 Task: Find people on LinkedIn with the title 'Sales Representative' at 'Aditya Birla Sun Life Insurance', who studied at 'KIET Group of Institutions', and offer 'Search Engine Optimization (SEO)' services.
Action: Mouse moved to (605, 75)
Screenshot: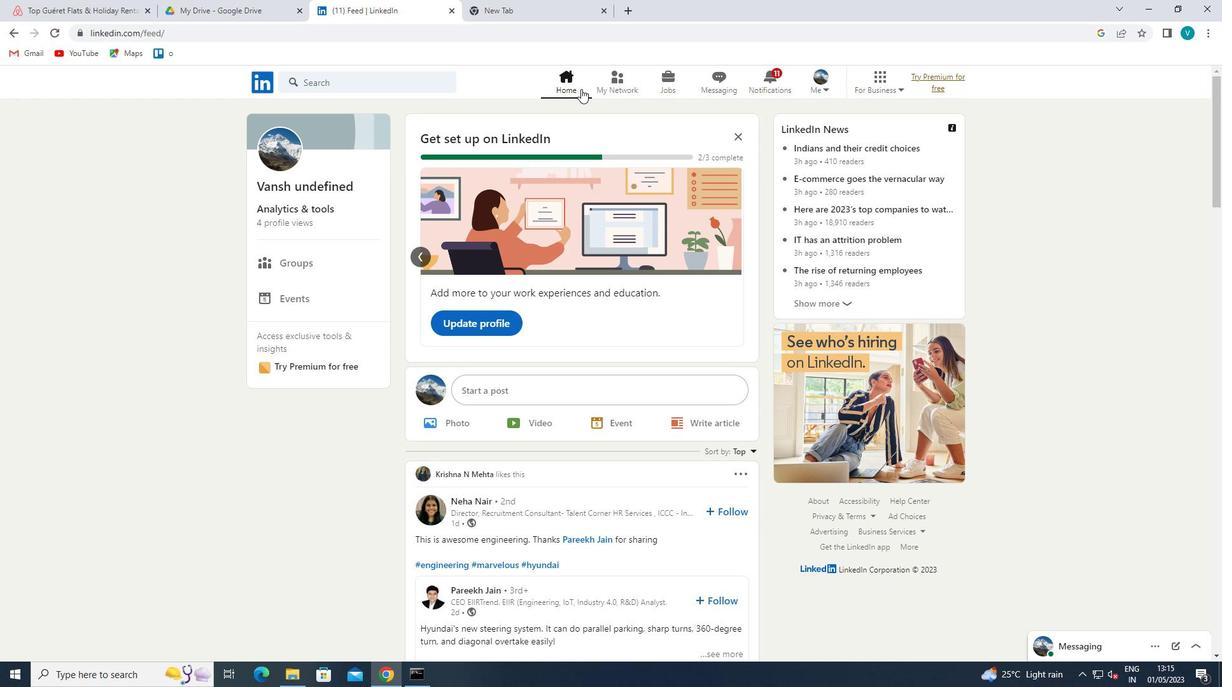 
Action: Mouse pressed left at (605, 75)
Screenshot: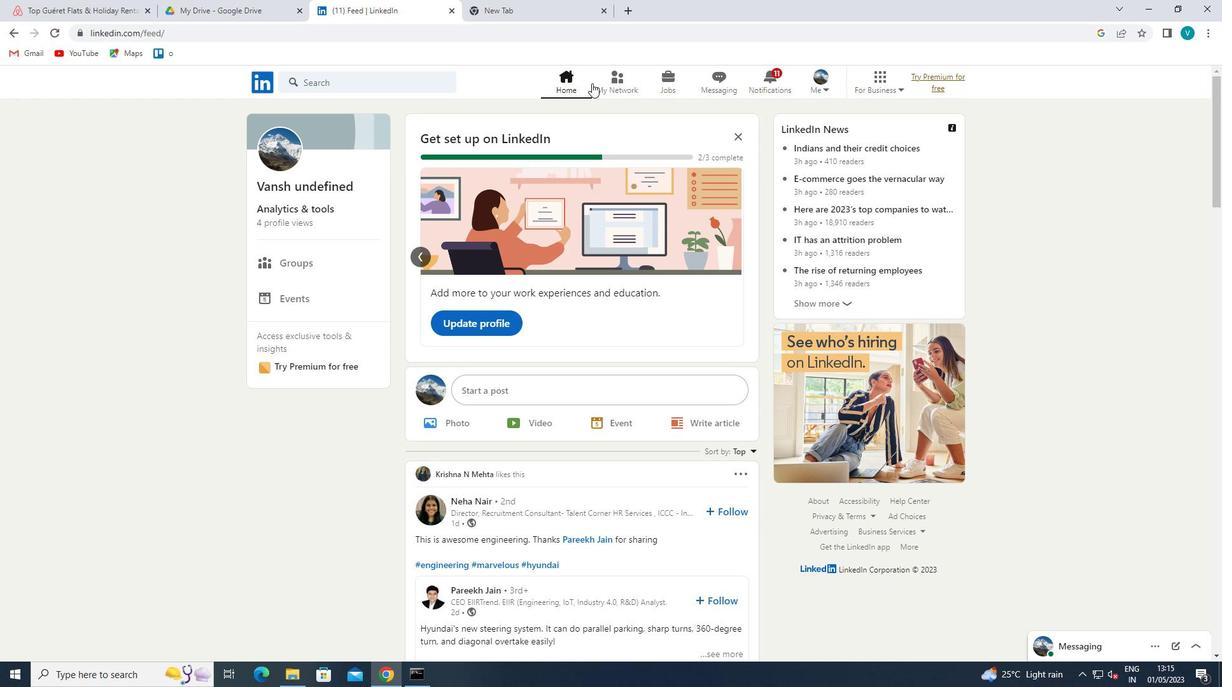 
Action: Mouse moved to (318, 153)
Screenshot: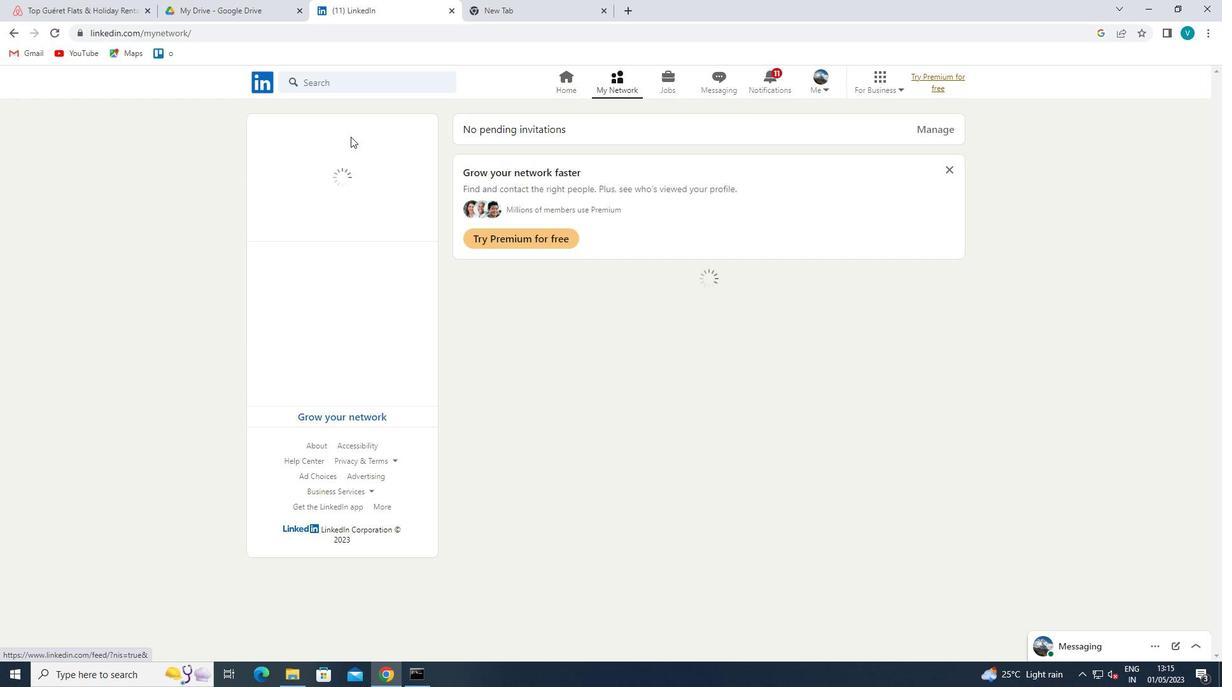 
Action: Mouse pressed left at (318, 153)
Screenshot: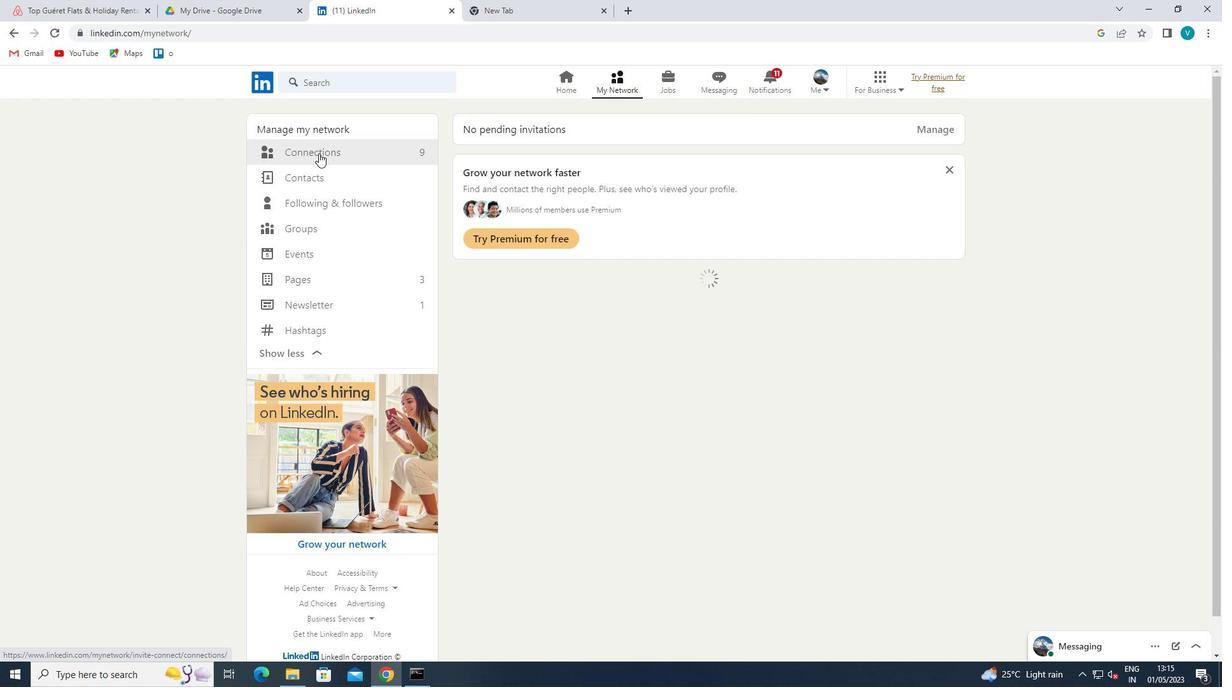 
Action: Mouse moved to (725, 138)
Screenshot: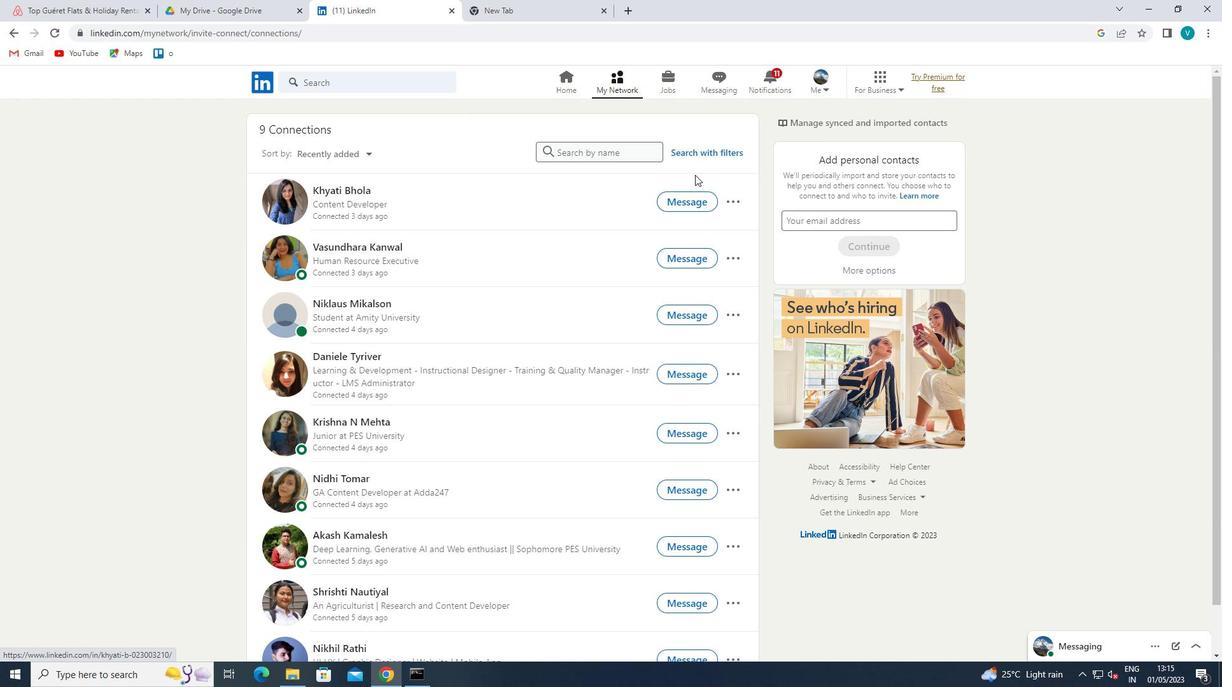 
Action: Mouse pressed left at (725, 138)
Screenshot: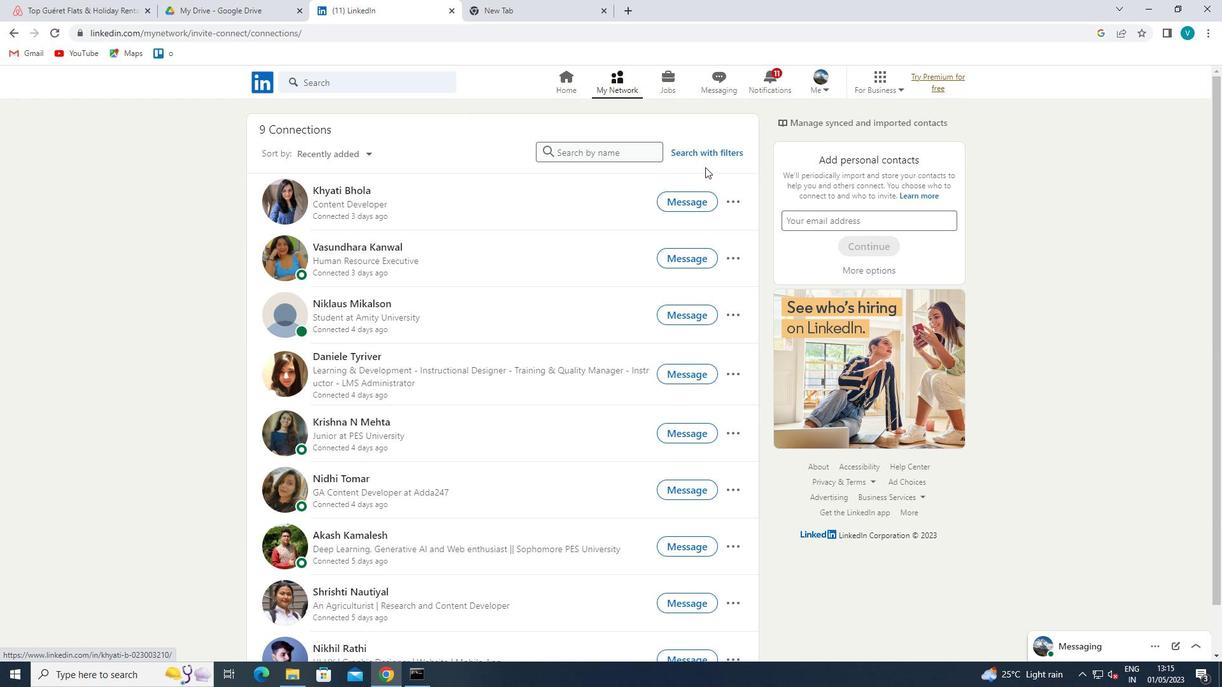 
Action: Mouse moved to (715, 143)
Screenshot: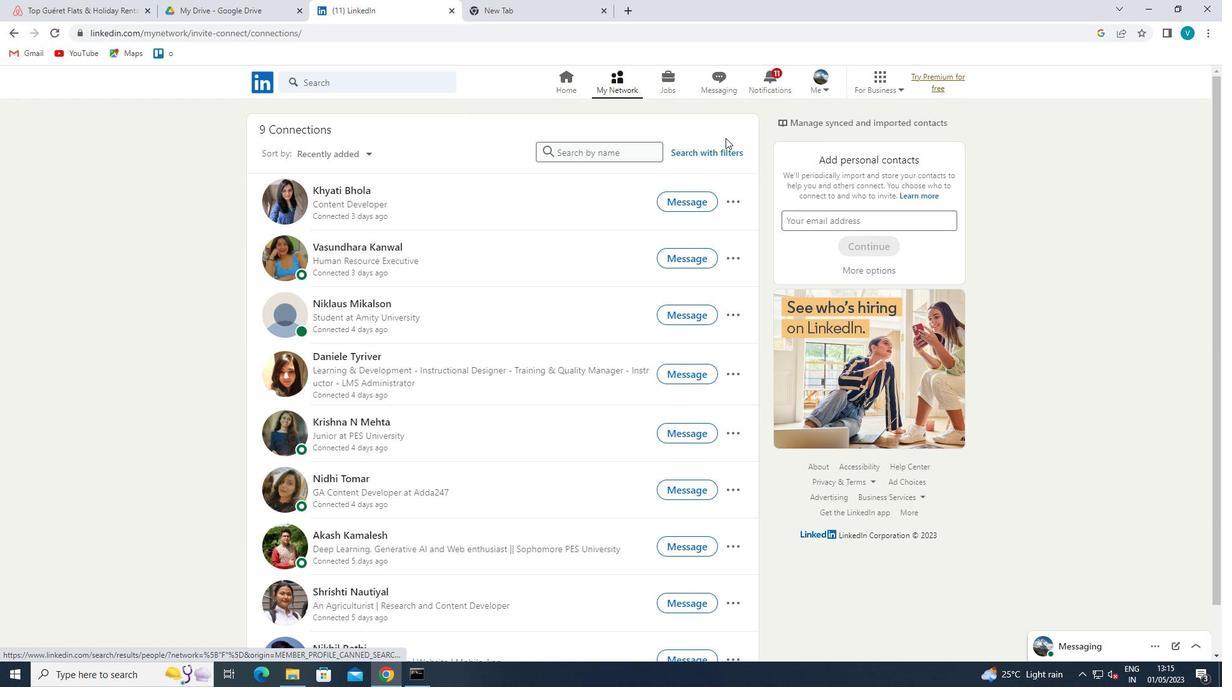 
Action: Mouse pressed left at (715, 143)
Screenshot: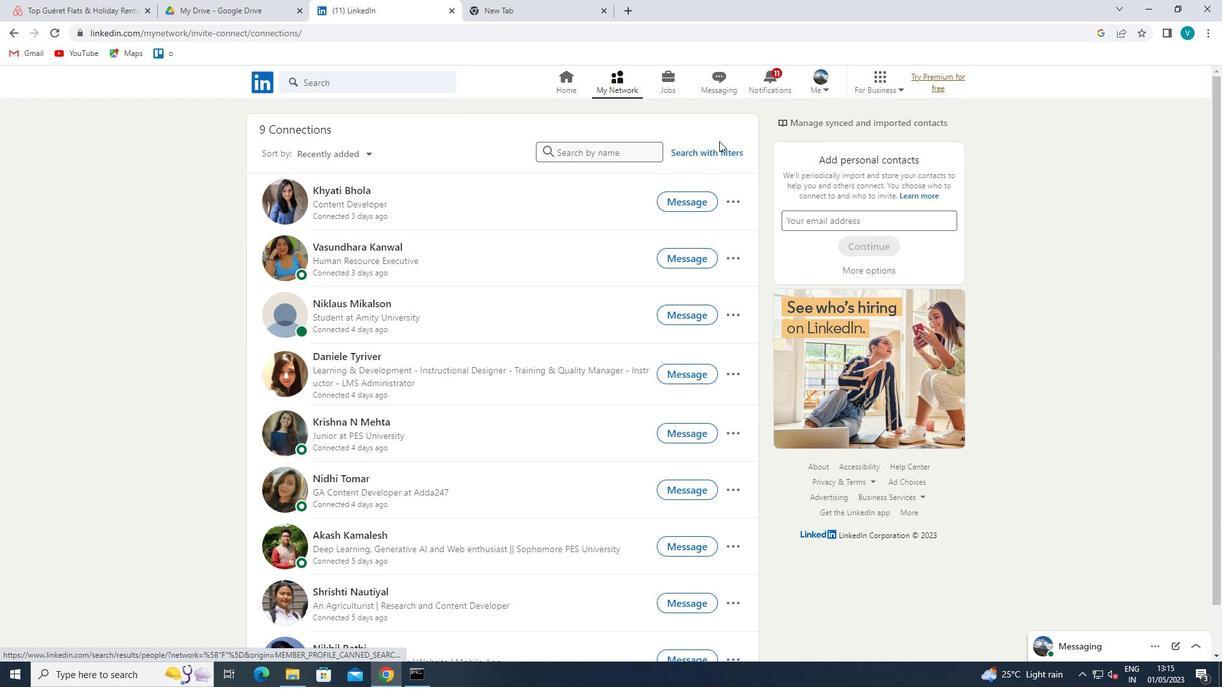 
Action: Mouse moved to (712, 145)
Screenshot: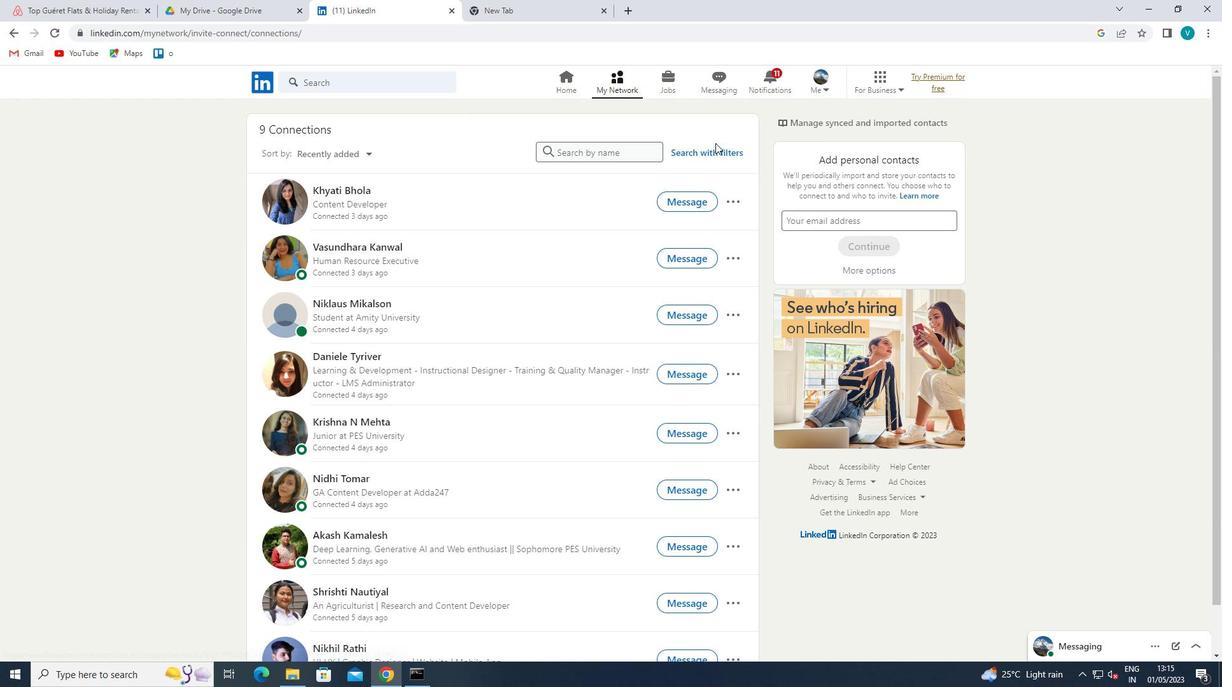 
Action: Mouse pressed left at (712, 145)
Screenshot: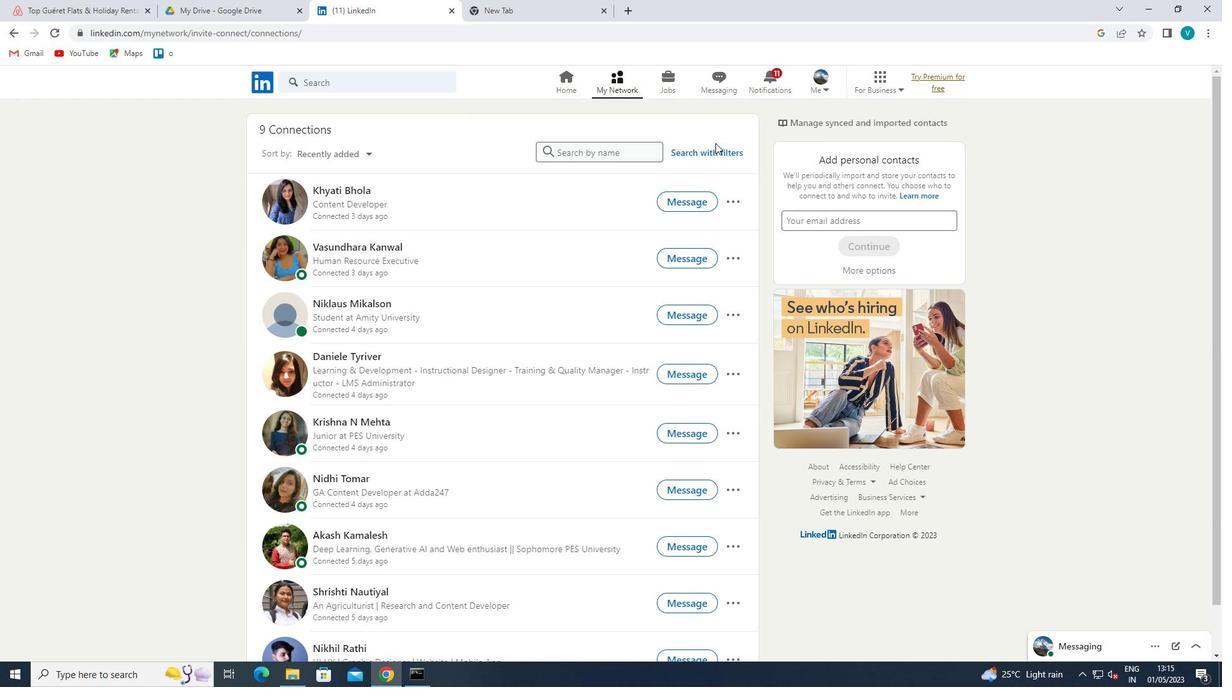 
Action: Mouse moved to (587, 119)
Screenshot: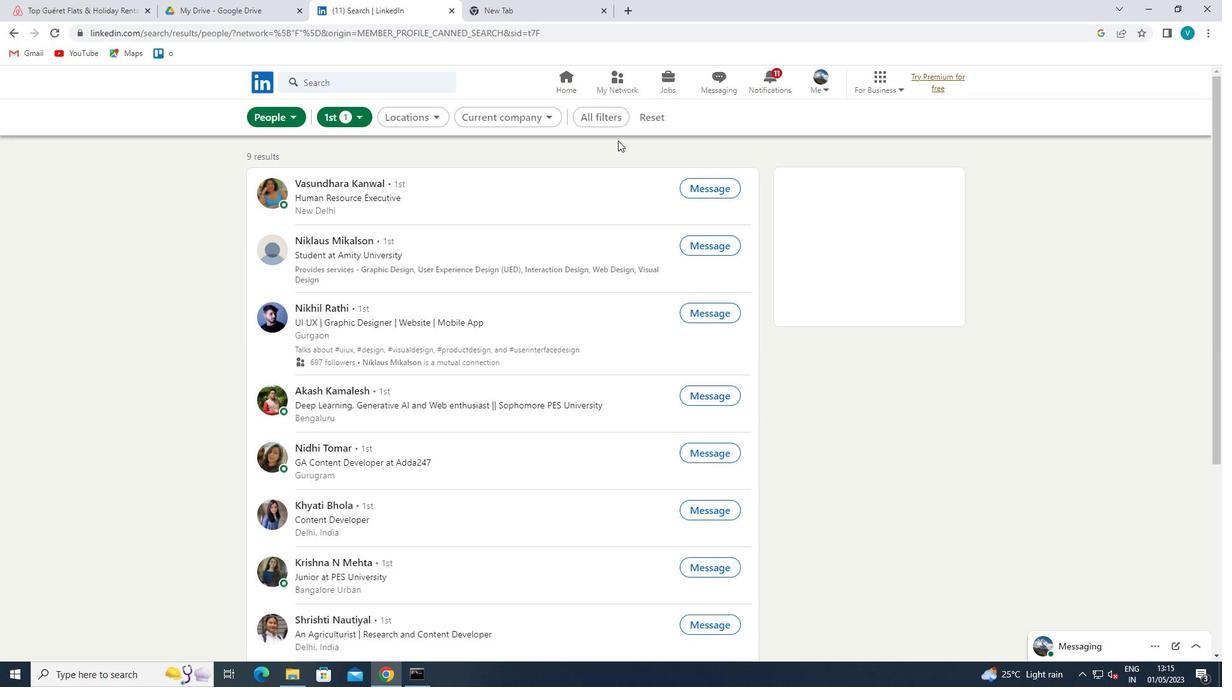 
Action: Mouse pressed left at (587, 119)
Screenshot: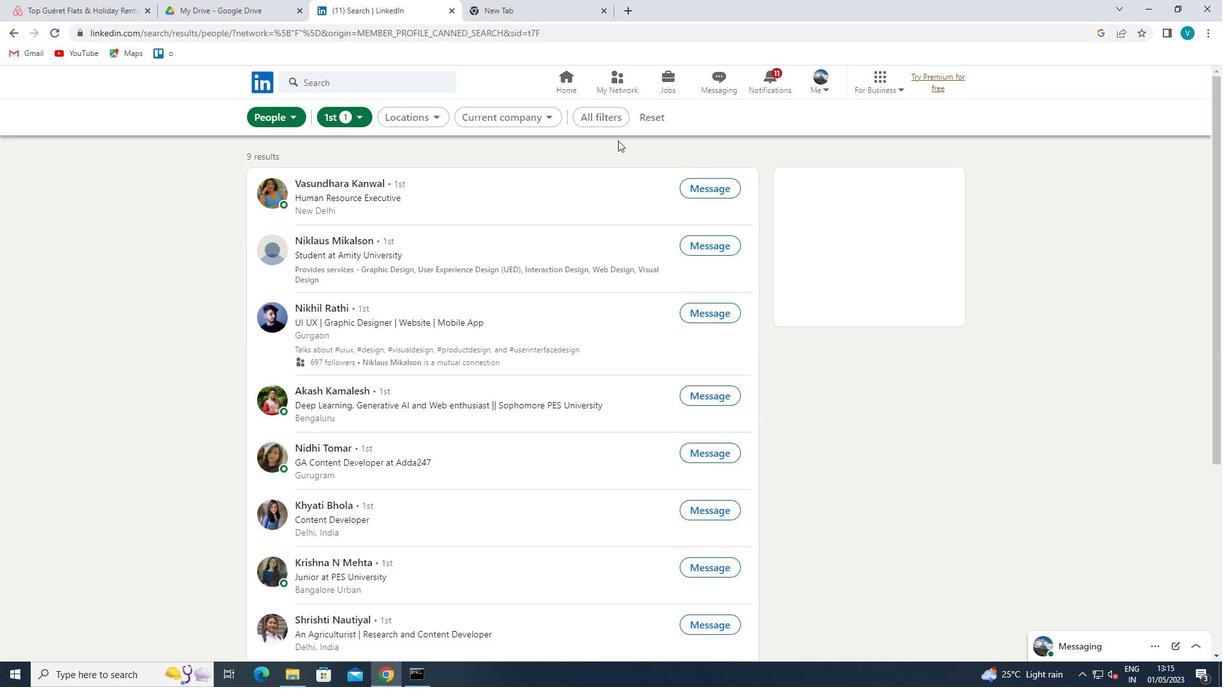 
Action: Mouse moved to (991, 366)
Screenshot: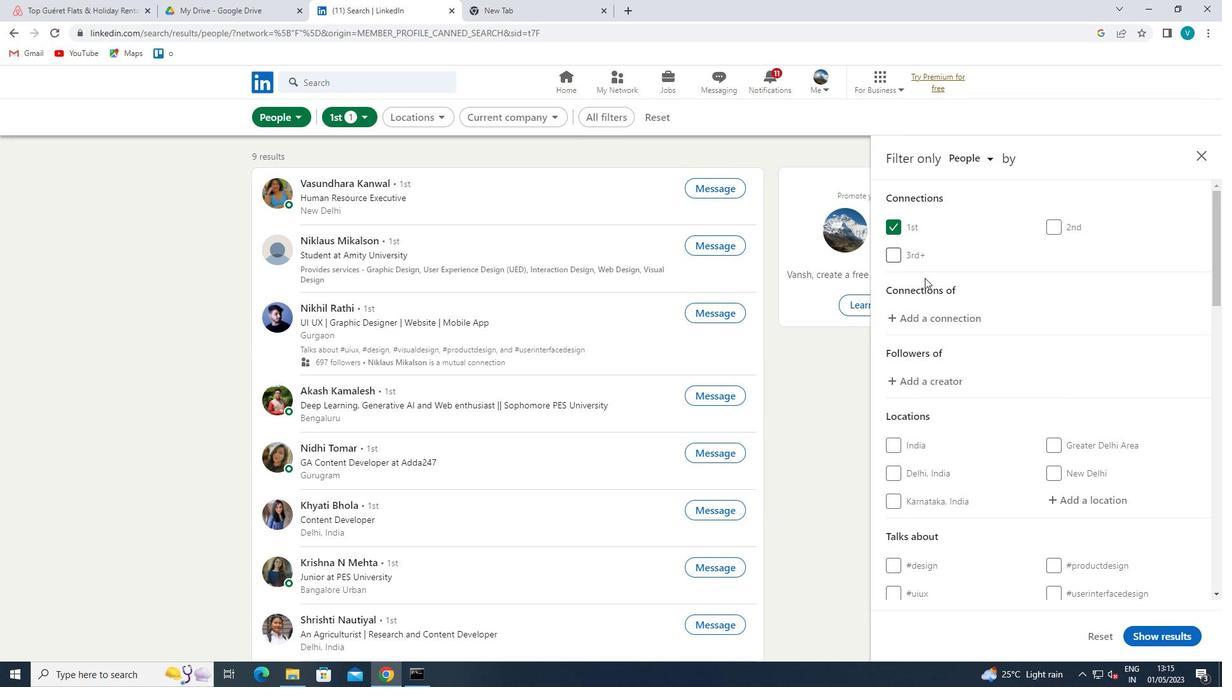 
Action: Mouse scrolled (991, 366) with delta (0, 0)
Screenshot: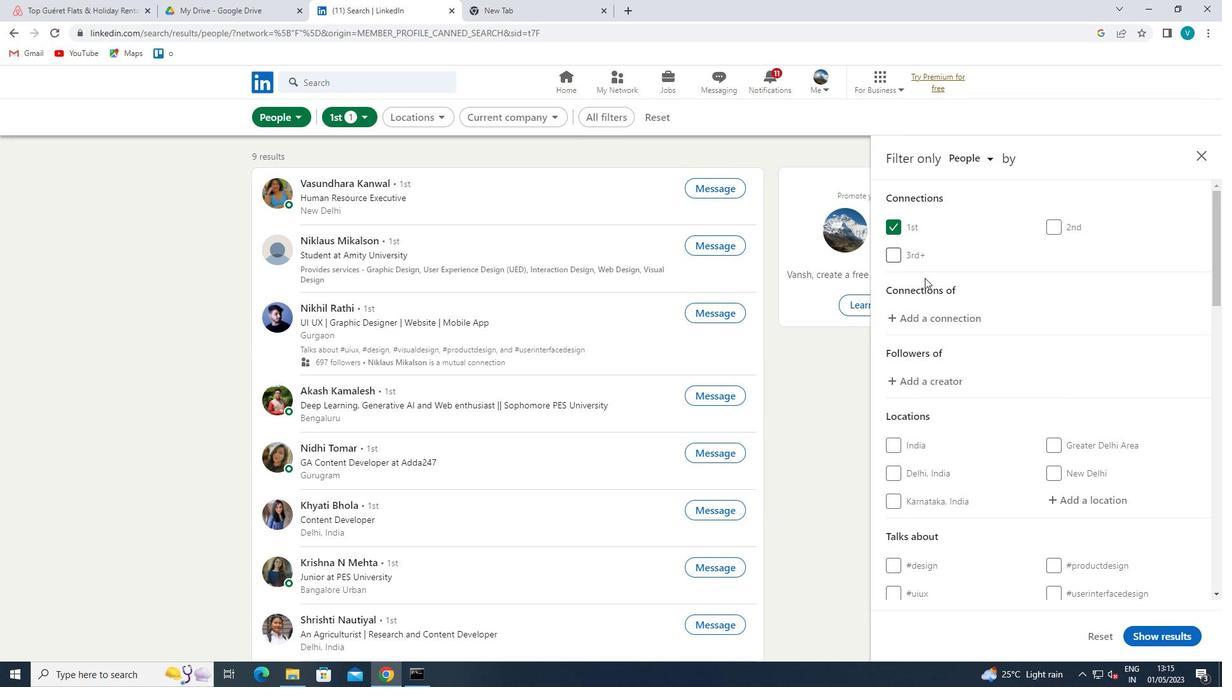 
Action: Mouse moved to (1002, 376)
Screenshot: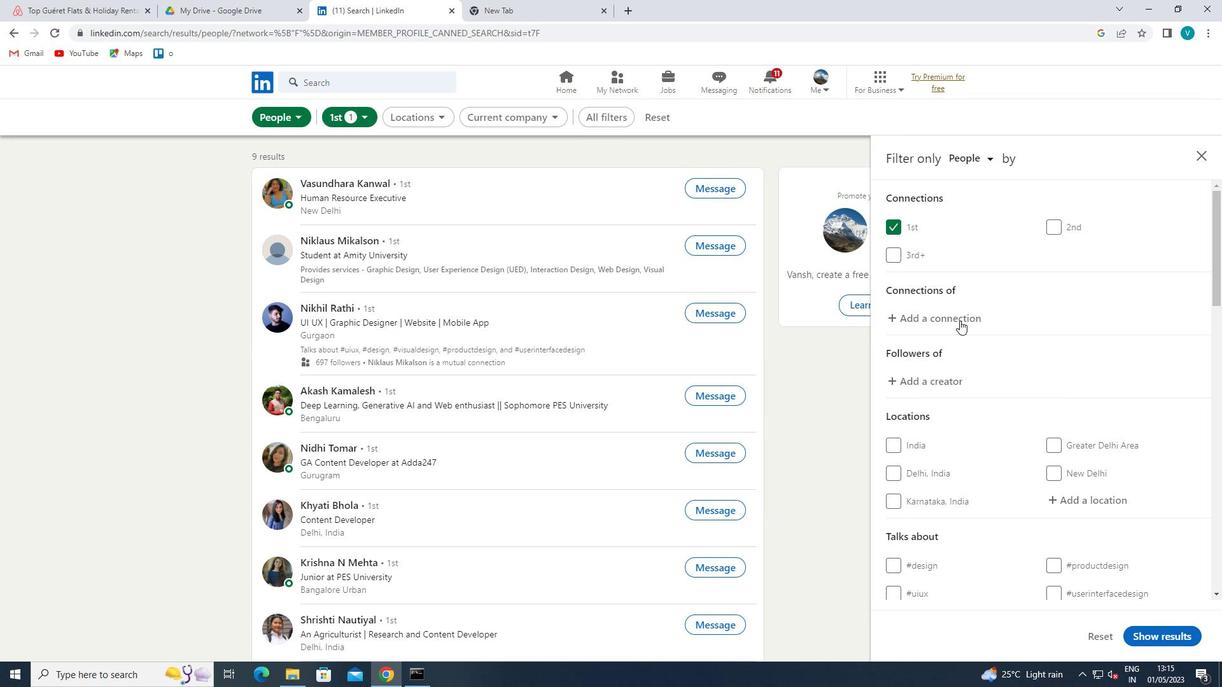 
Action: Mouse scrolled (1002, 375) with delta (0, 0)
Screenshot: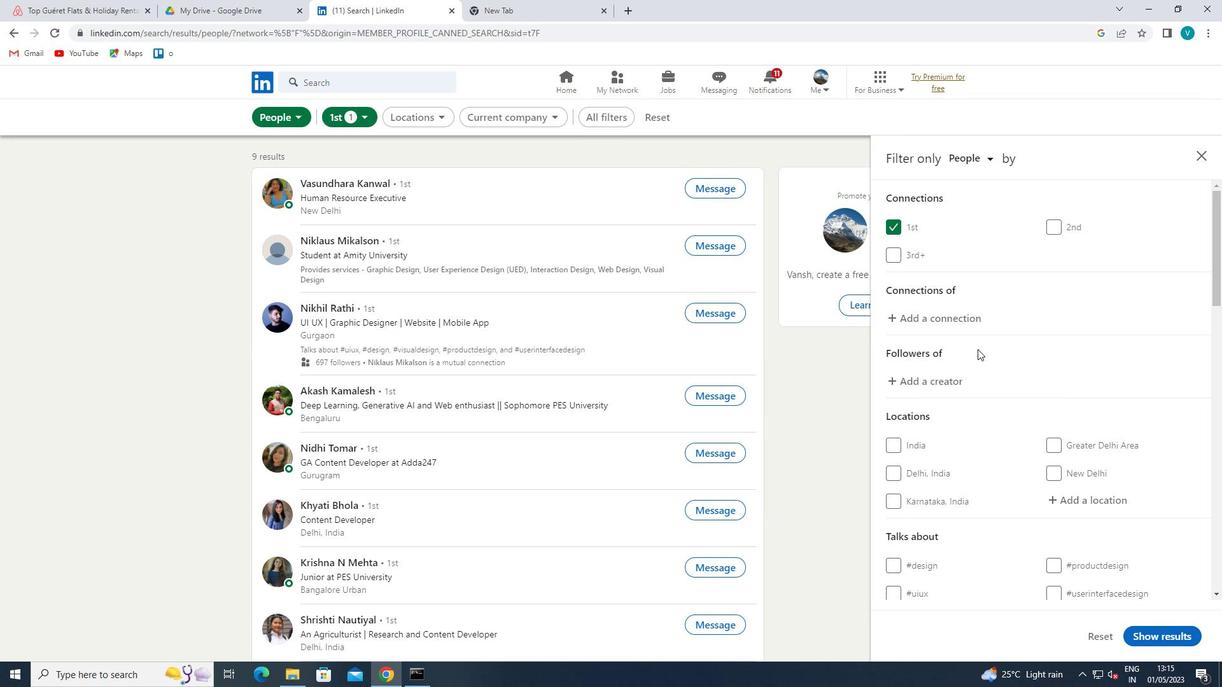 
Action: Mouse moved to (1073, 377)
Screenshot: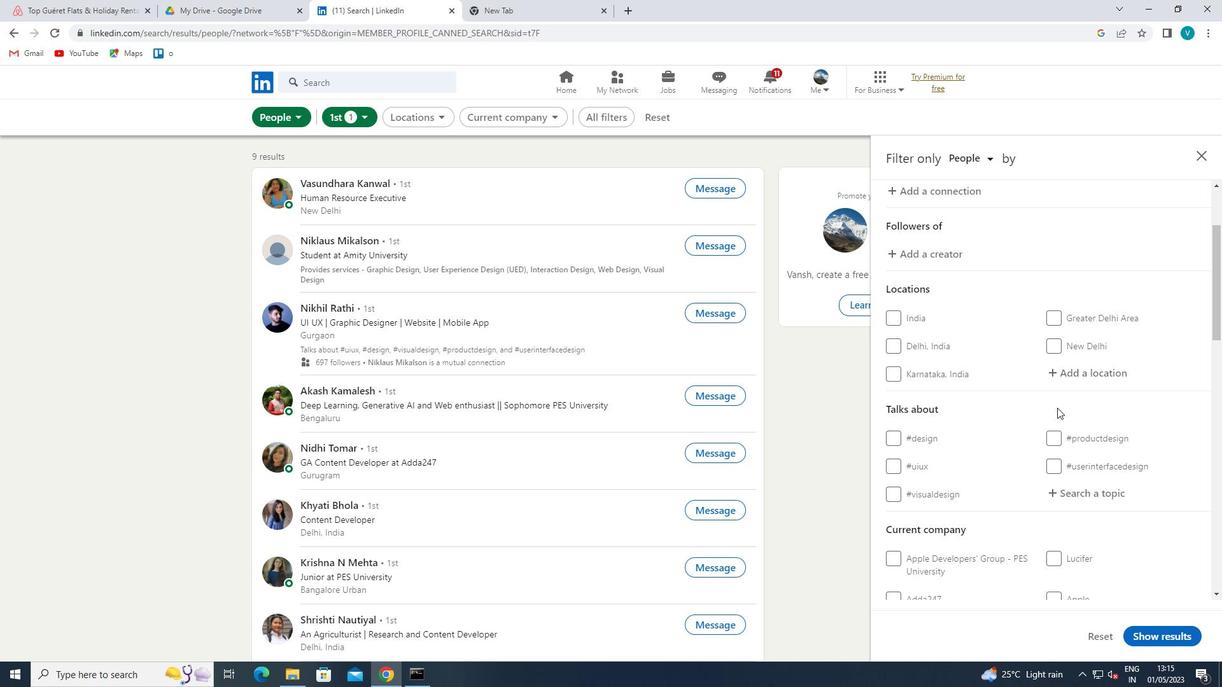 
Action: Mouse pressed left at (1073, 377)
Screenshot: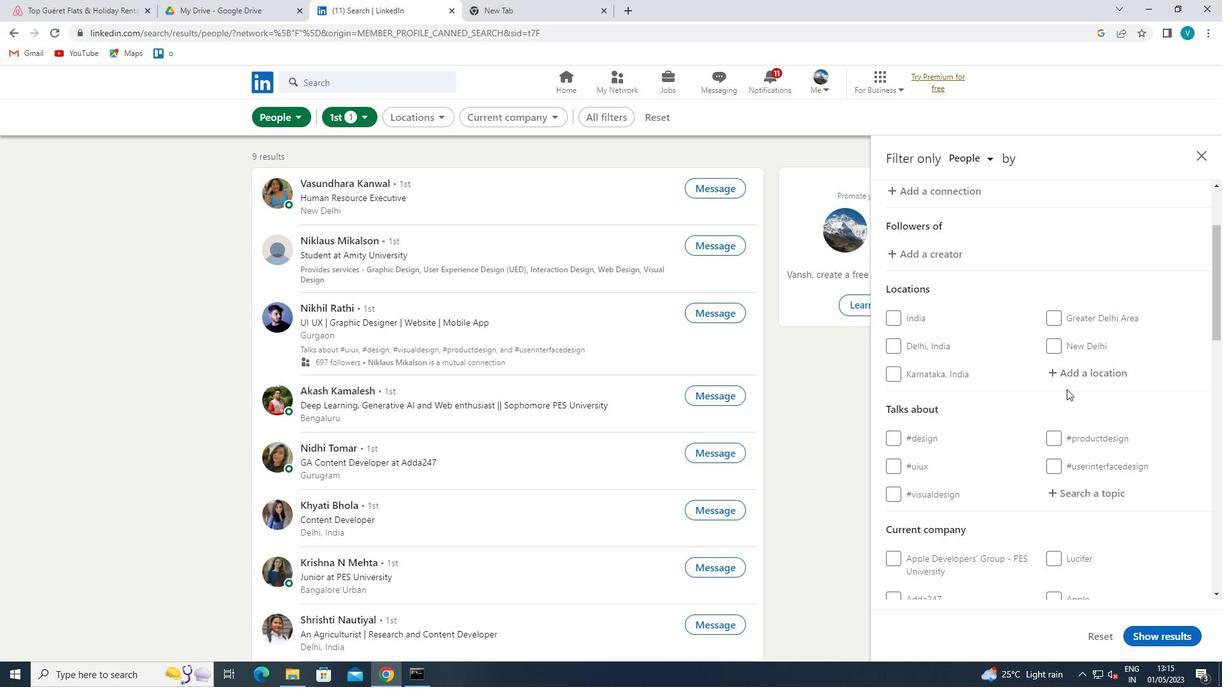 
Action: Mouse moved to (373, 169)
Screenshot: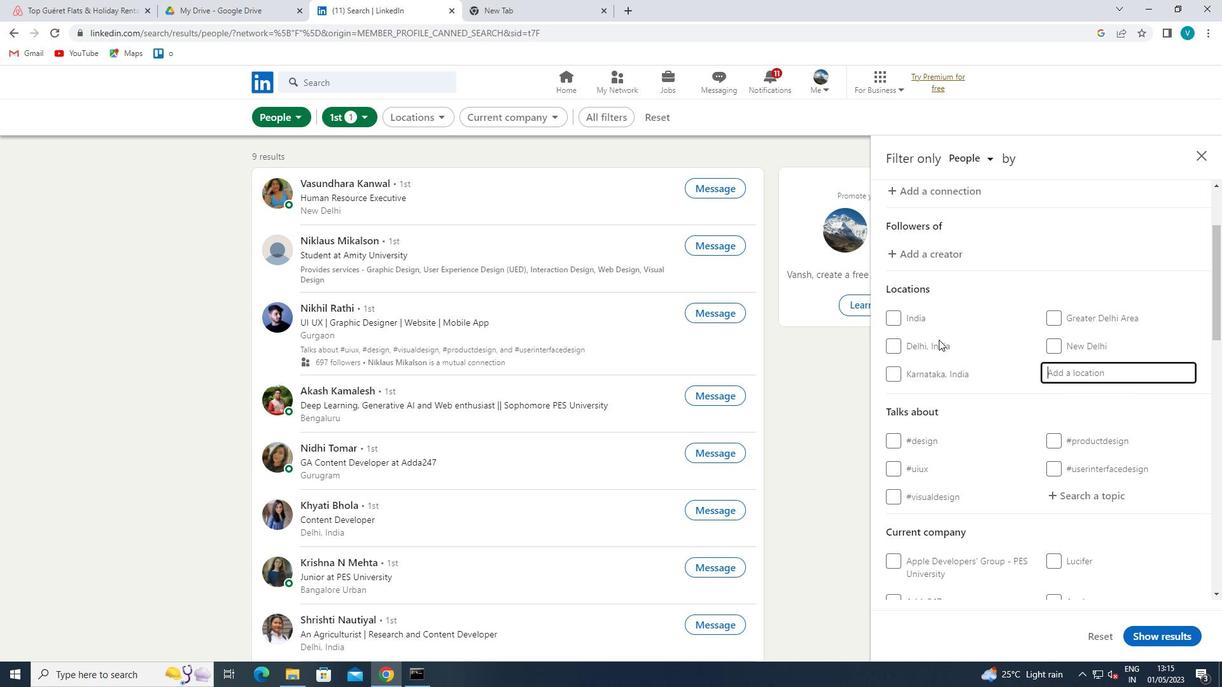 
Action: Key pressed <Key.shift>LIAOYANG<Key.space>
Screenshot: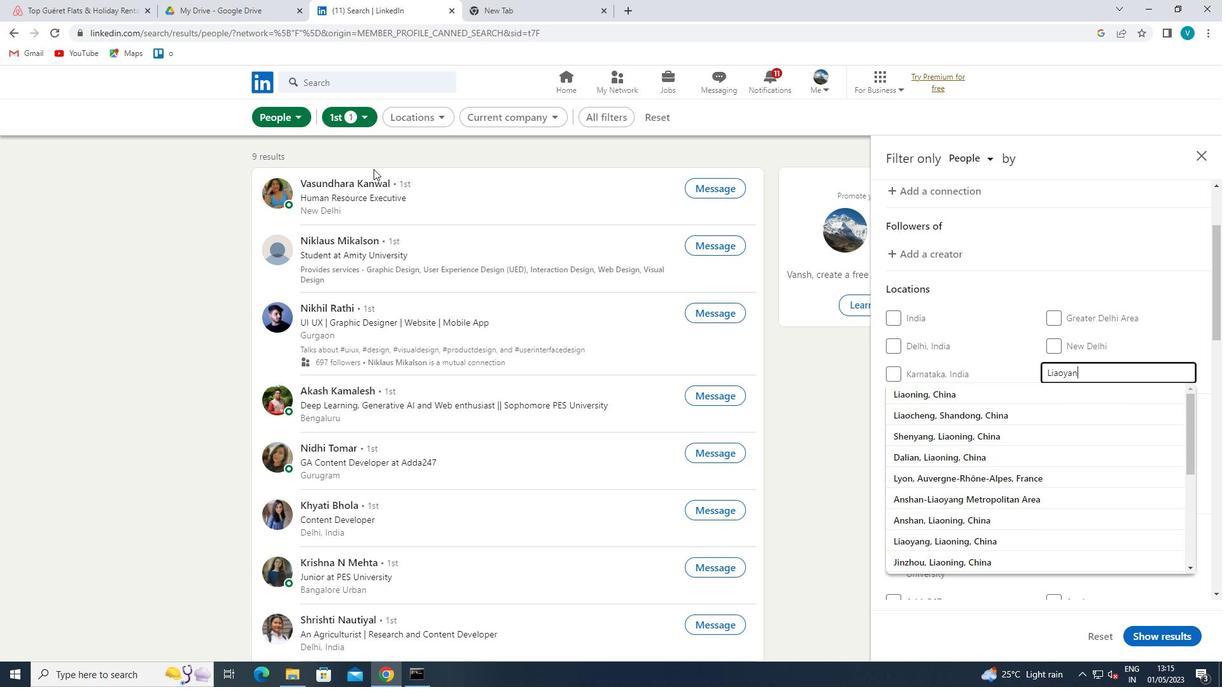 
Action: Mouse moved to (1030, 347)
Screenshot: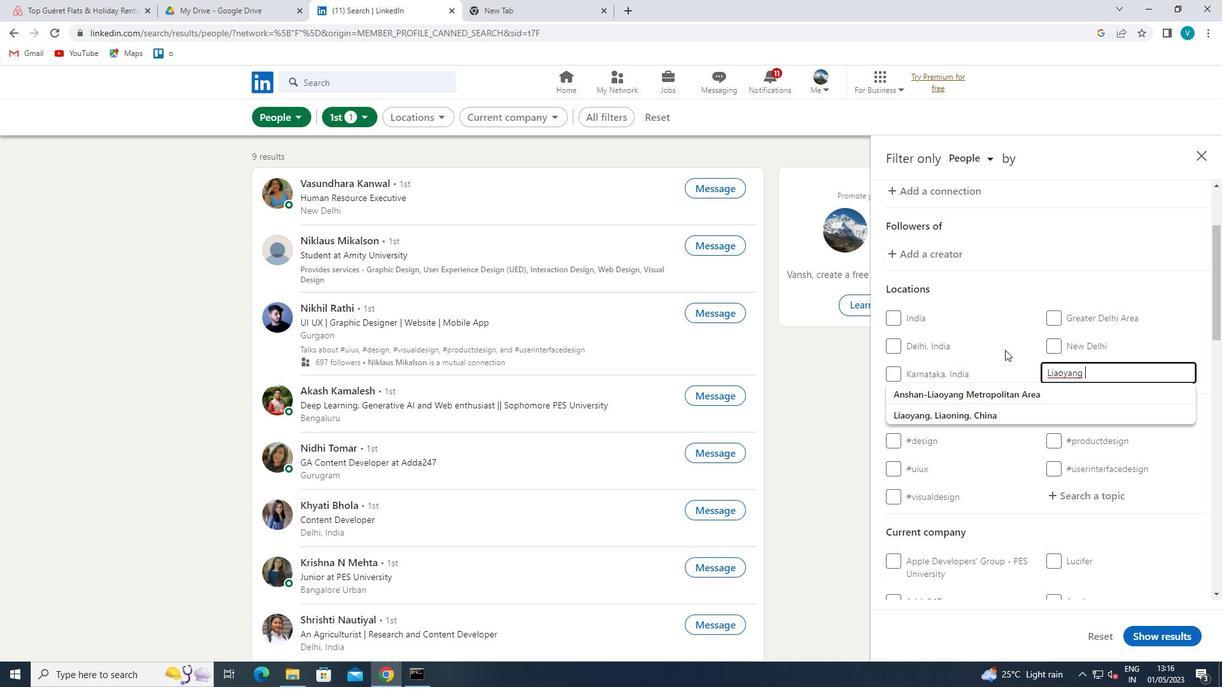 
Action: Mouse pressed left at (1030, 347)
Screenshot: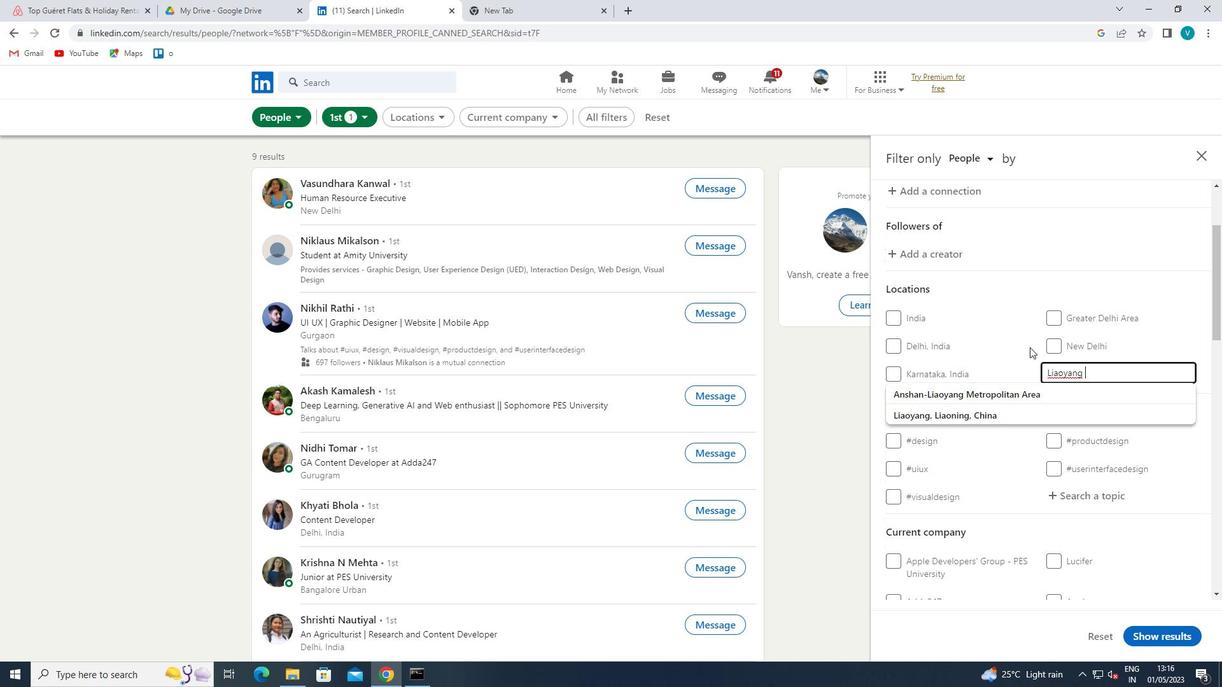 
Action: Mouse moved to (1016, 346)
Screenshot: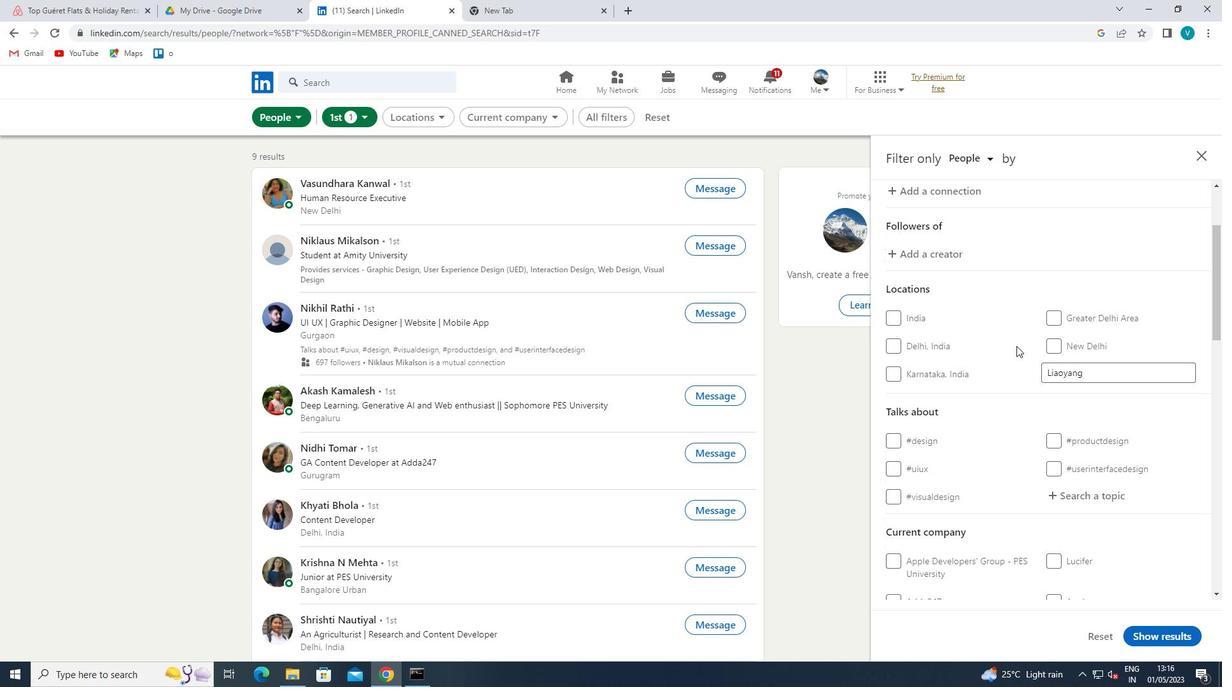 
Action: Mouse scrolled (1016, 345) with delta (0, 0)
Screenshot: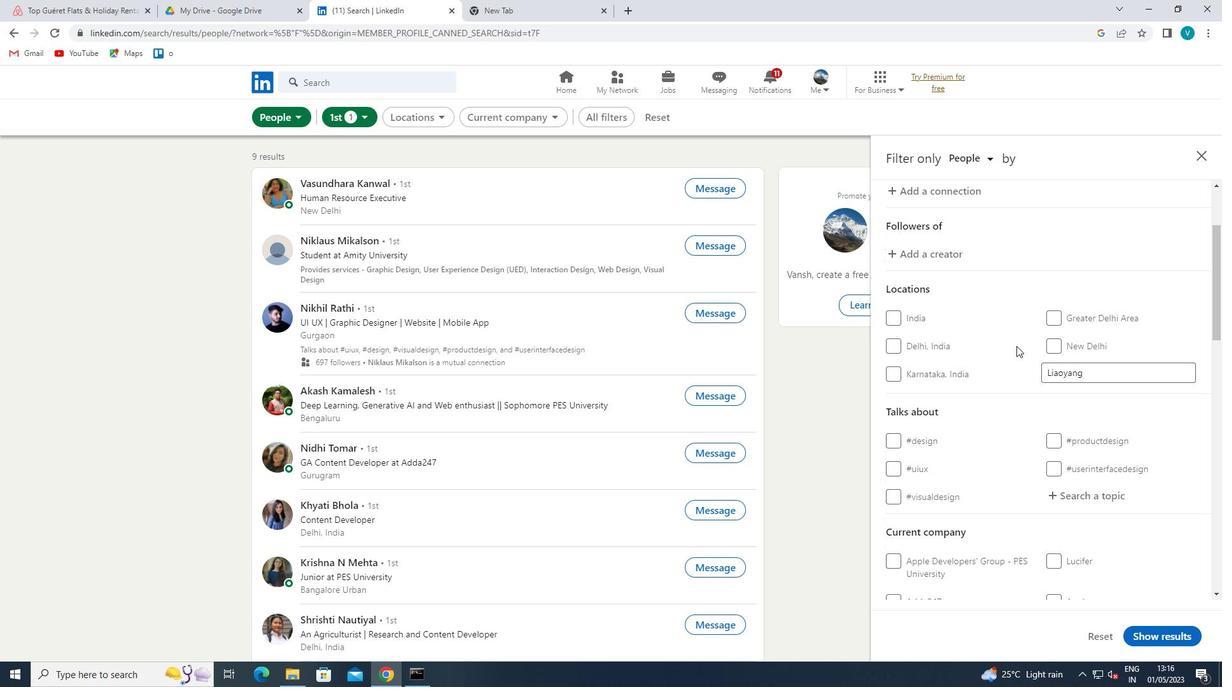 
Action: Mouse scrolled (1016, 345) with delta (0, 0)
Screenshot: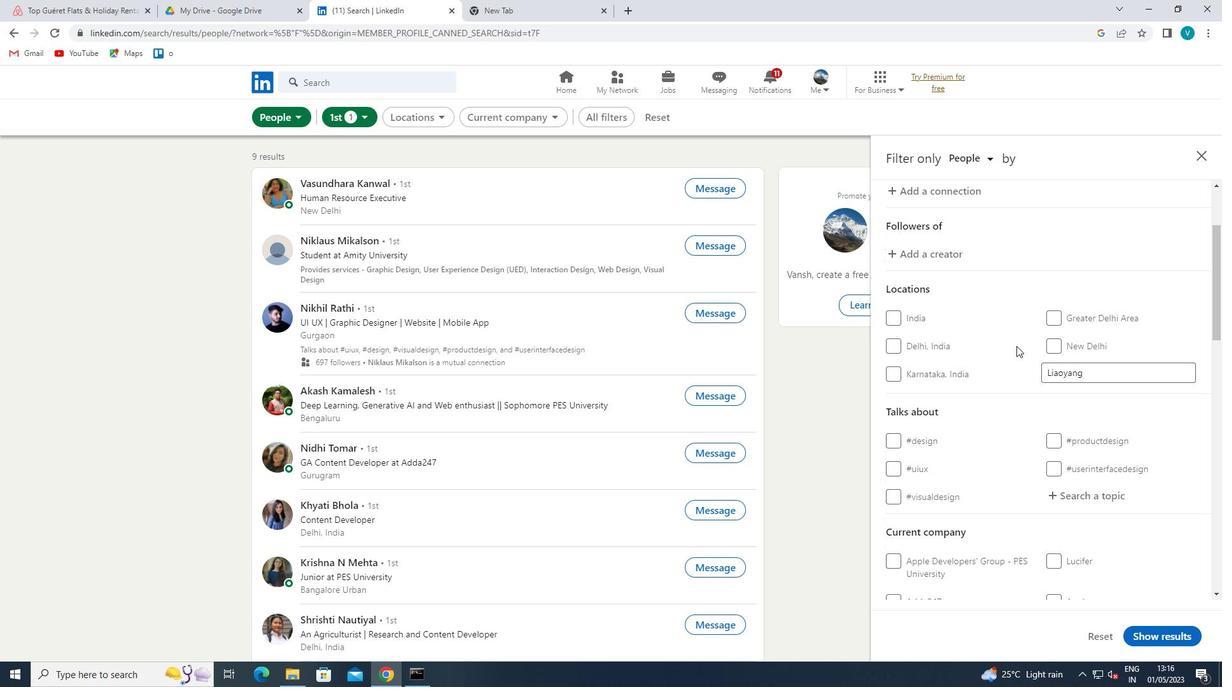 
Action: Mouse moved to (1082, 369)
Screenshot: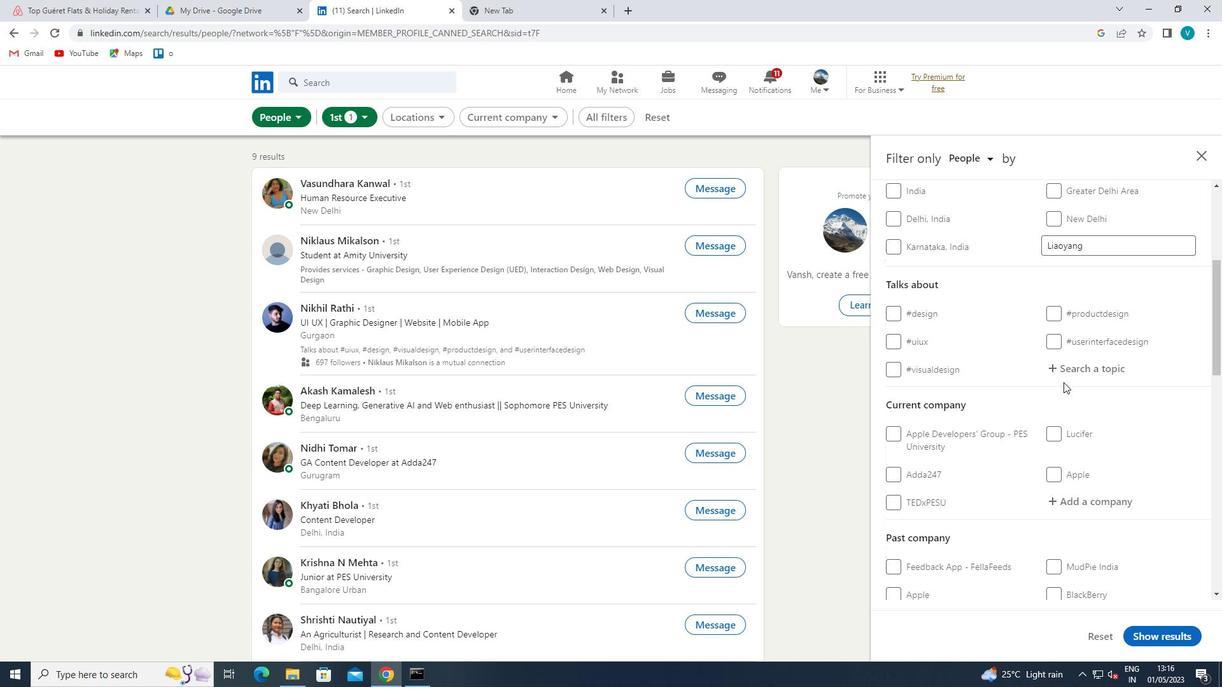 
Action: Mouse pressed left at (1082, 369)
Screenshot: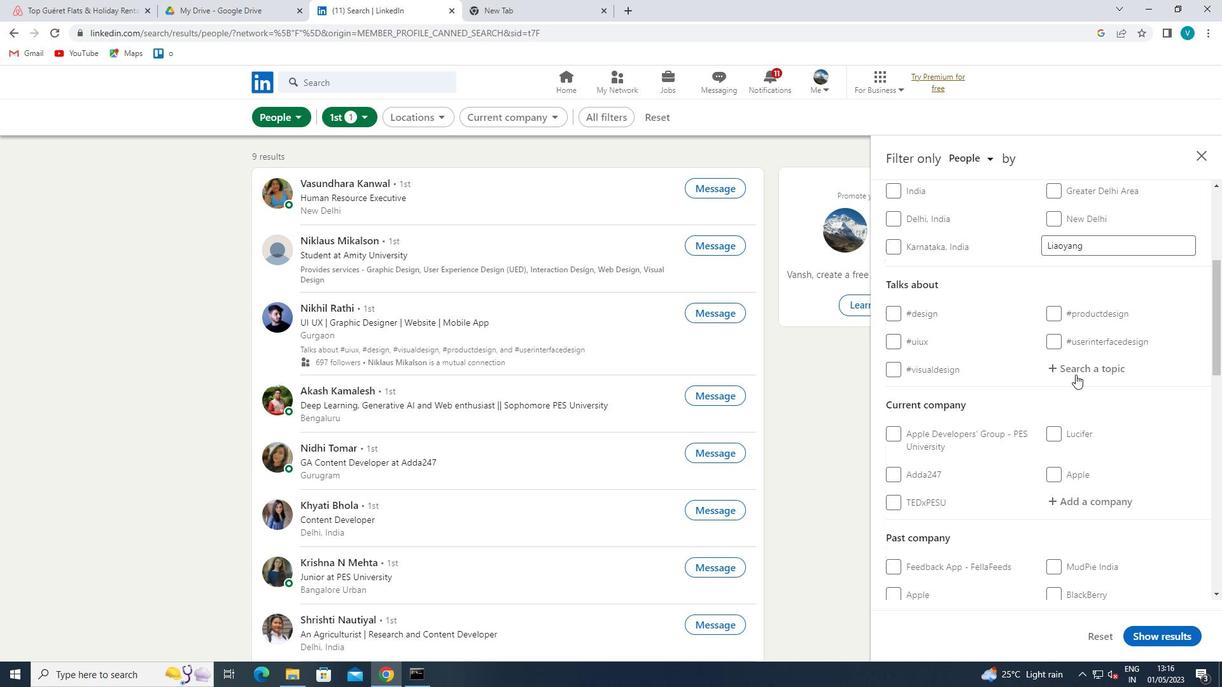 
Action: Mouse moved to (997, 344)
Screenshot: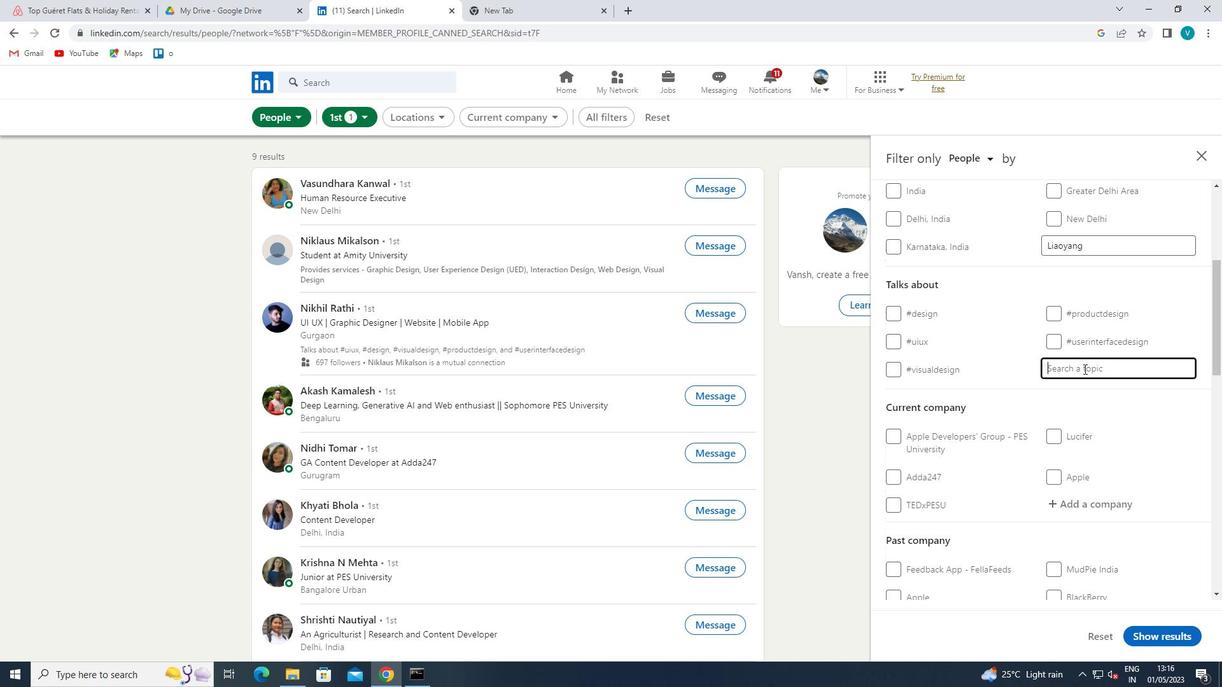 
Action: Key pressed <Key.shift>
Screenshot: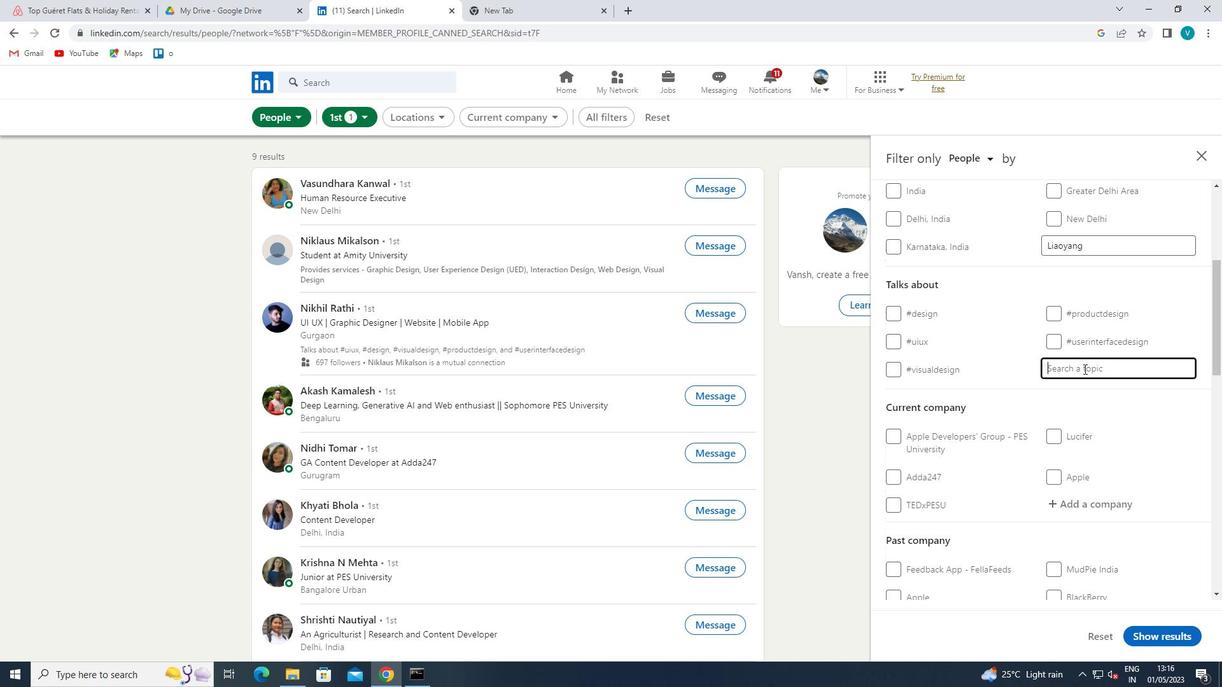 
Action: Mouse moved to (942, 328)
Screenshot: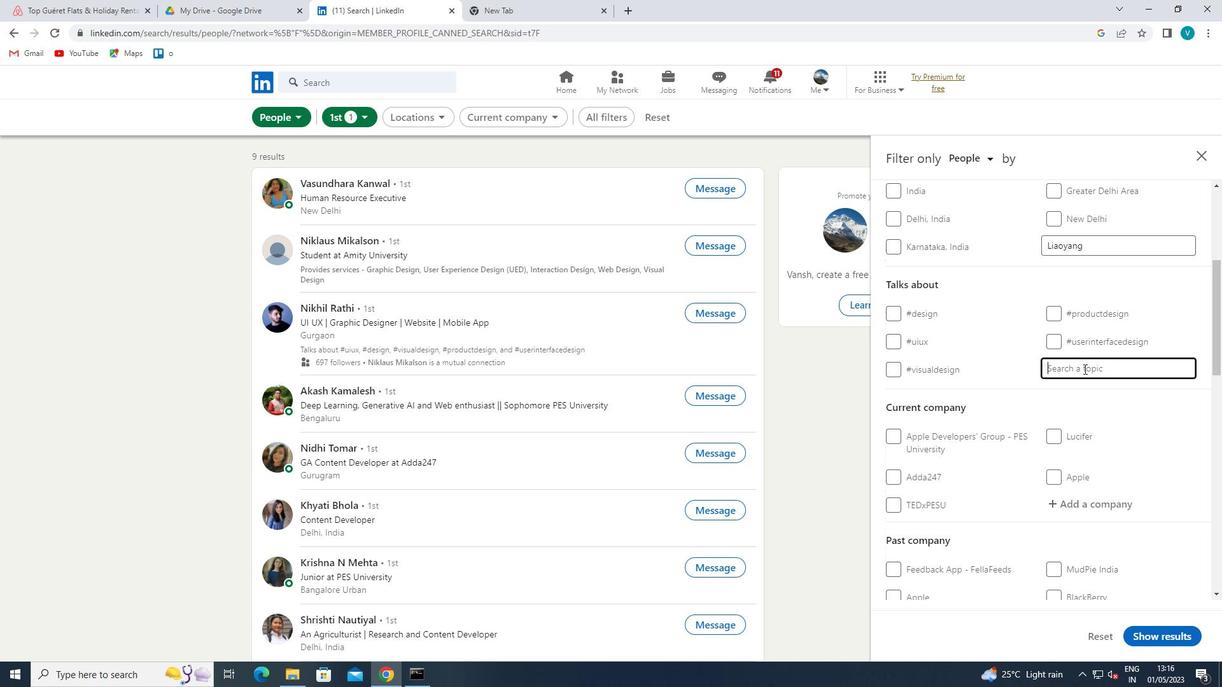 
Action: Key pressed #<Key.shift>MONEYT<Key.backspace>
Screenshot: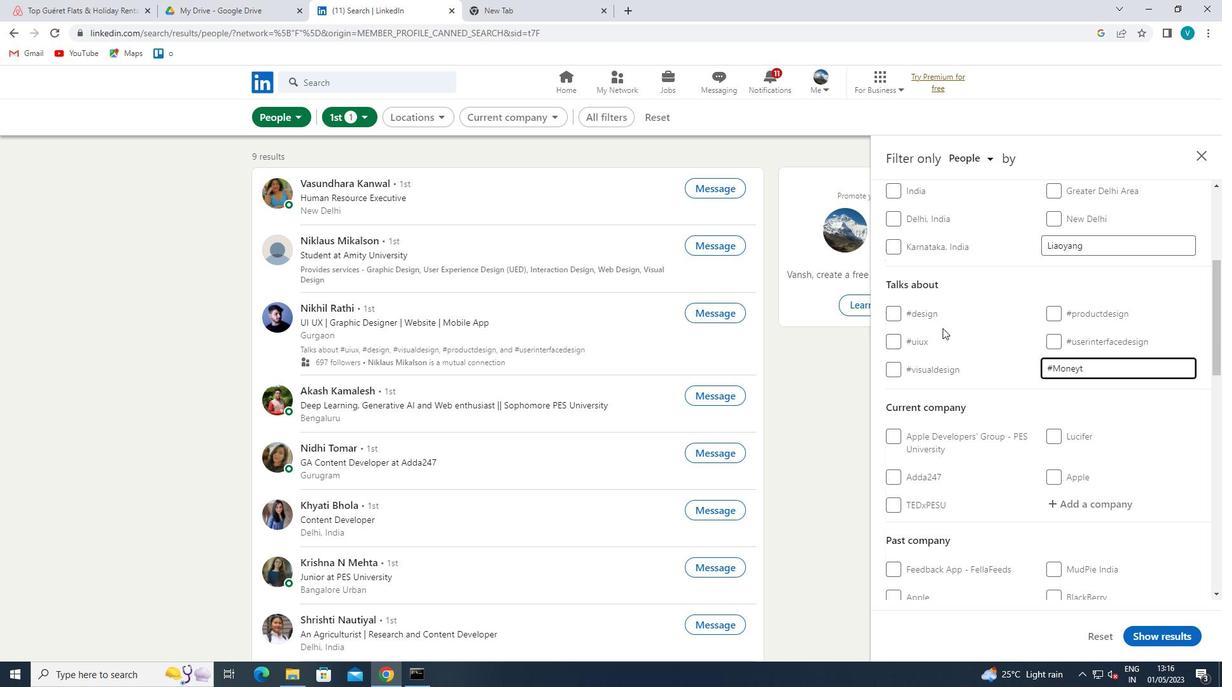 
Action: Mouse pressed left at (942, 328)
Screenshot: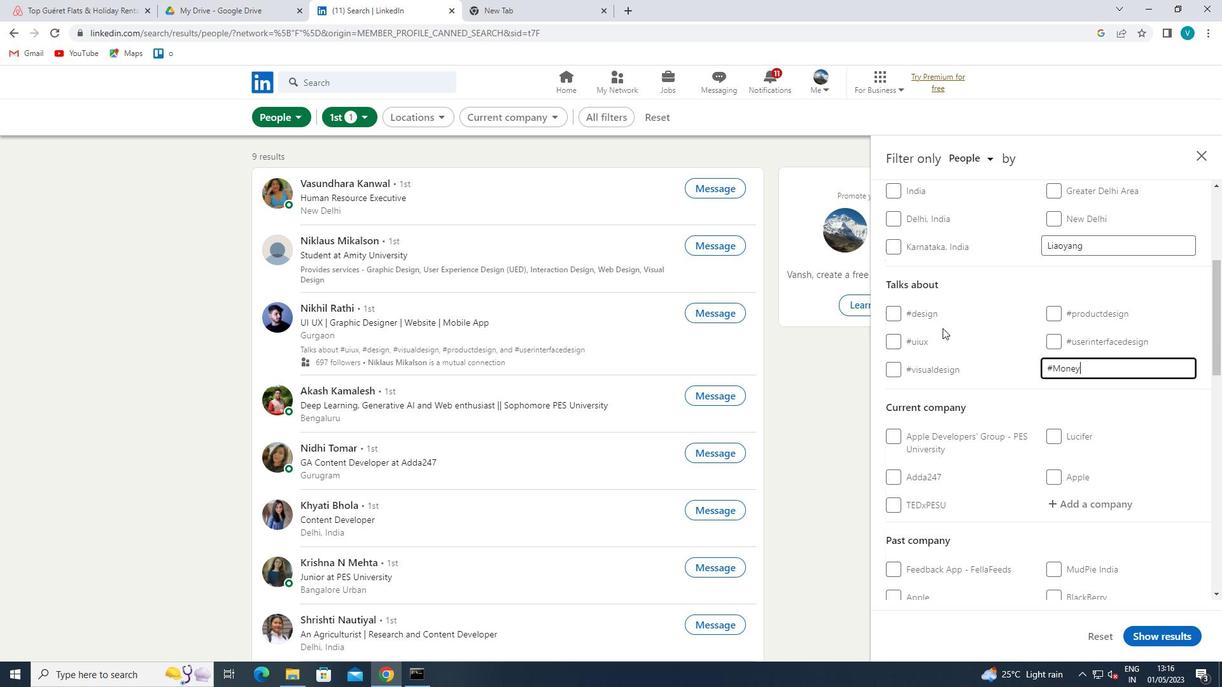 
Action: Mouse moved to (984, 328)
Screenshot: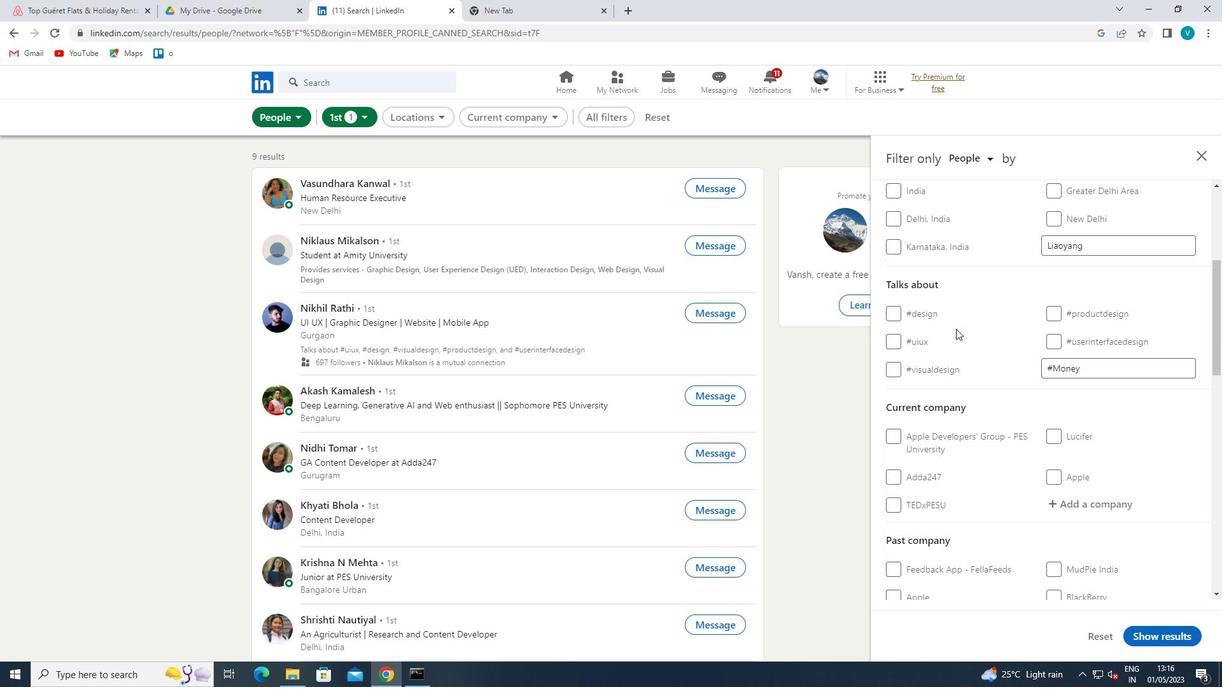
Action: Mouse scrolled (984, 327) with delta (0, 0)
Screenshot: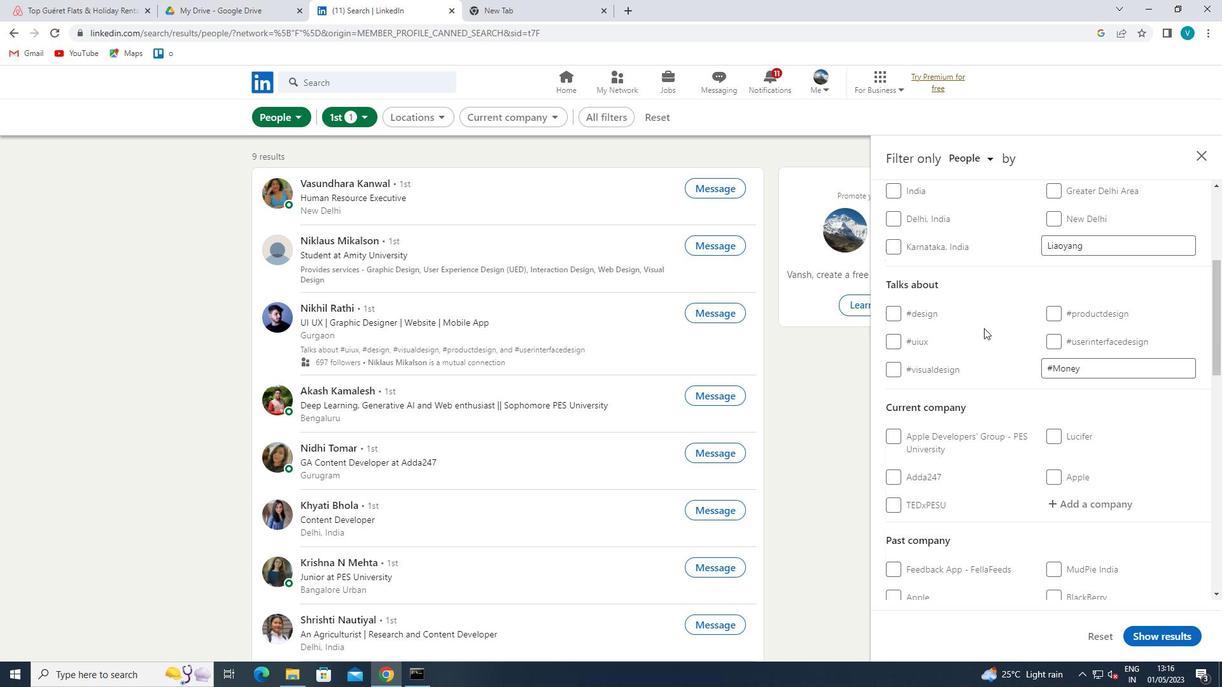 
Action: Mouse moved to (995, 351)
Screenshot: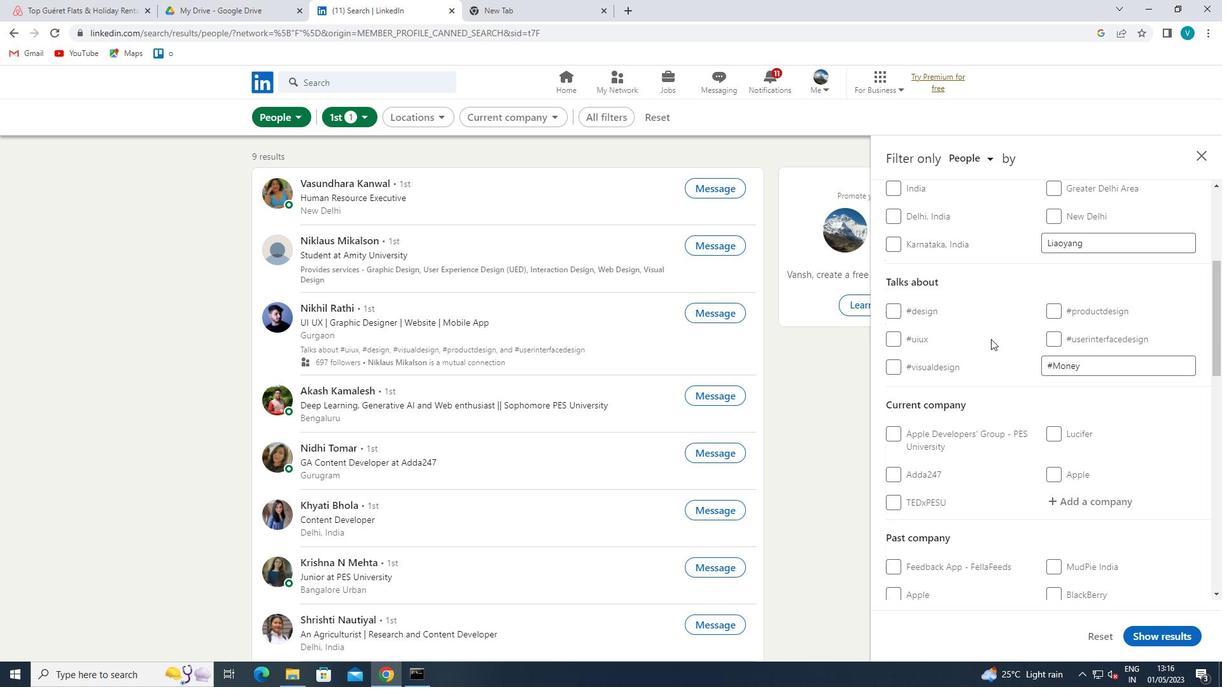 
Action: Mouse scrolled (995, 350) with delta (0, 0)
Screenshot: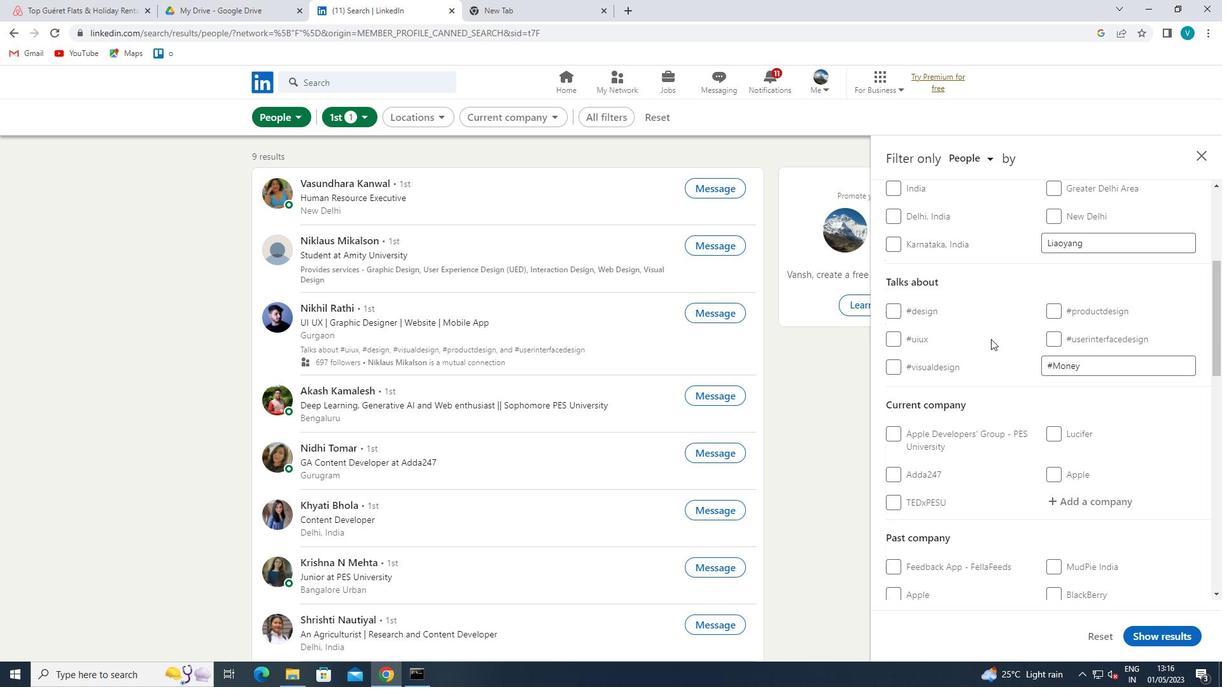 
Action: Mouse moved to (1077, 372)
Screenshot: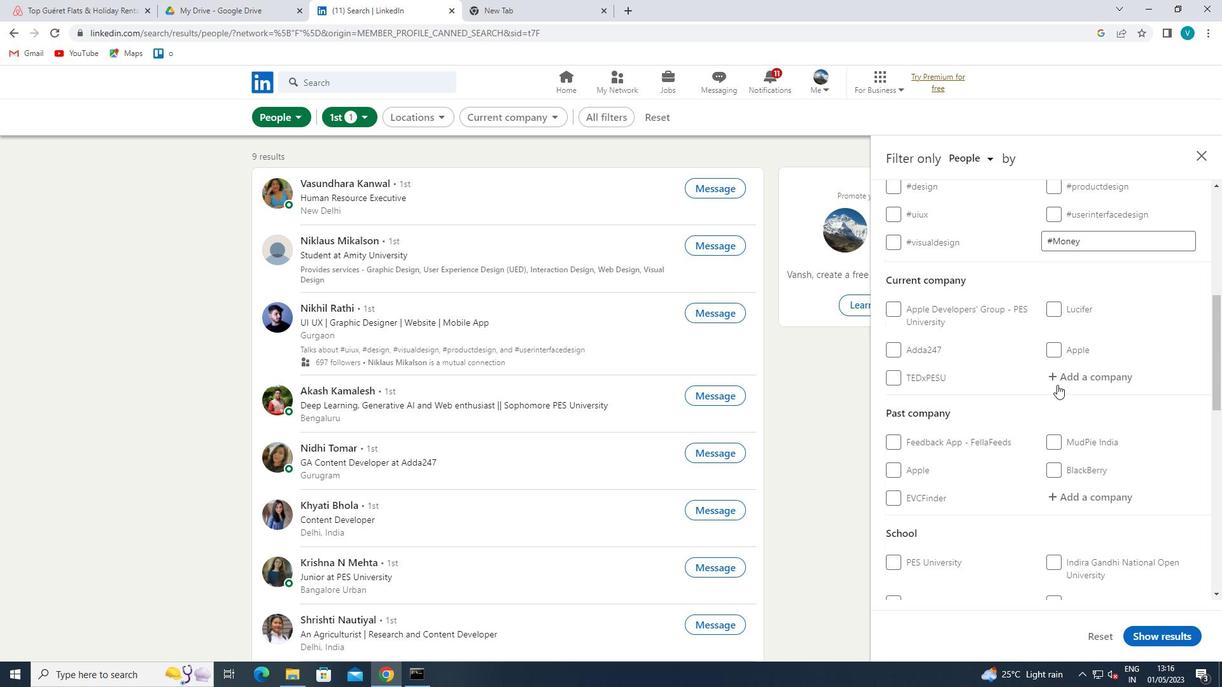 
Action: Mouse pressed left at (1077, 372)
Screenshot: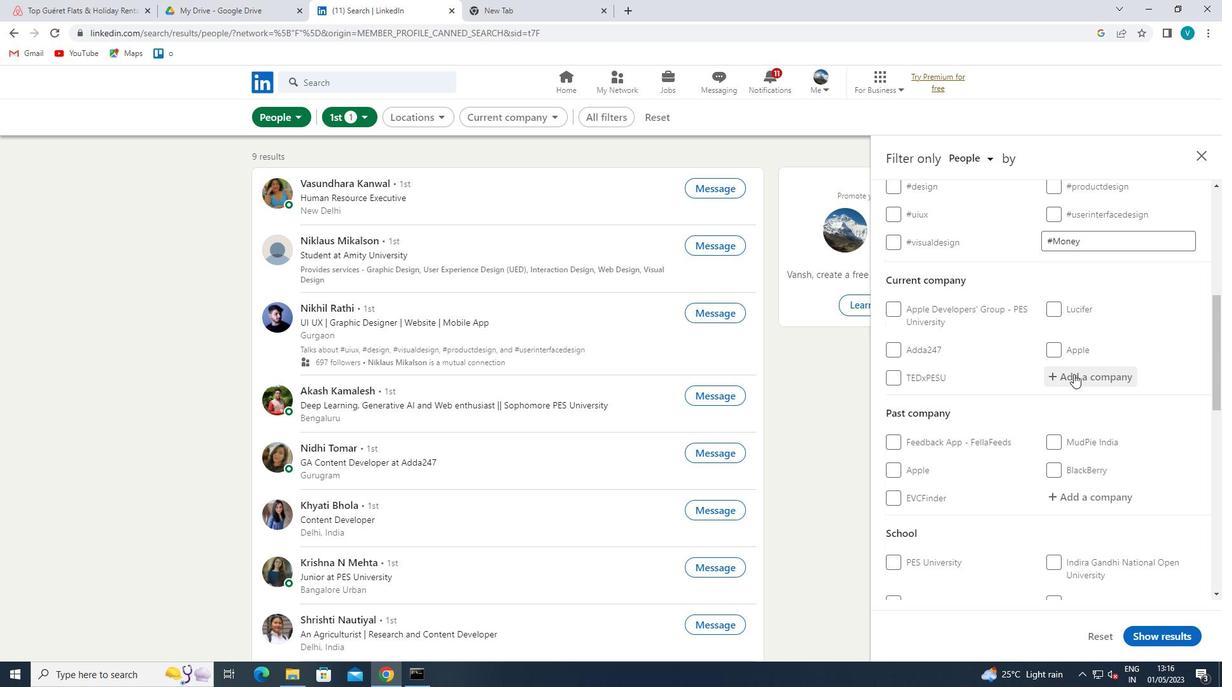 
Action: Mouse moved to (805, 294)
Screenshot: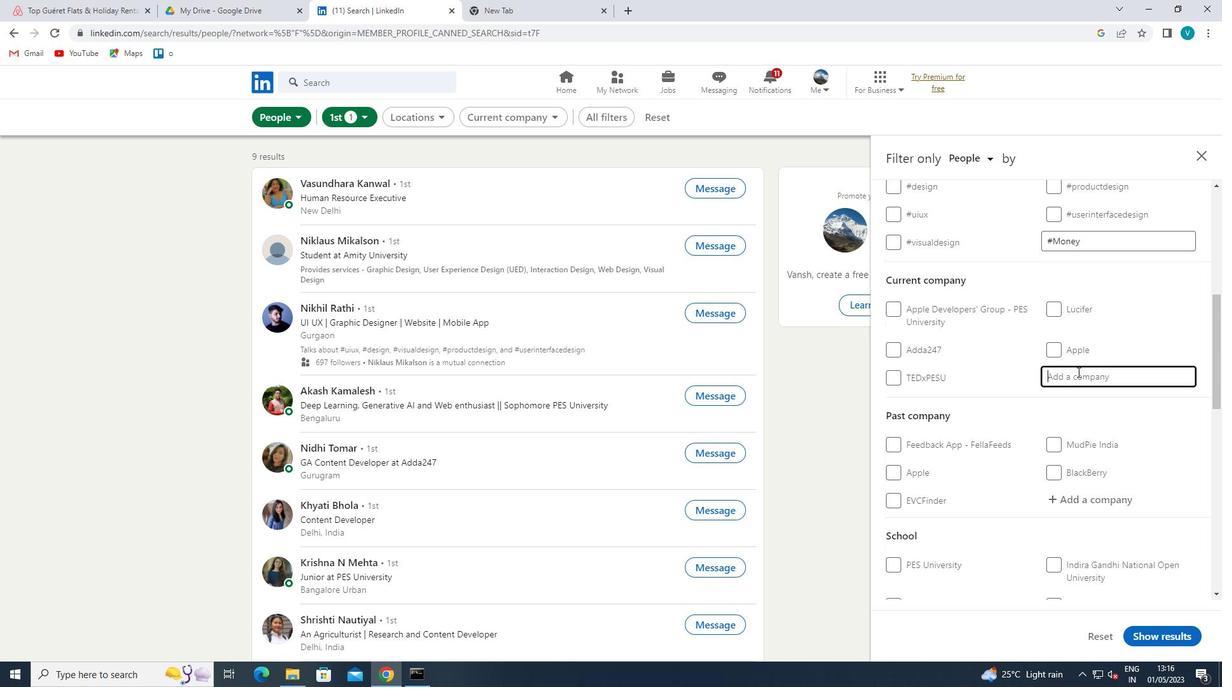 
Action: Key pressed <Key.shift>ADITY<Key.space>A<Key.backspace><Key.backspace><Key.space>A<Key.backspace><Key.backspace>A
Screenshot: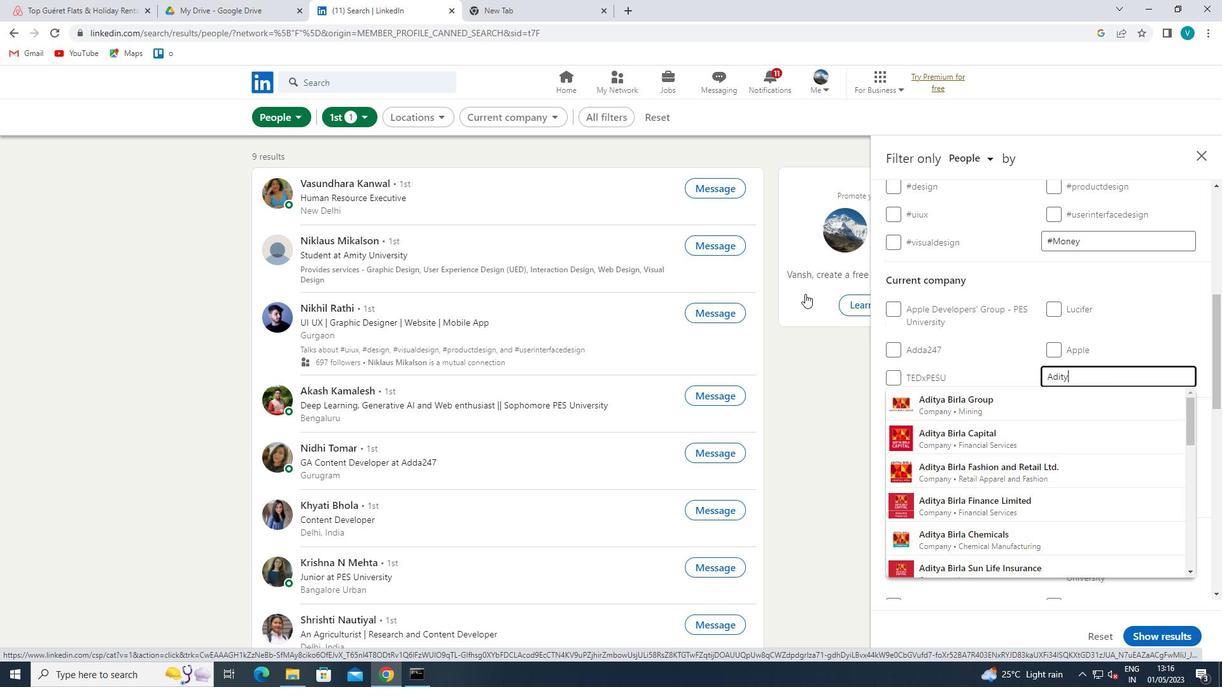 
Action: Mouse moved to (989, 561)
Screenshot: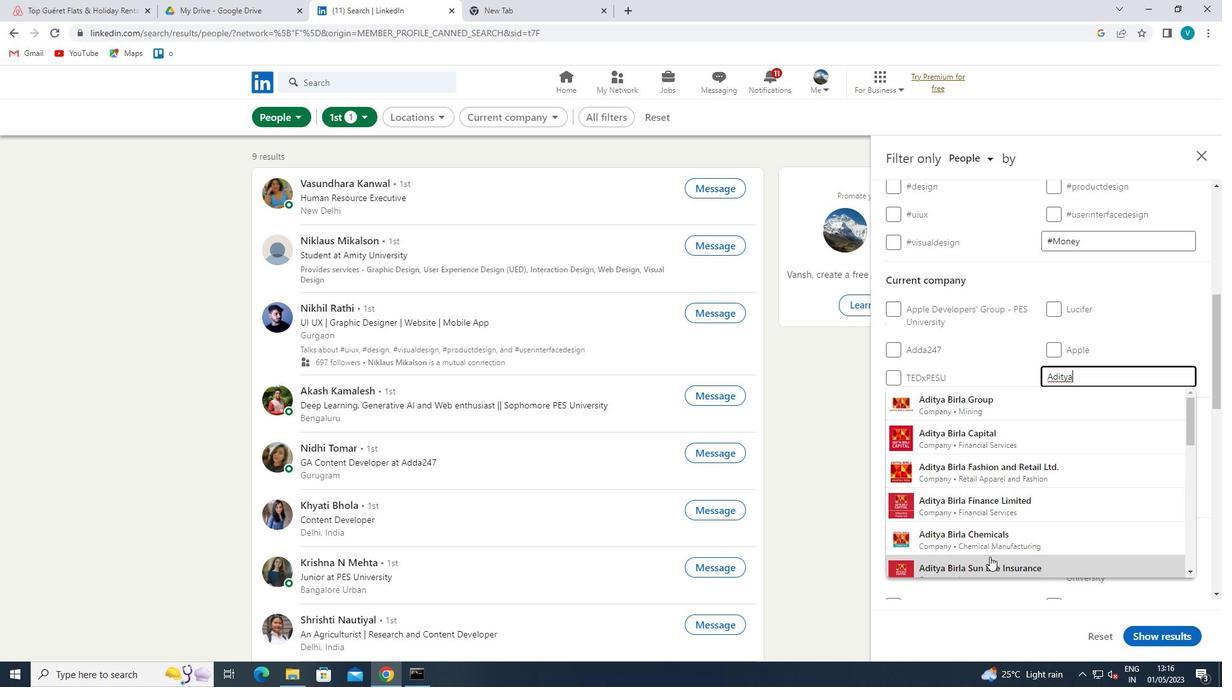 
Action: Mouse pressed left at (989, 561)
Screenshot: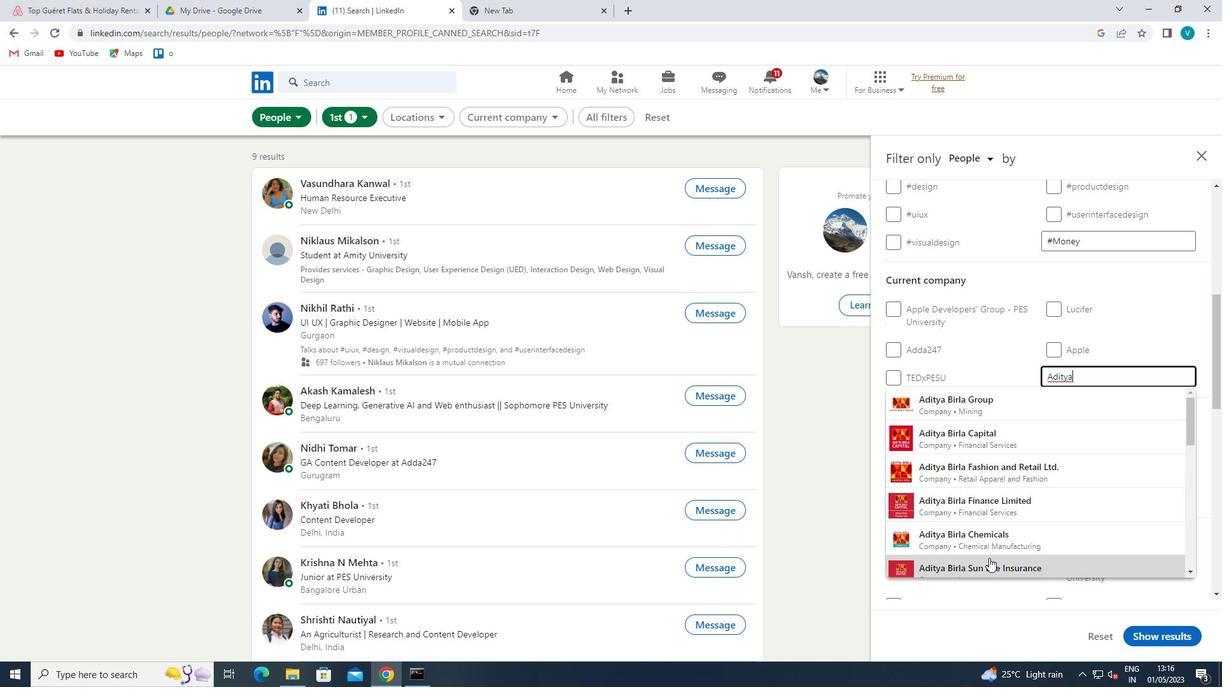 
Action: Mouse moved to (1007, 424)
Screenshot: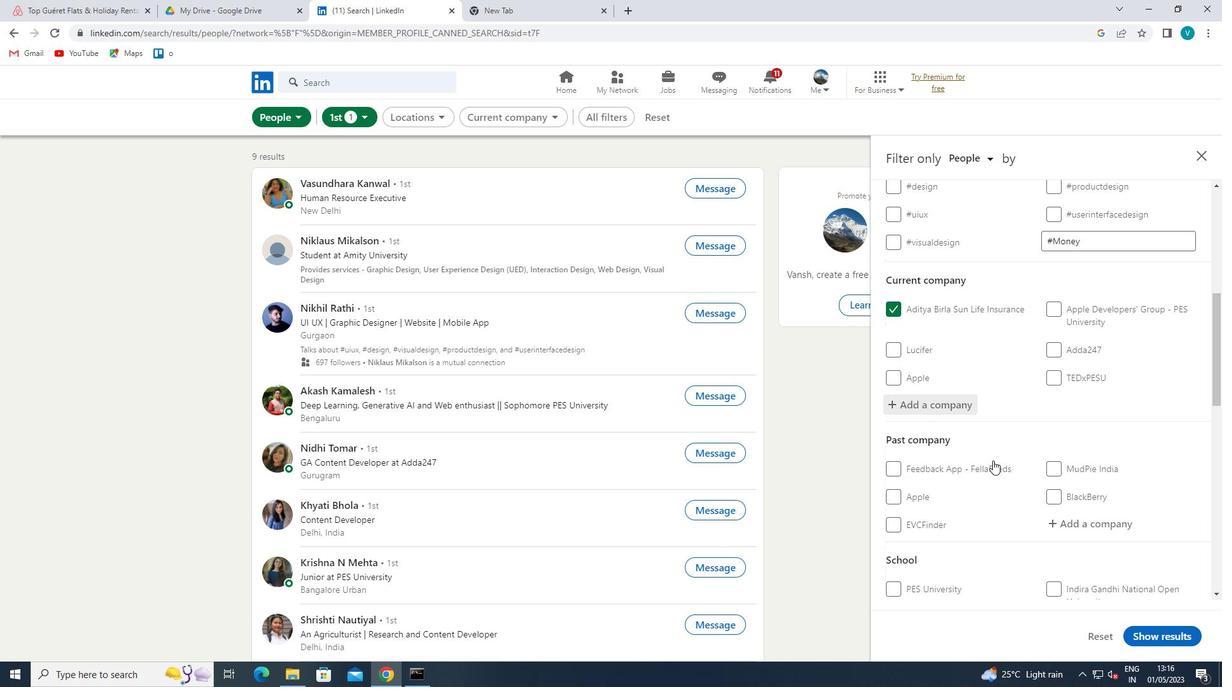 
Action: Mouse scrolled (1007, 423) with delta (0, 0)
Screenshot: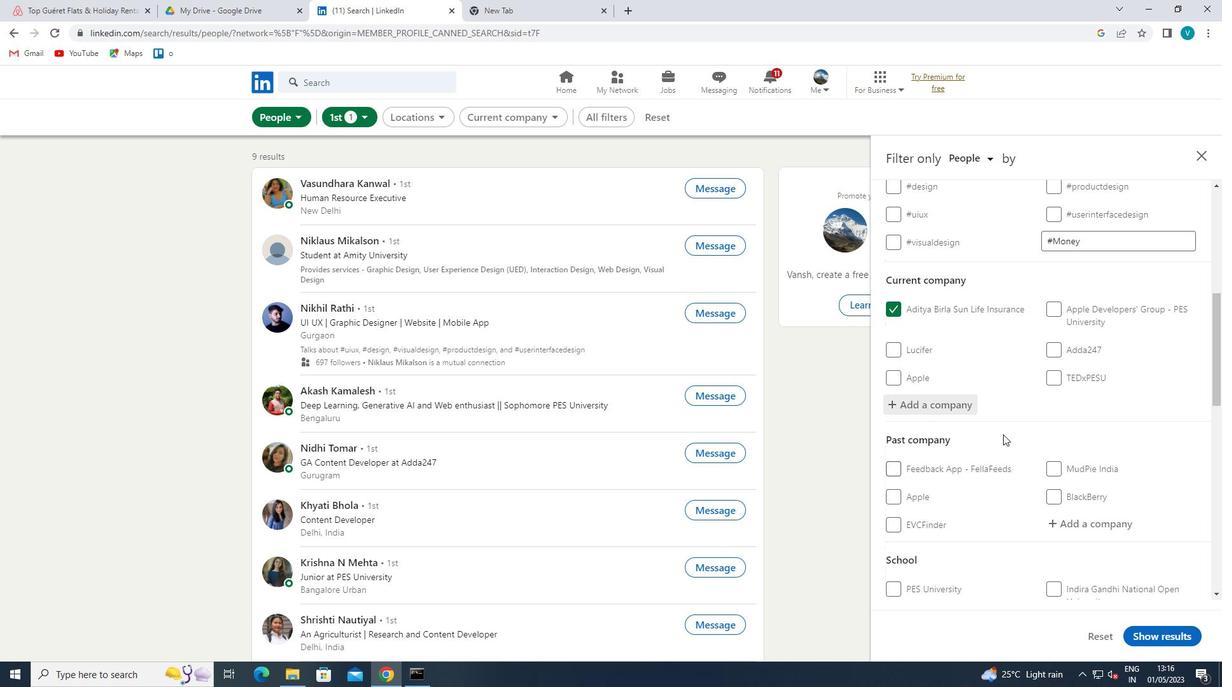 
Action: Mouse moved to (1008, 423)
Screenshot: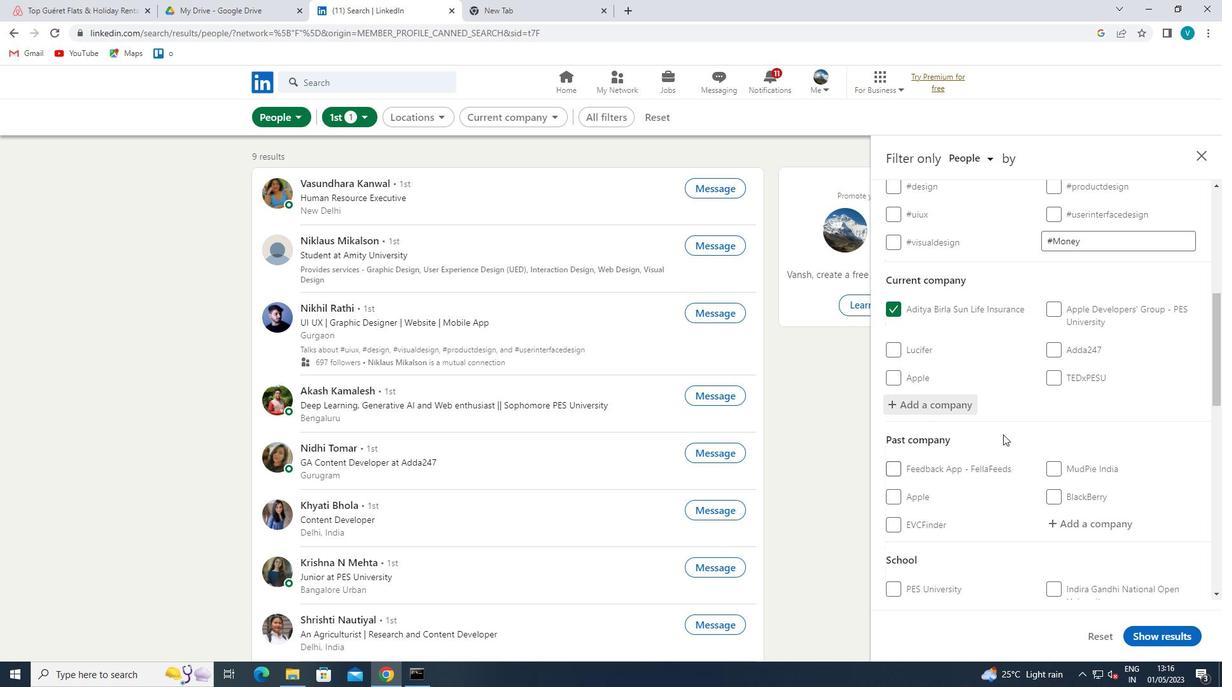 
Action: Mouse scrolled (1008, 422) with delta (0, 0)
Screenshot: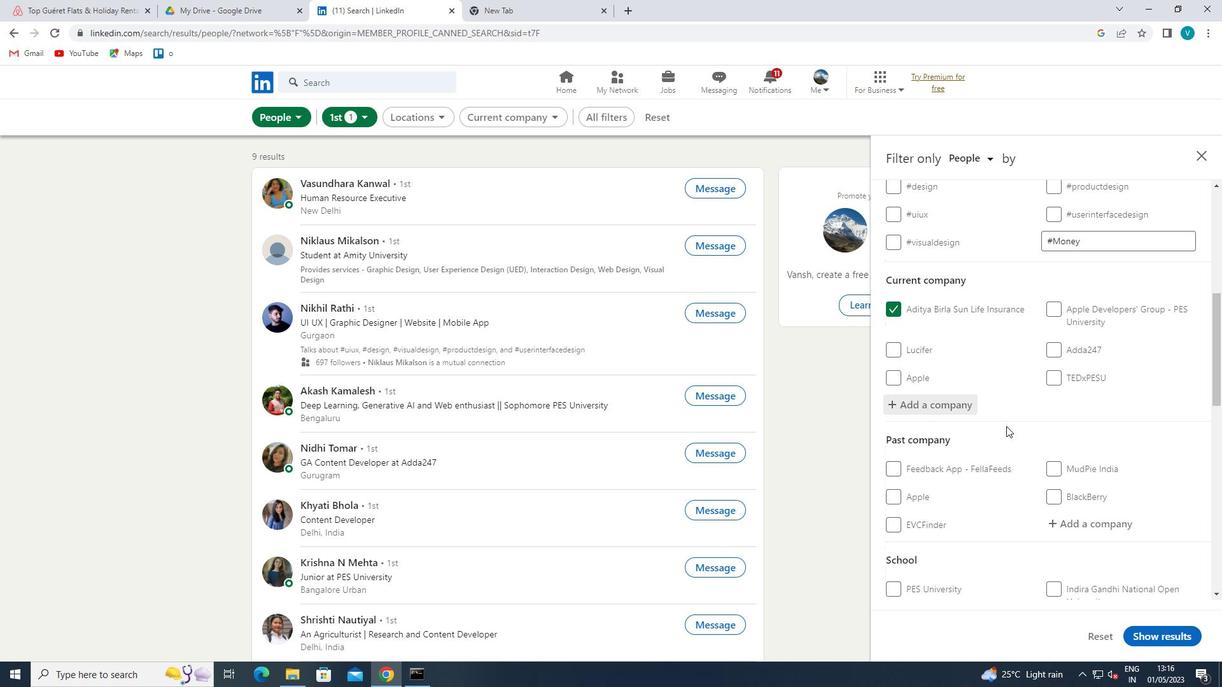
Action: Mouse scrolled (1008, 422) with delta (0, 0)
Screenshot: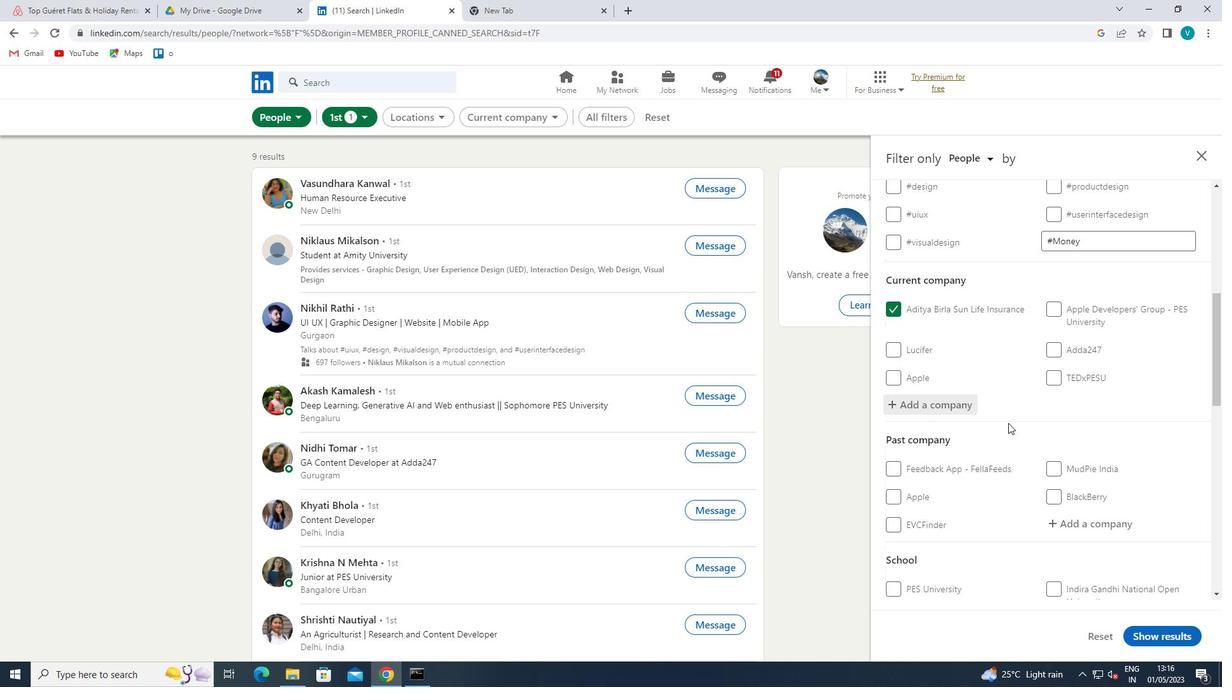 
Action: Mouse scrolled (1008, 422) with delta (0, 0)
Screenshot: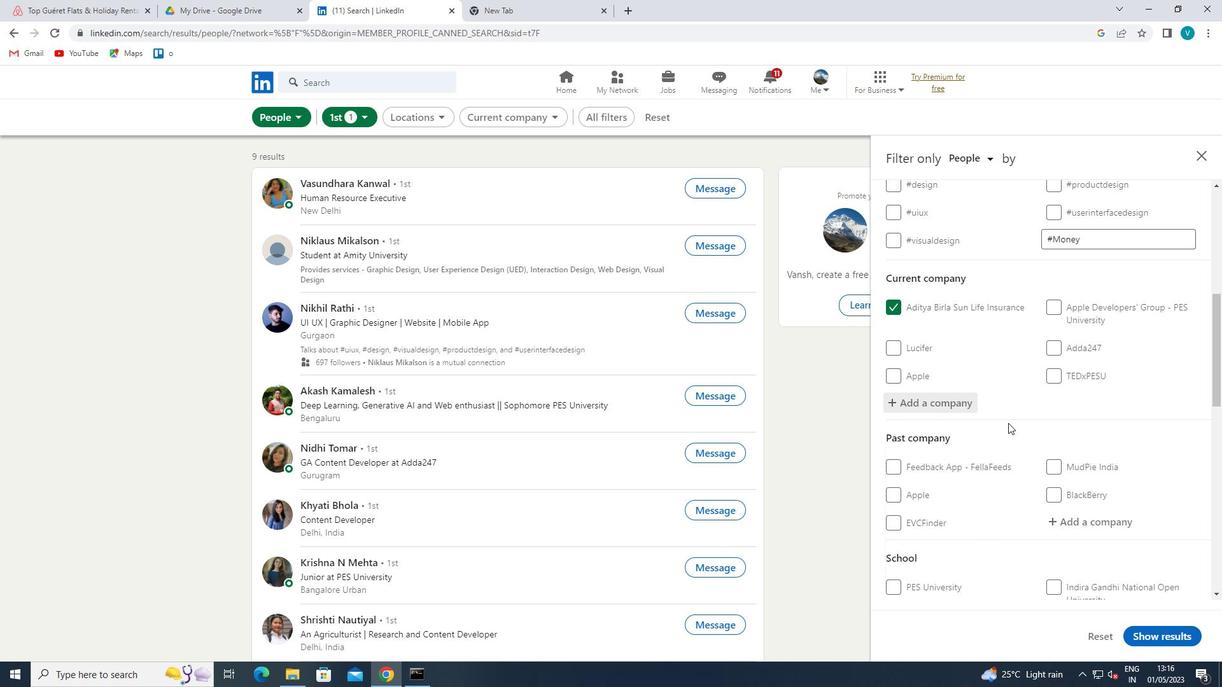 
Action: Mouse scrolled (1008, 422) with delta (0, 0)
Screenshot: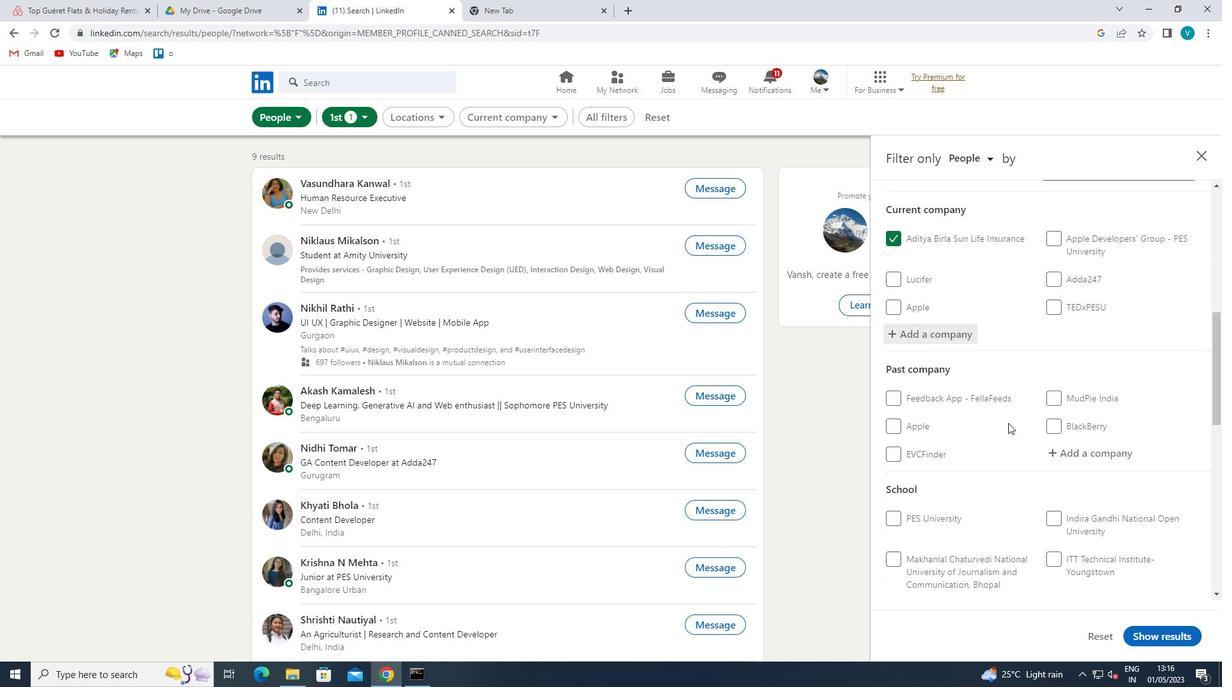 
Action: Mouse moved to (1088, 366)
Screenshot: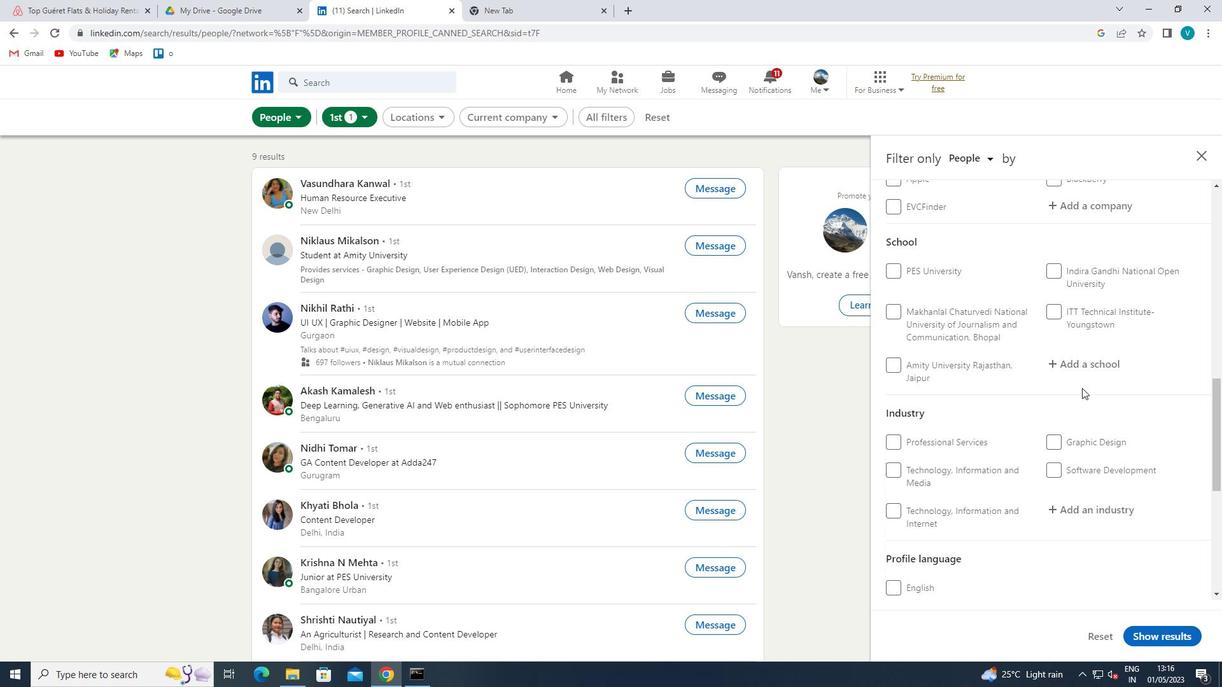
Action: Mouse pressed left at (1088, 366)
Screenshot: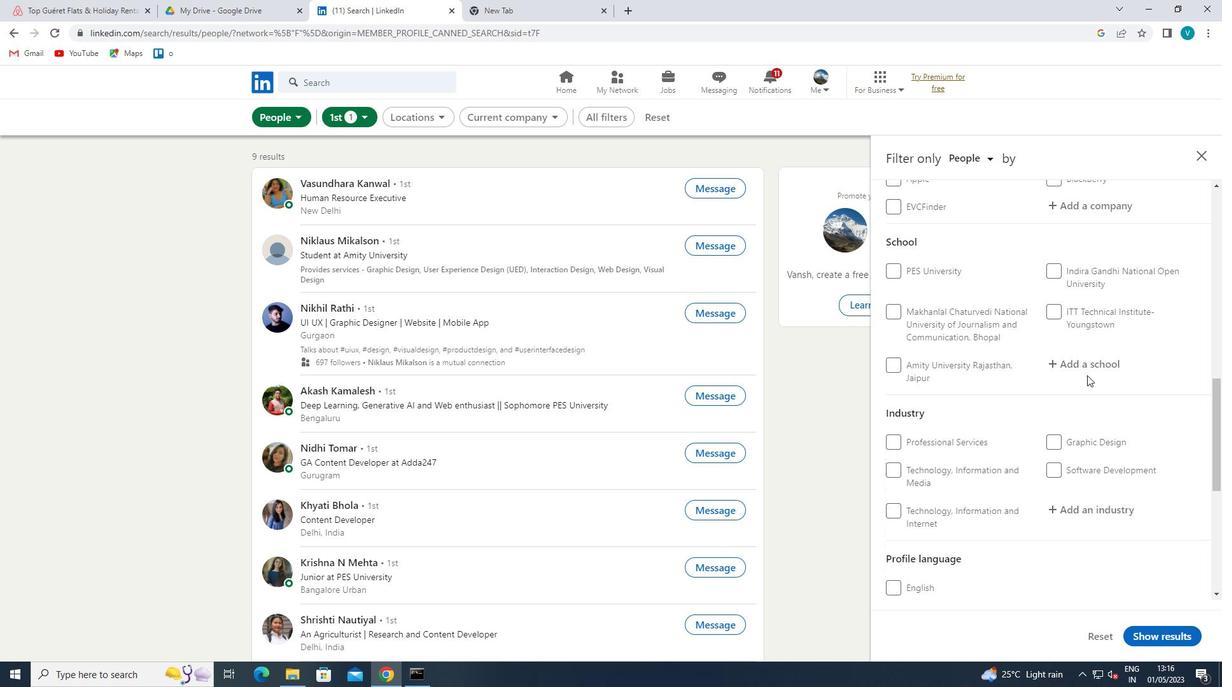 
Action: Mouse moved to (839, 294)
Screenshot: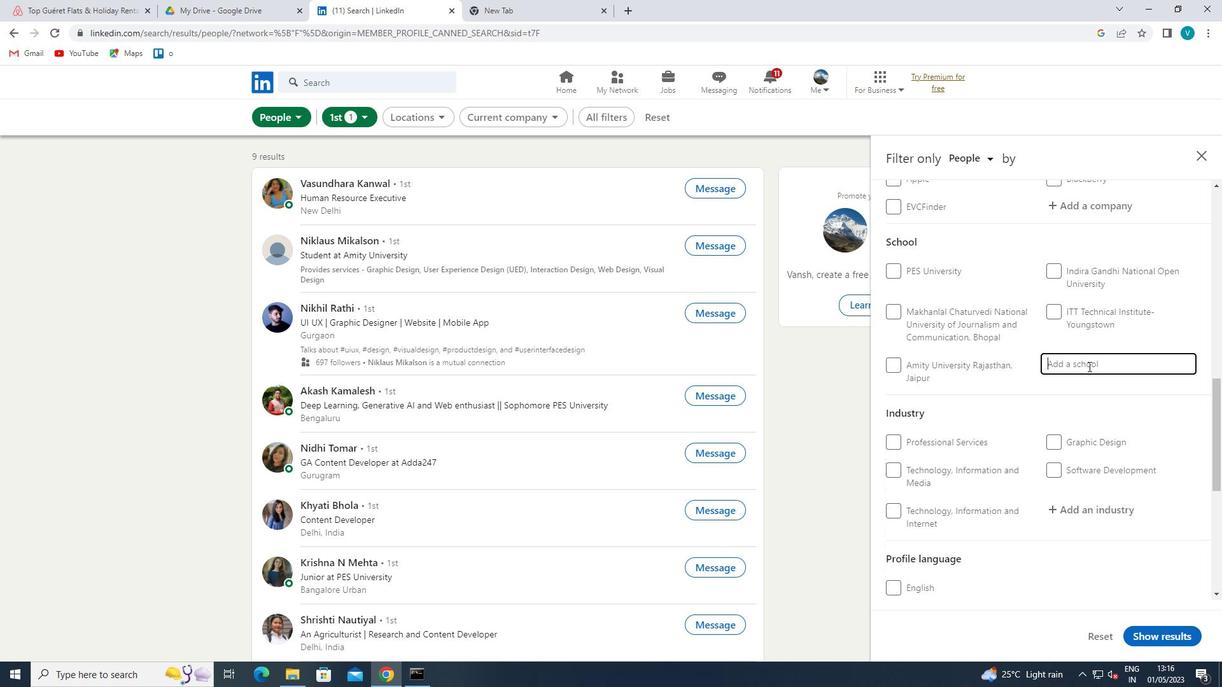 
Action: Key pressed <Key.shift>KIET<Key.space>
Screenshot: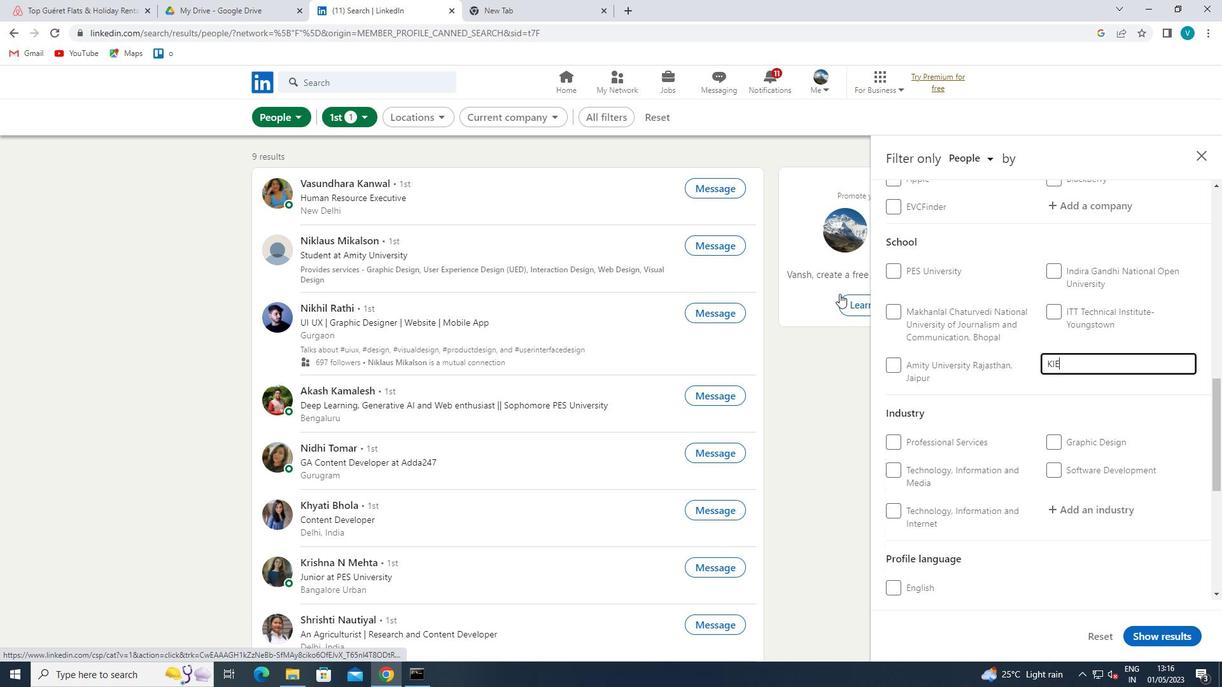 
Action: Mouse moved to (971, 381)
Screenshot: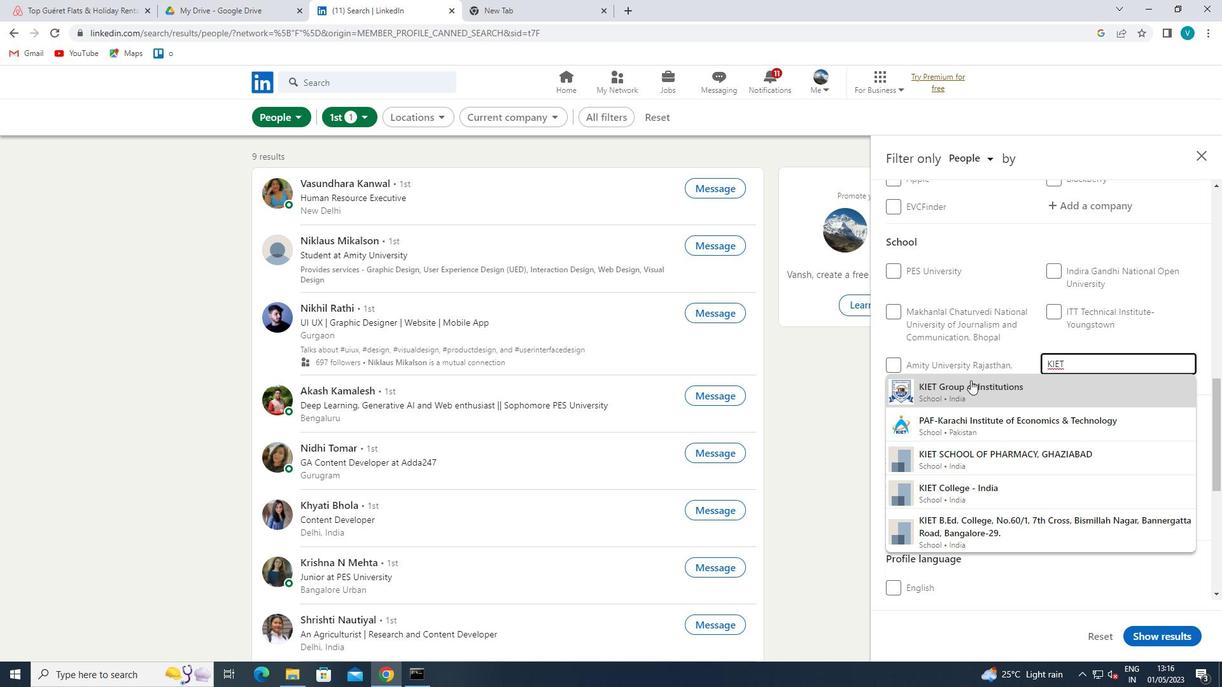 
Action: Mouse pressed left at (971, 381)
Screenshot: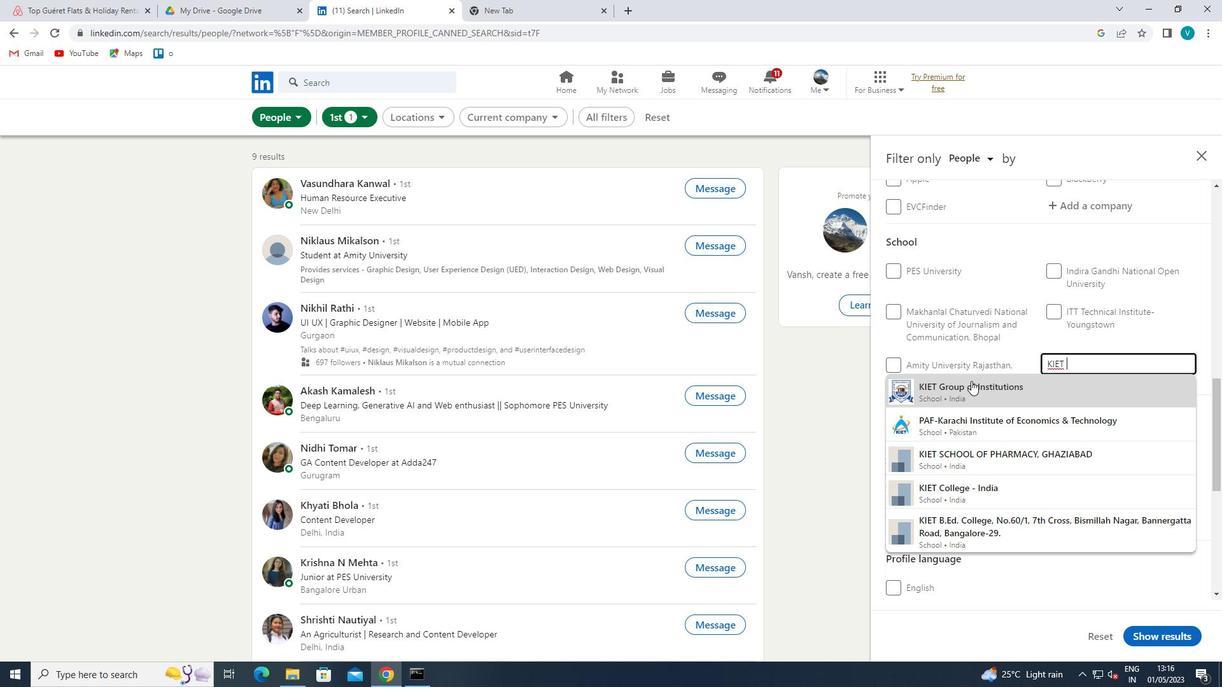 
Action: Mouse scrolled (971, 380) with delta (0, 0)
Screenshot: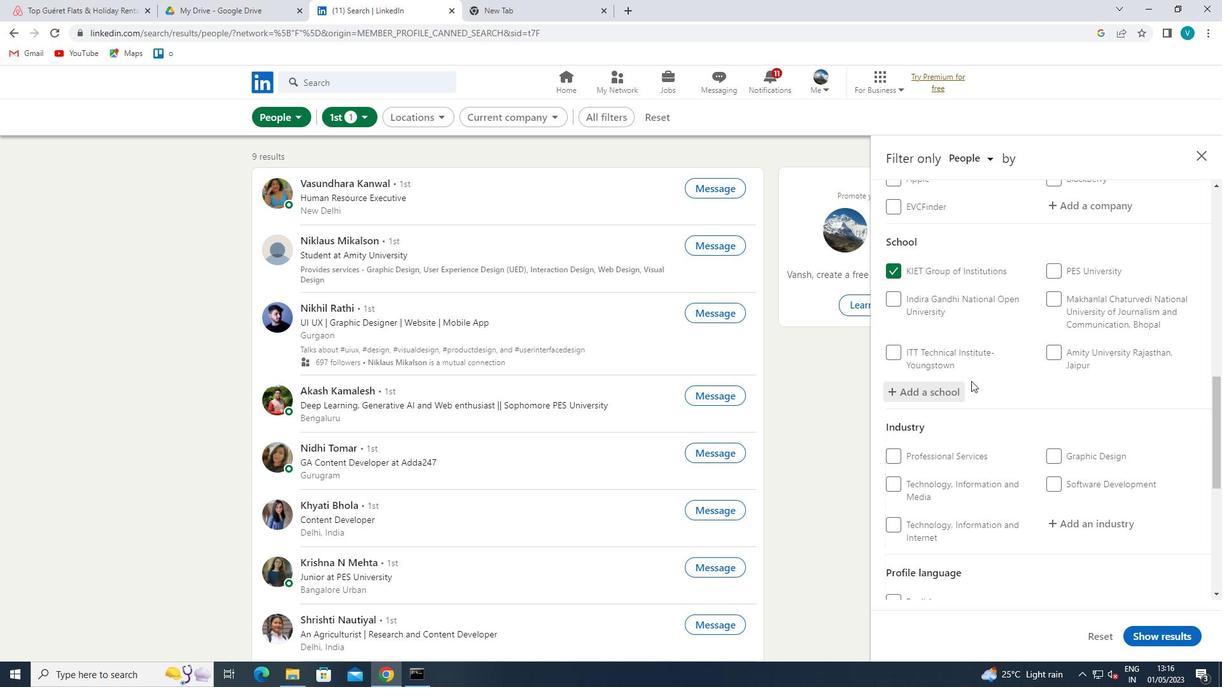 
Action: Mouse scrolled (971, 380) with delta (0, 0)
Screenshot: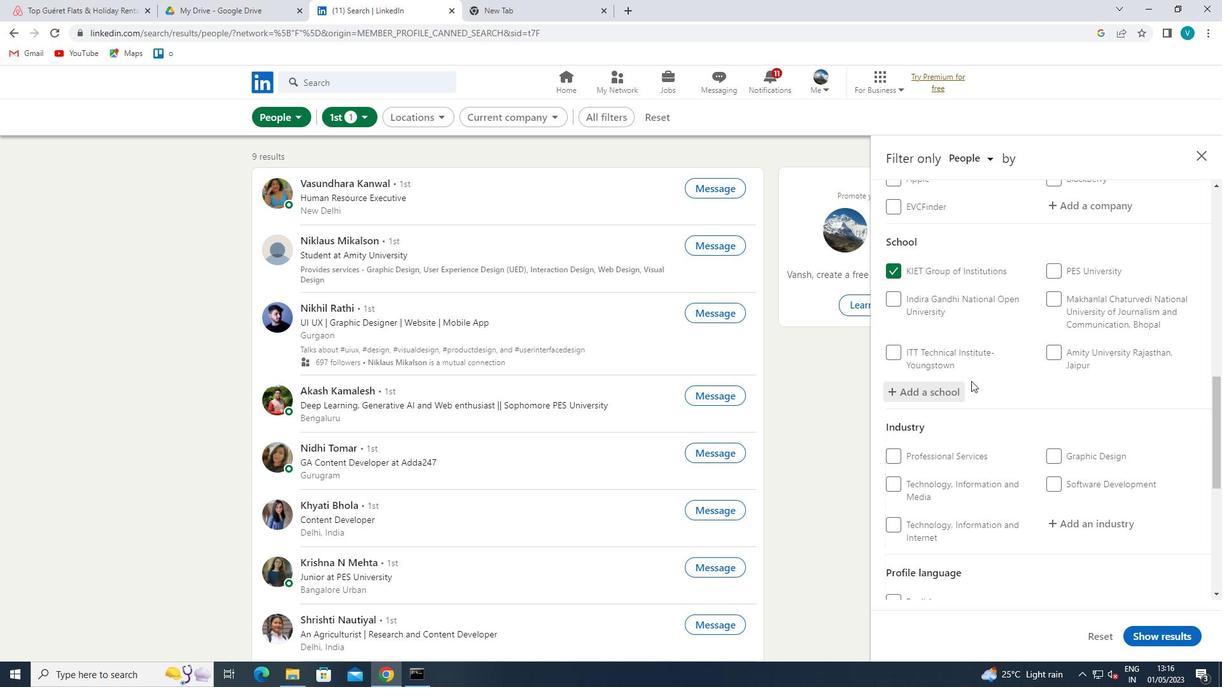 
Action: Mouse moved to (972, 382)
Screenshot: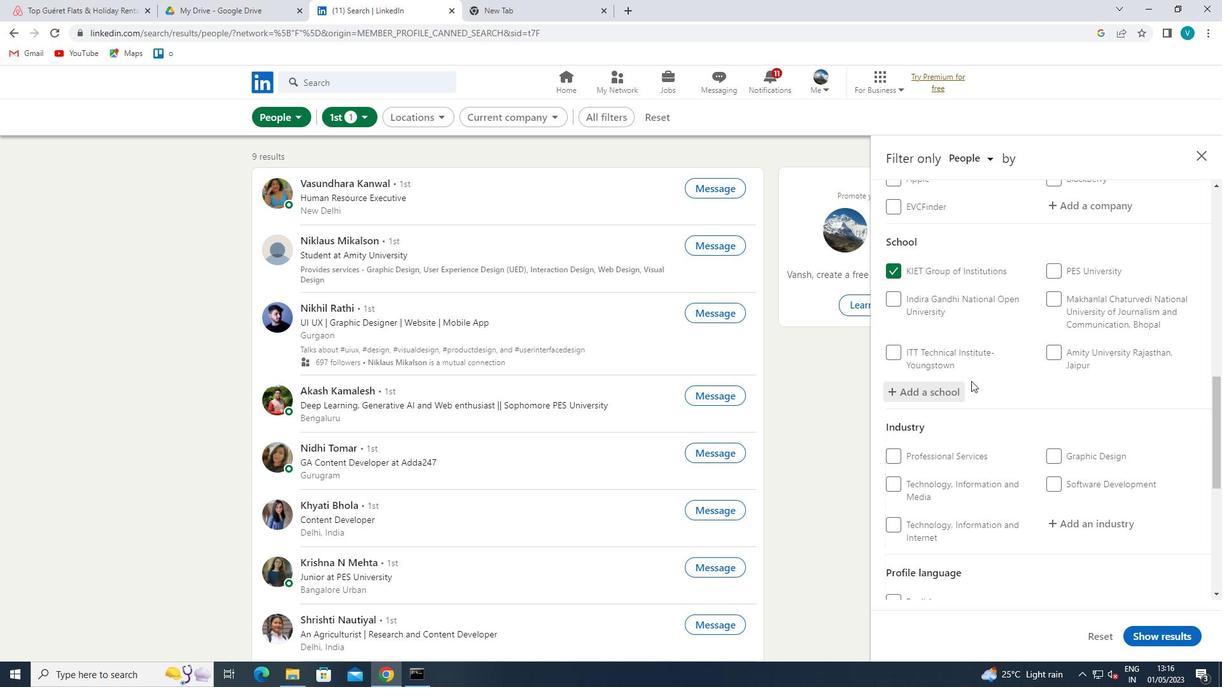 
Action: Mouse scrolled (972, 381) with delta (0, 0)
Screenshot: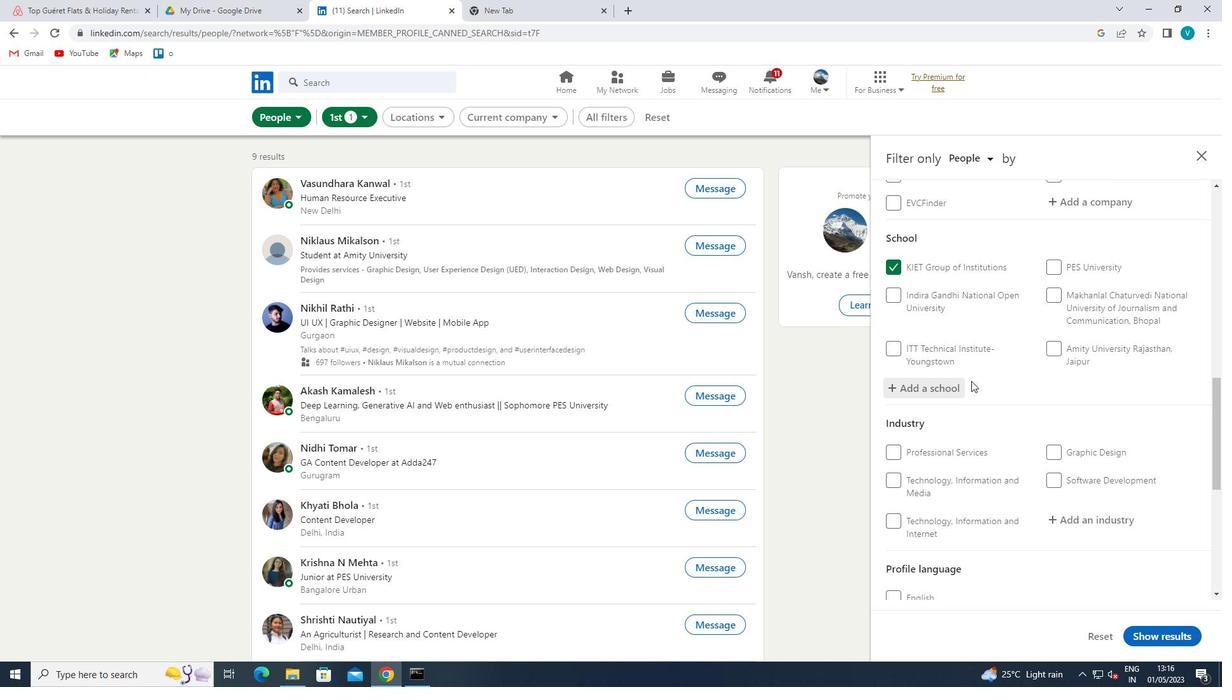 
Action: Mouse moved to (972, 382)
Screenshot: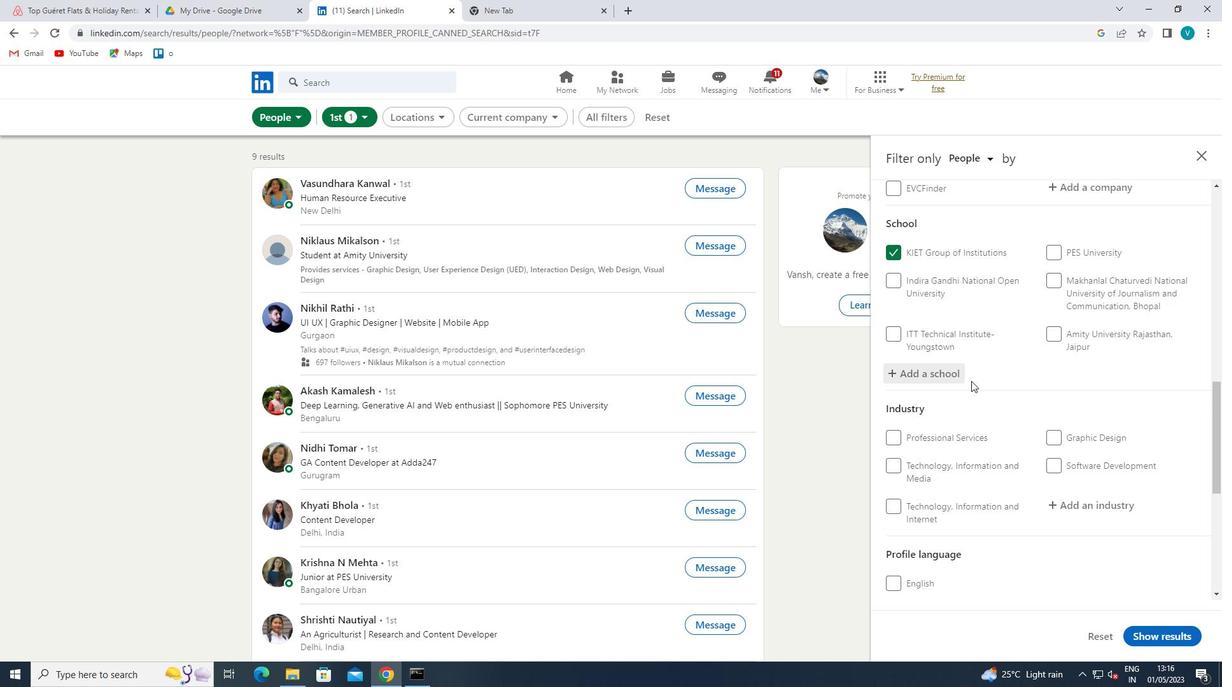 
Action: Mouse scrolled (972, 381) with delta (0, 0)
Screenshot: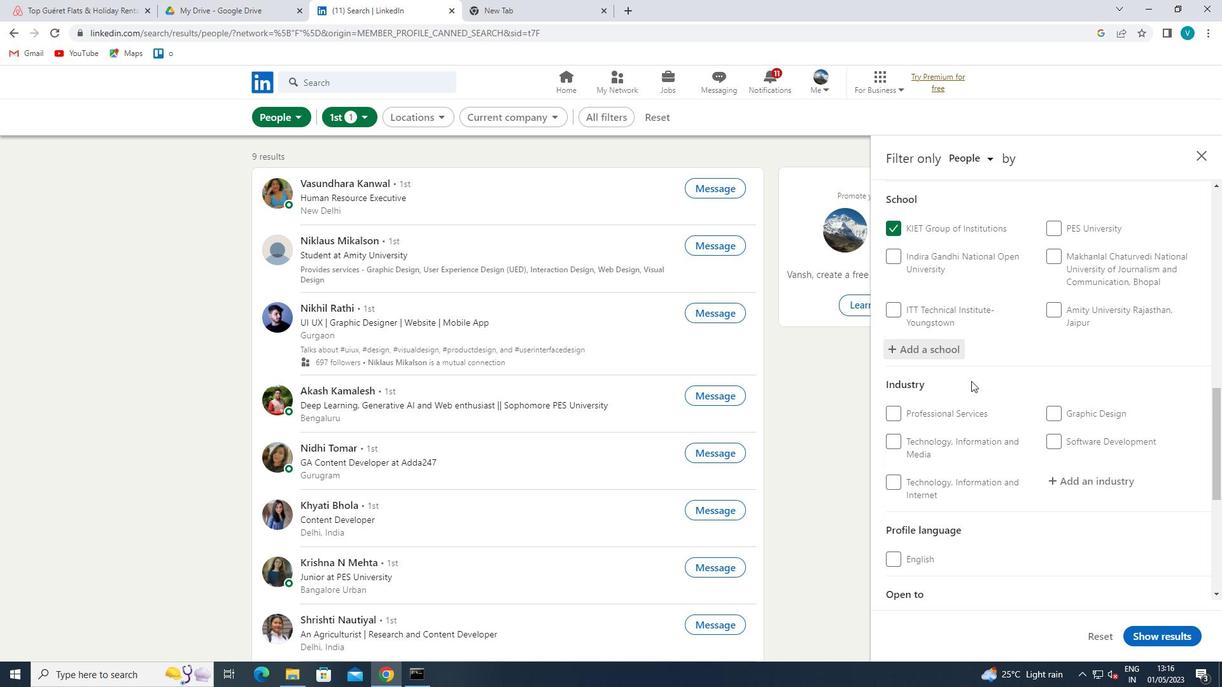 
Action: Mouse moved to (1059, 409)
Screenshot: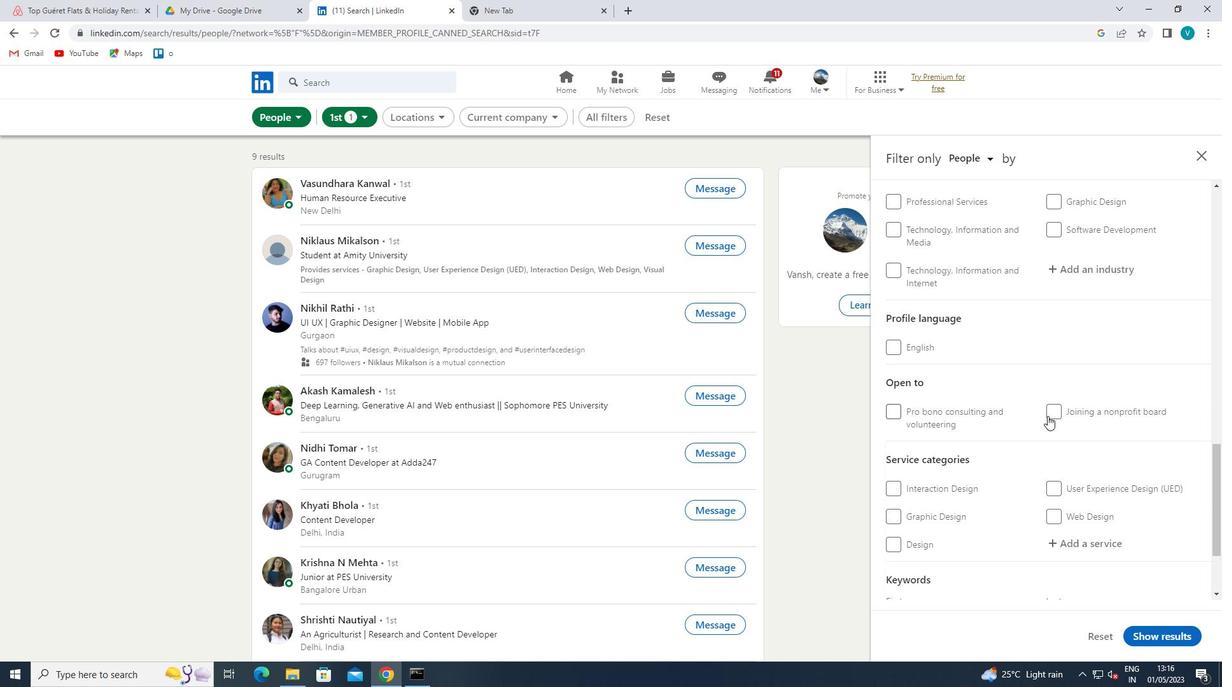 
Action: Mouse scrolled (1059, 410) with delta (0, 0)
Screenshot: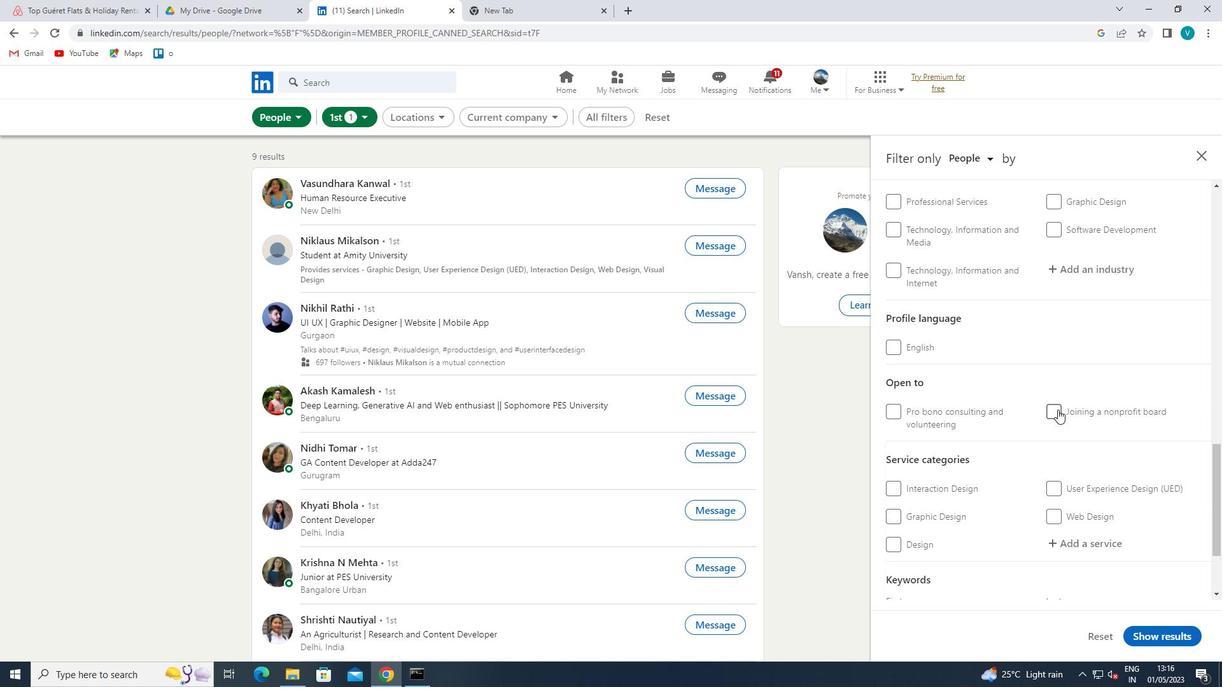 
Action: Mouse moved to (1100, 332)
Screenshot: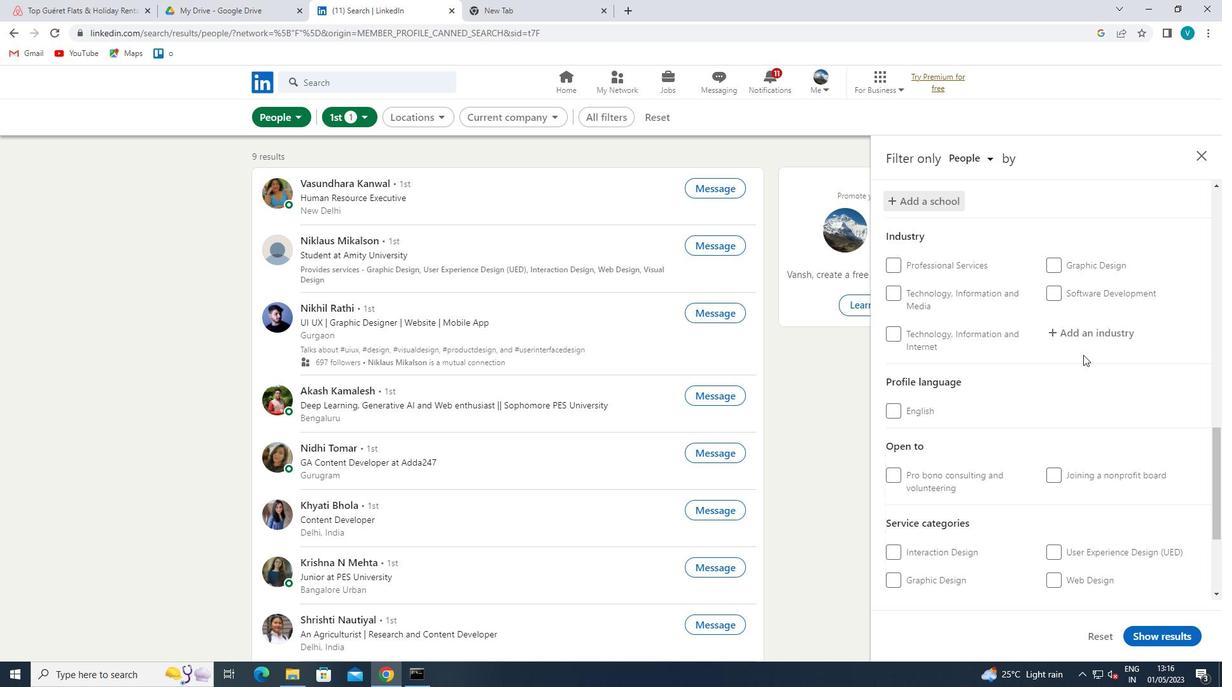 
Action: Mouse pressed left at (1100, 332)
Screenshot: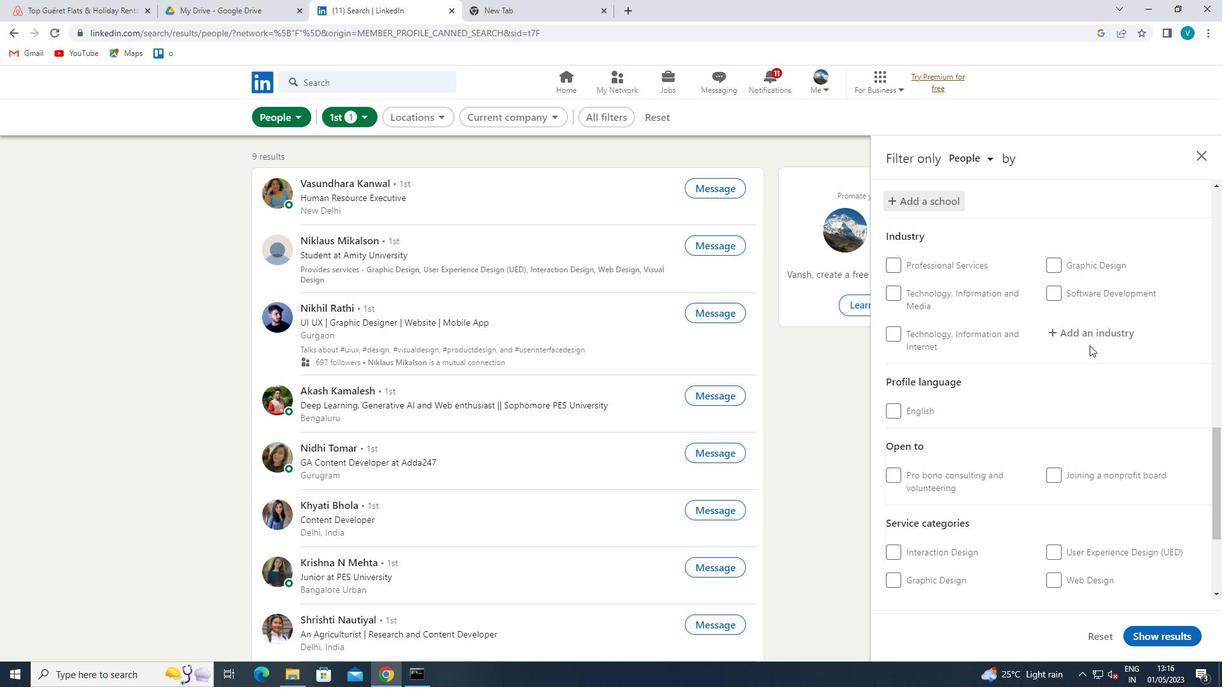 
Action: Mouse moved to (916, 280)
Screenshot: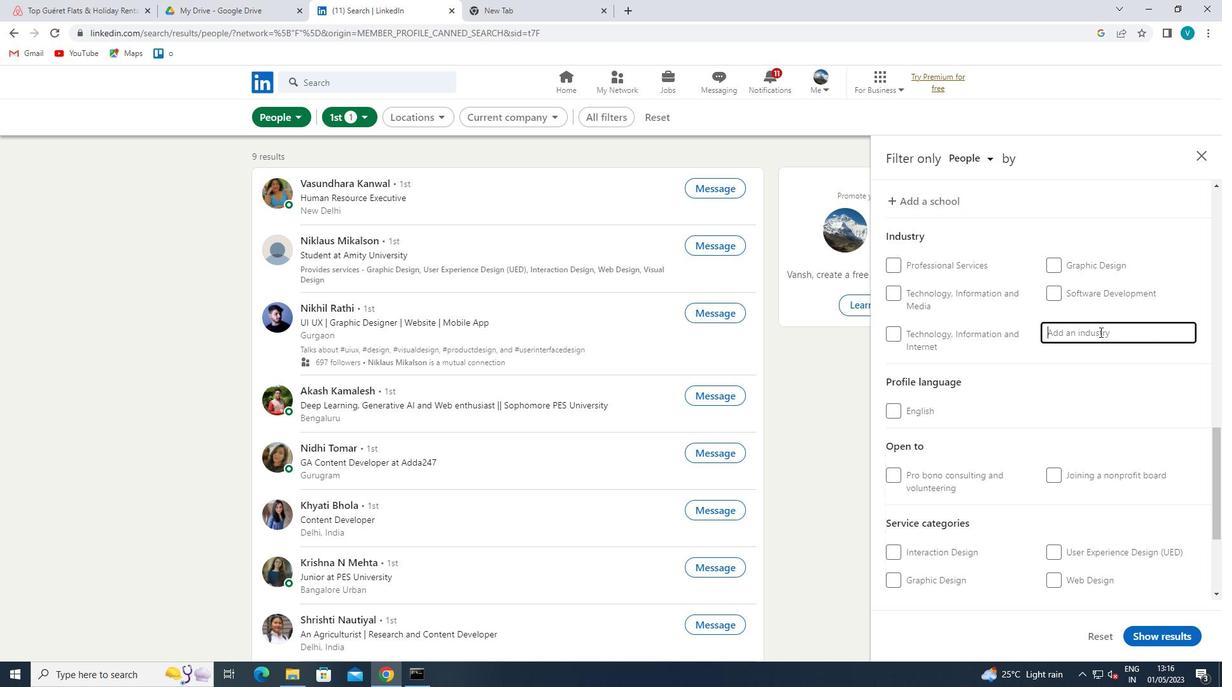 
Action: Key pressed <Key.shift>SHIP
Screenshot: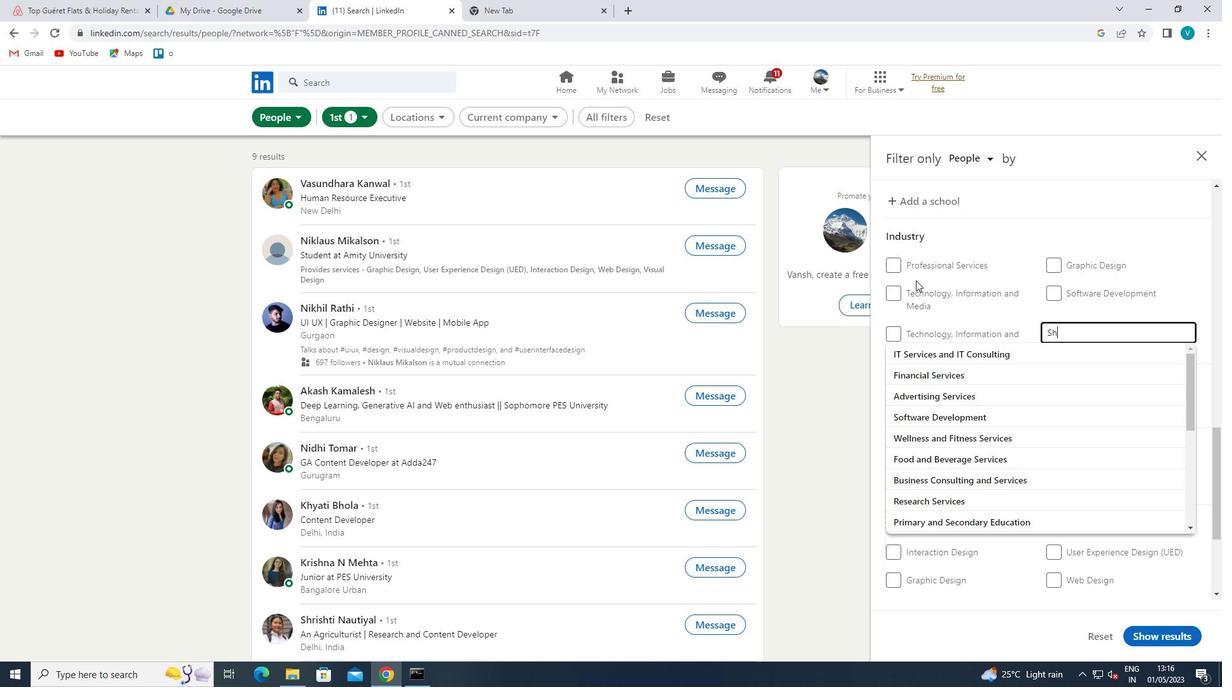 
Action: Mouse moved to (930, 349)
Screenshot: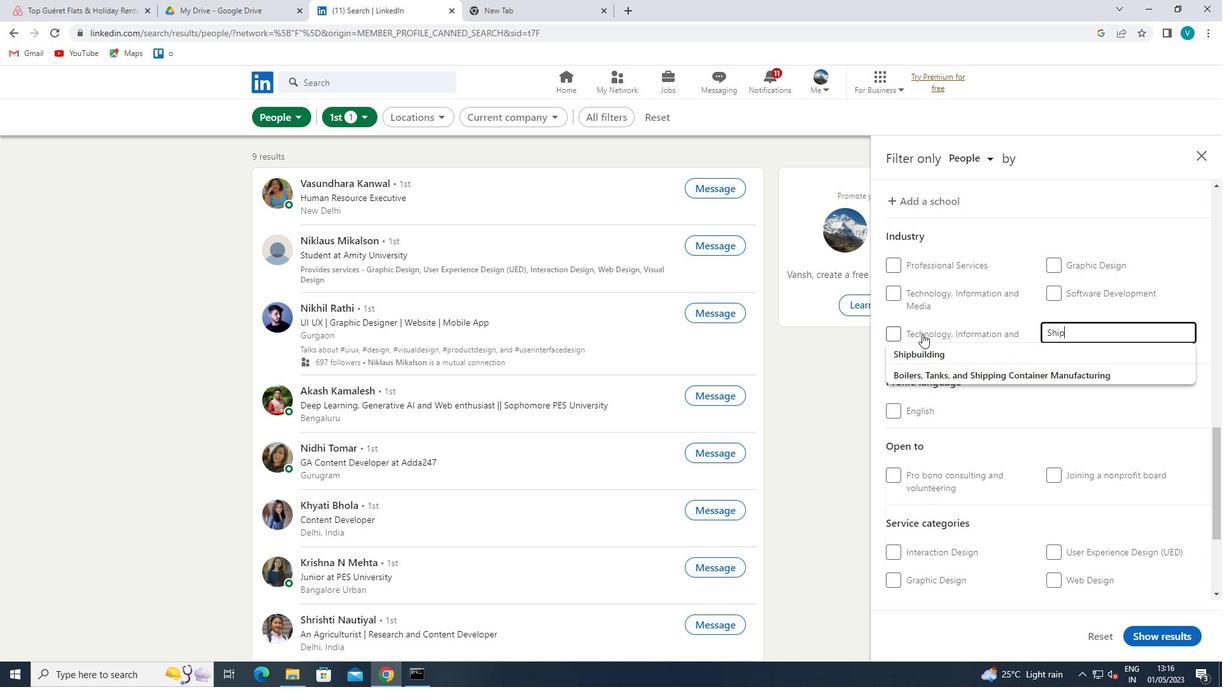 
Action: Mouse pressed left at (930, 349)
Screenshot: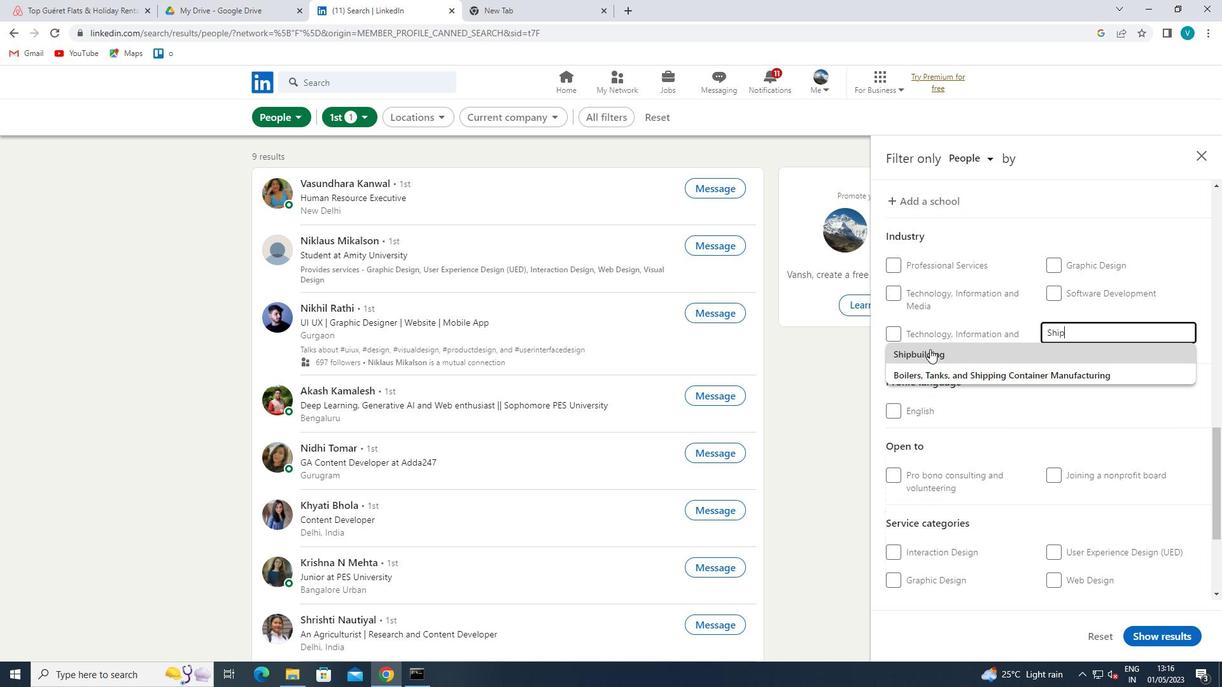 
Action: Mouse moved to (965, 329)
Screenshot: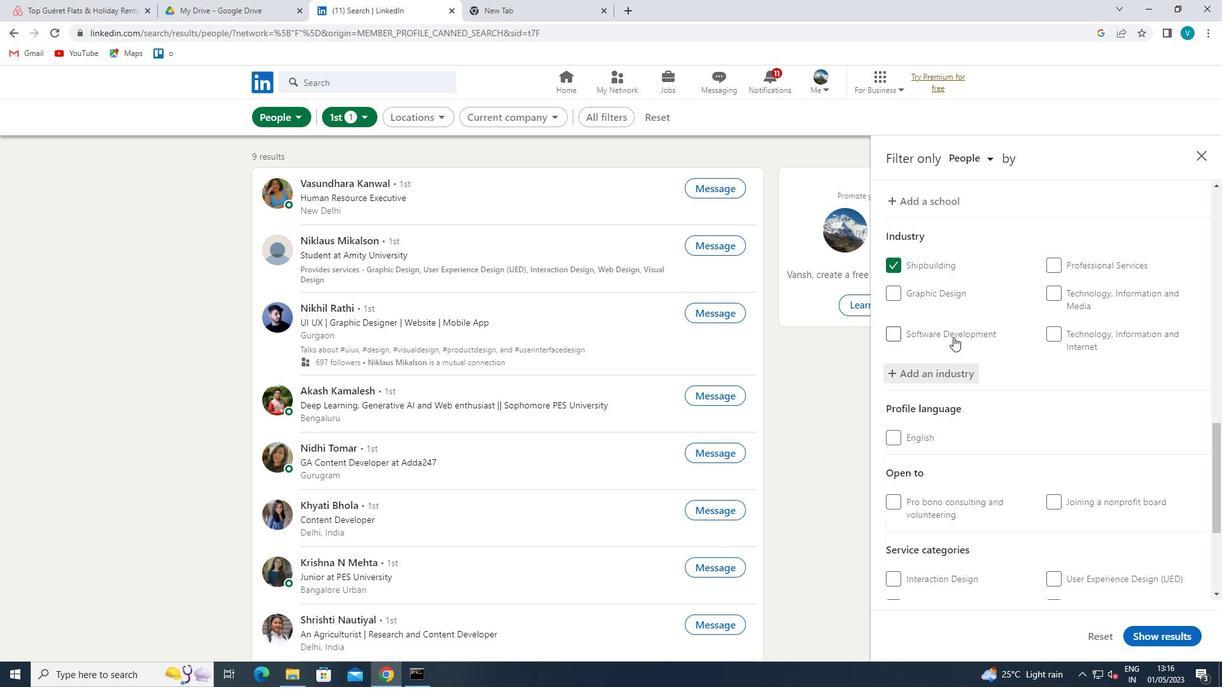 
Action: Mouse scrolled (965, 328) with delta (0, 0)
Screenshot: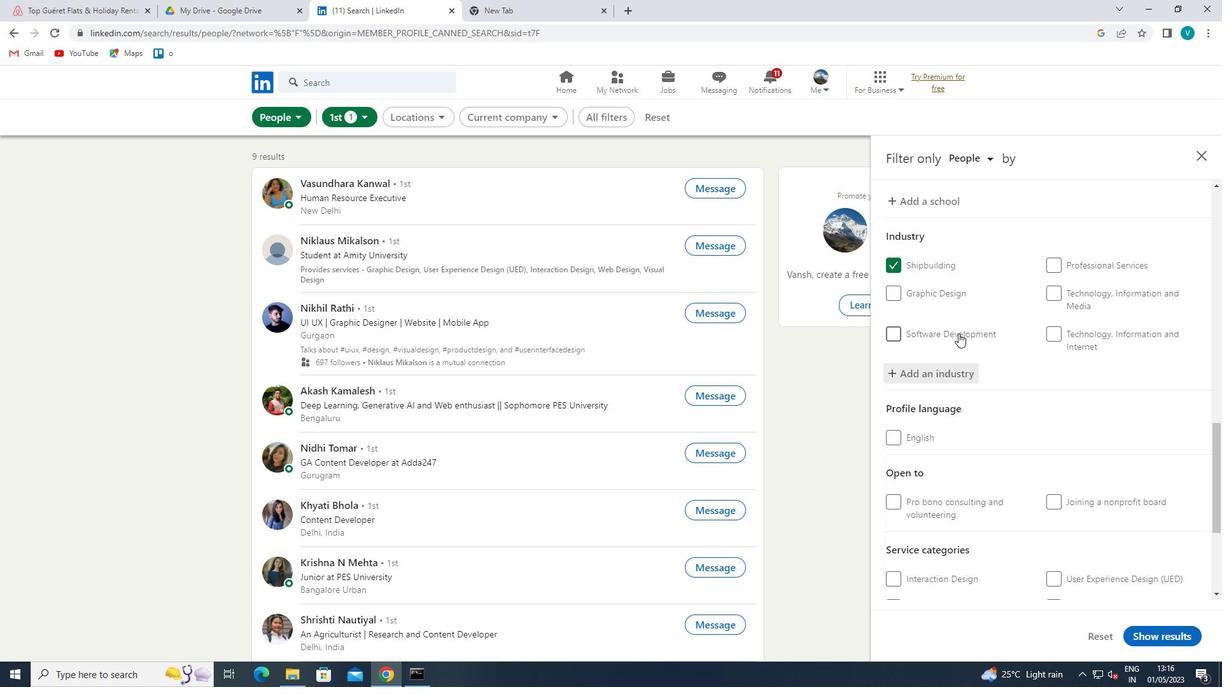 
Action: Mouse moved to (968, 327)
Screenshot: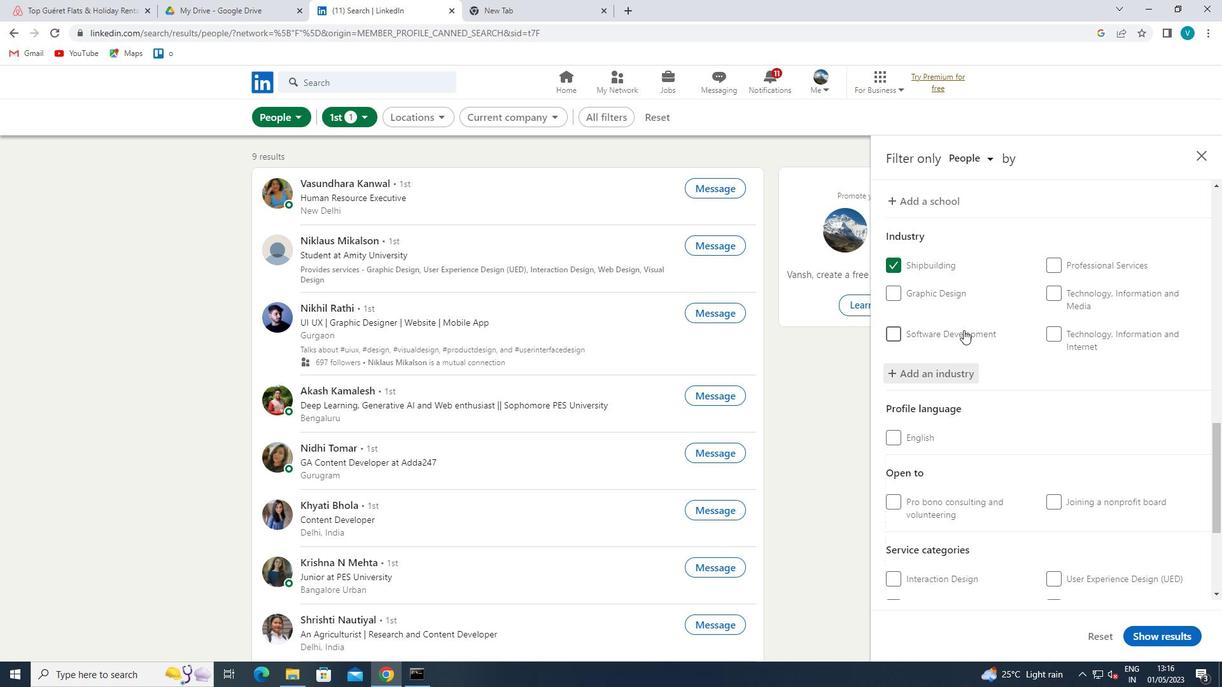 
Action: Mouse scrolled (968, 326) with delta (0, 0)
Screenshot: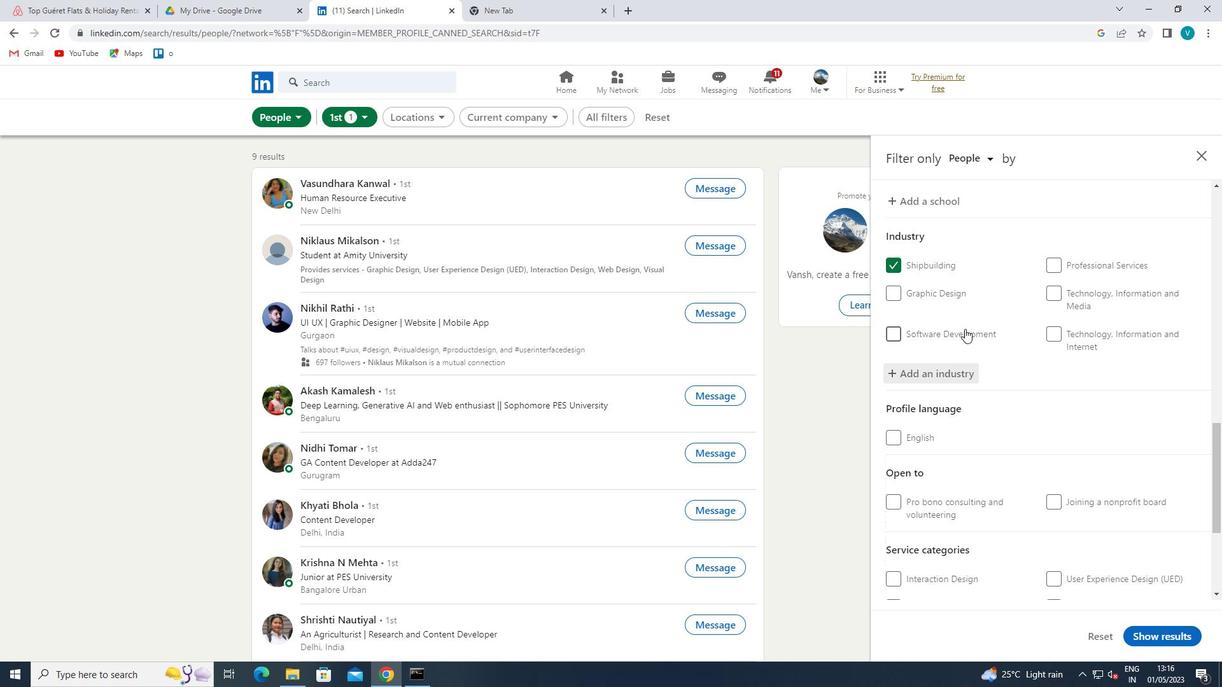 
Action: Mouse scrolled (968, 326) with delta (0, 0)
Screenshot: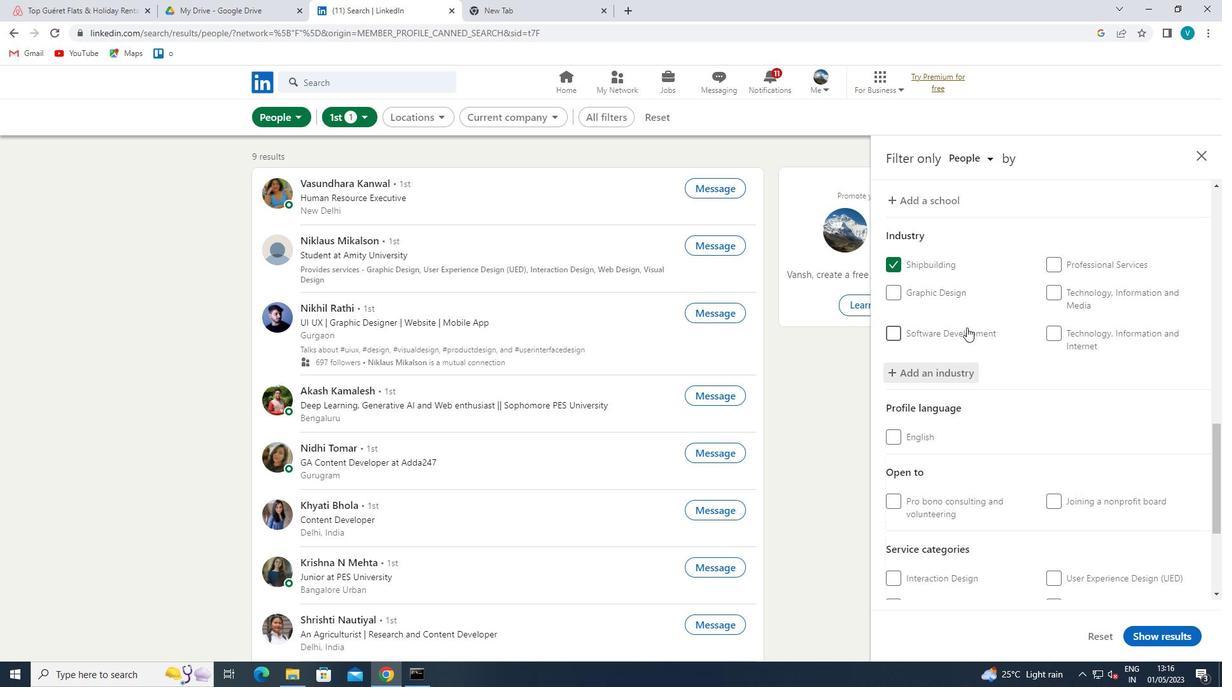 
Action: Mouse moved to (968, 327)
Screenshot: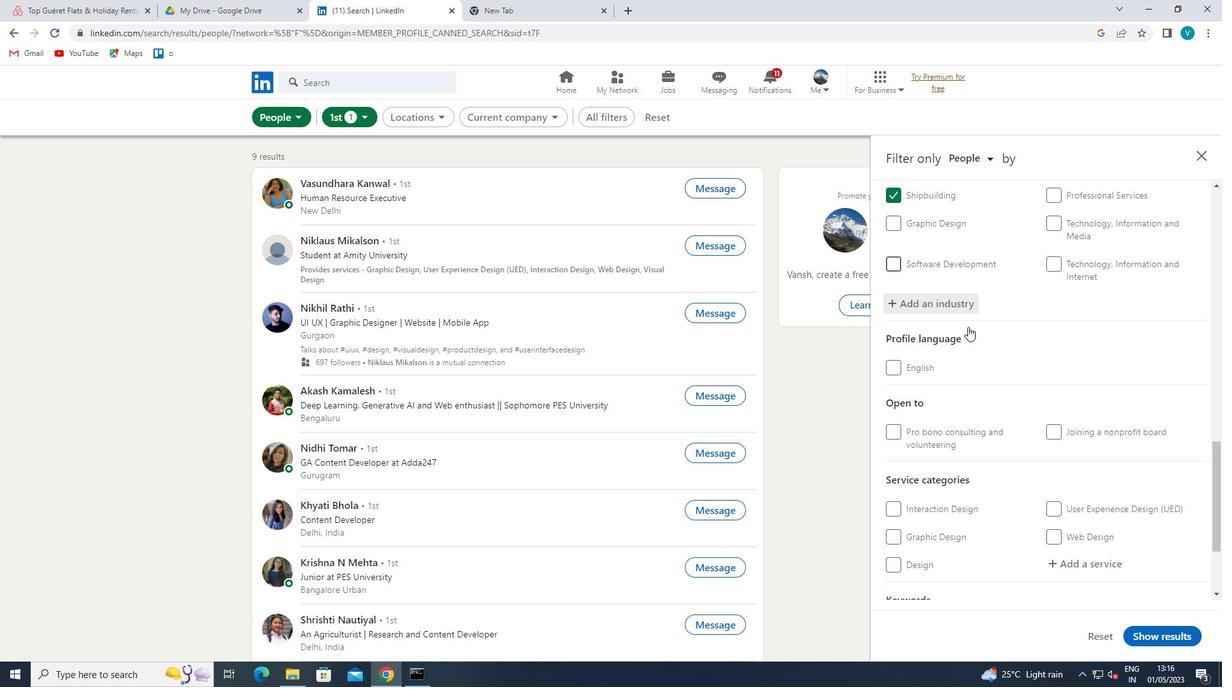 
Action: Mouse scrolled (968, 326) with delta (0, 0)
Screenshot: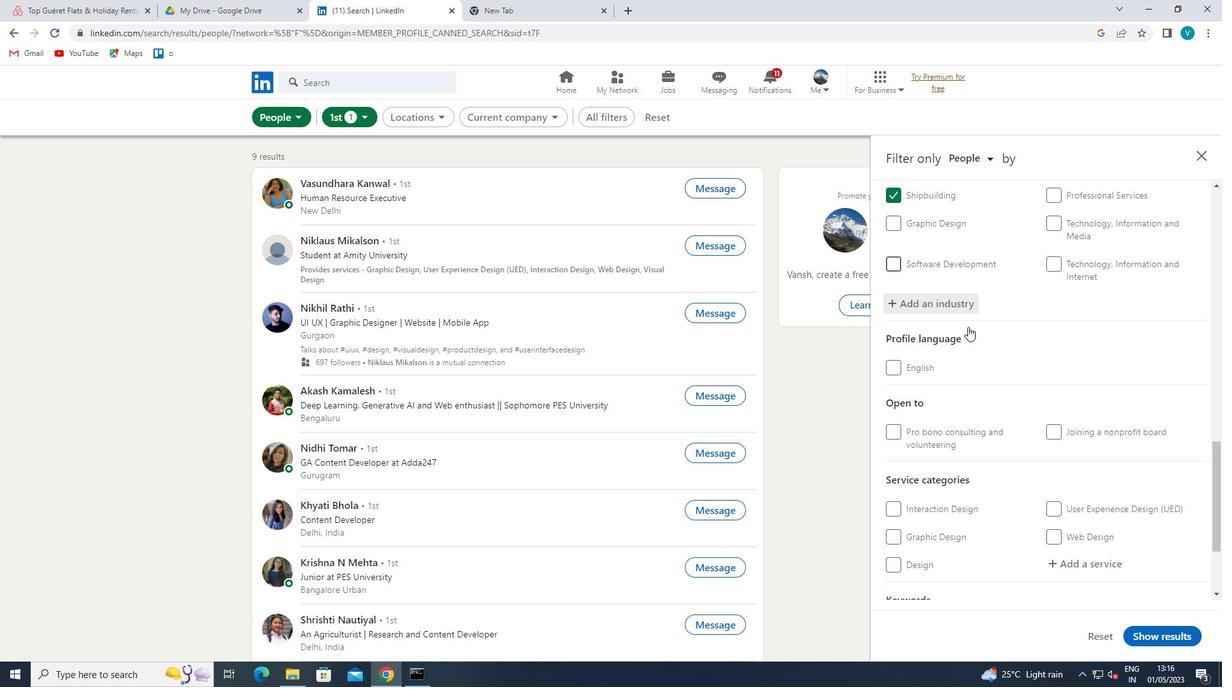 
Action: Mouse moved to (1096, 414)
Screenshot: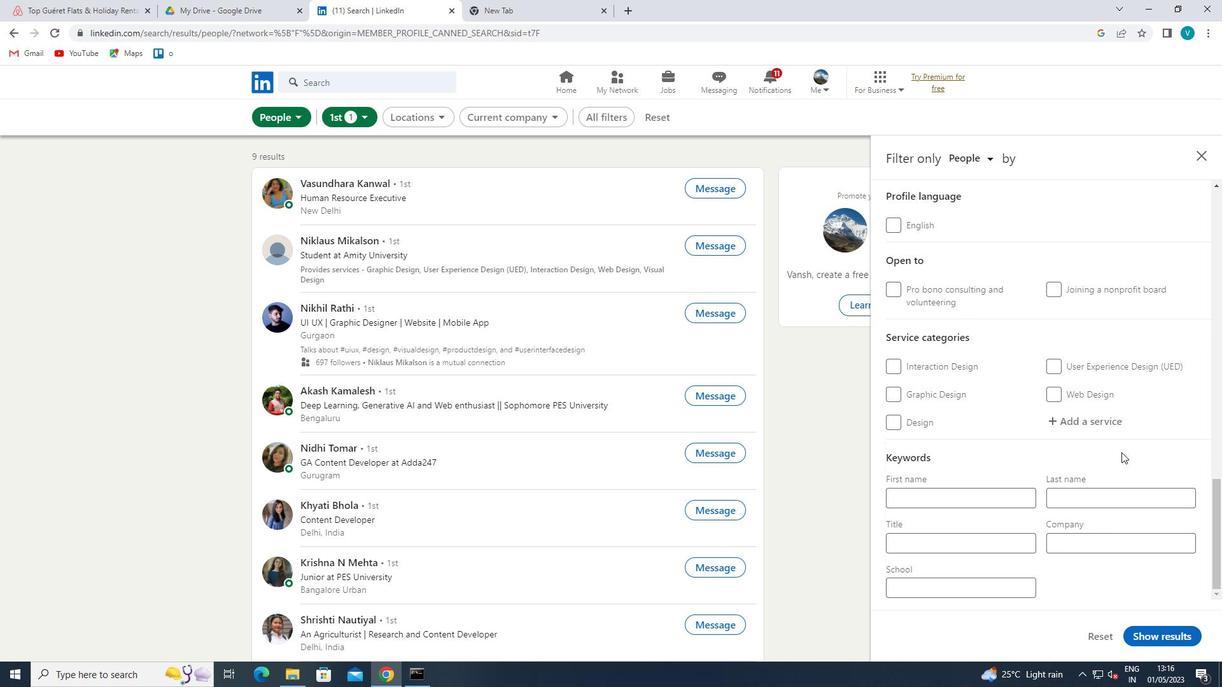 
Action: Mouse pressed left at (1096, 414)
Screenshot: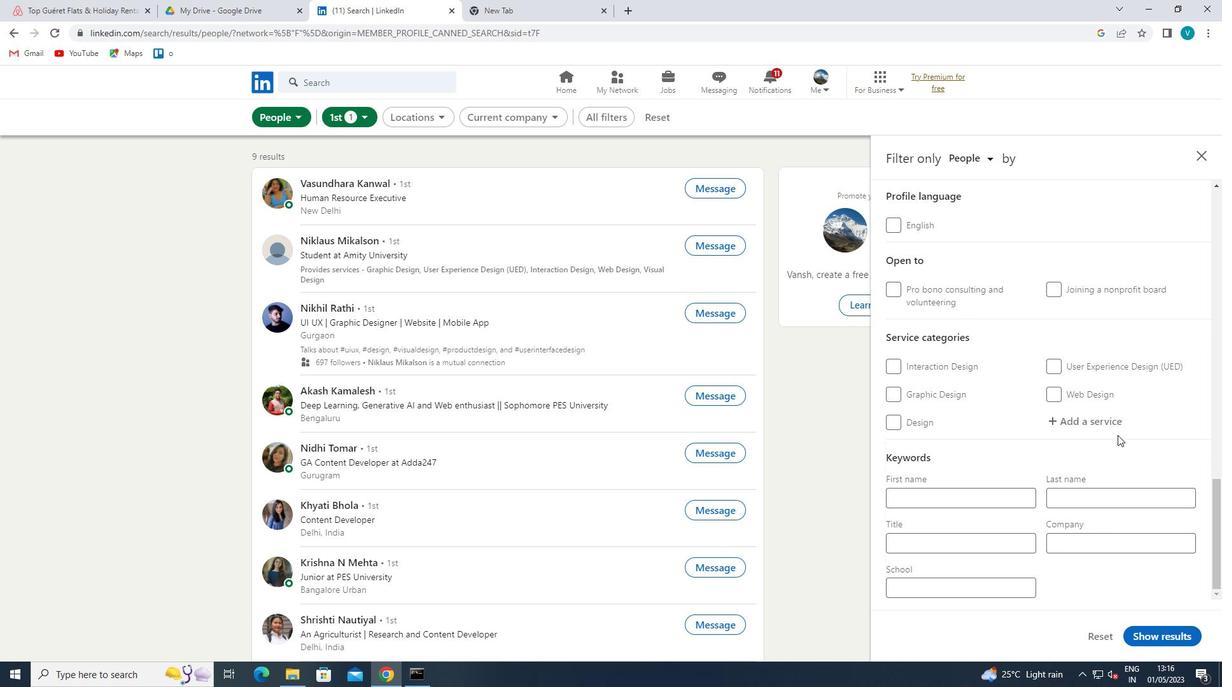
Action: Mouse moved to (917, 363)
Screenshot: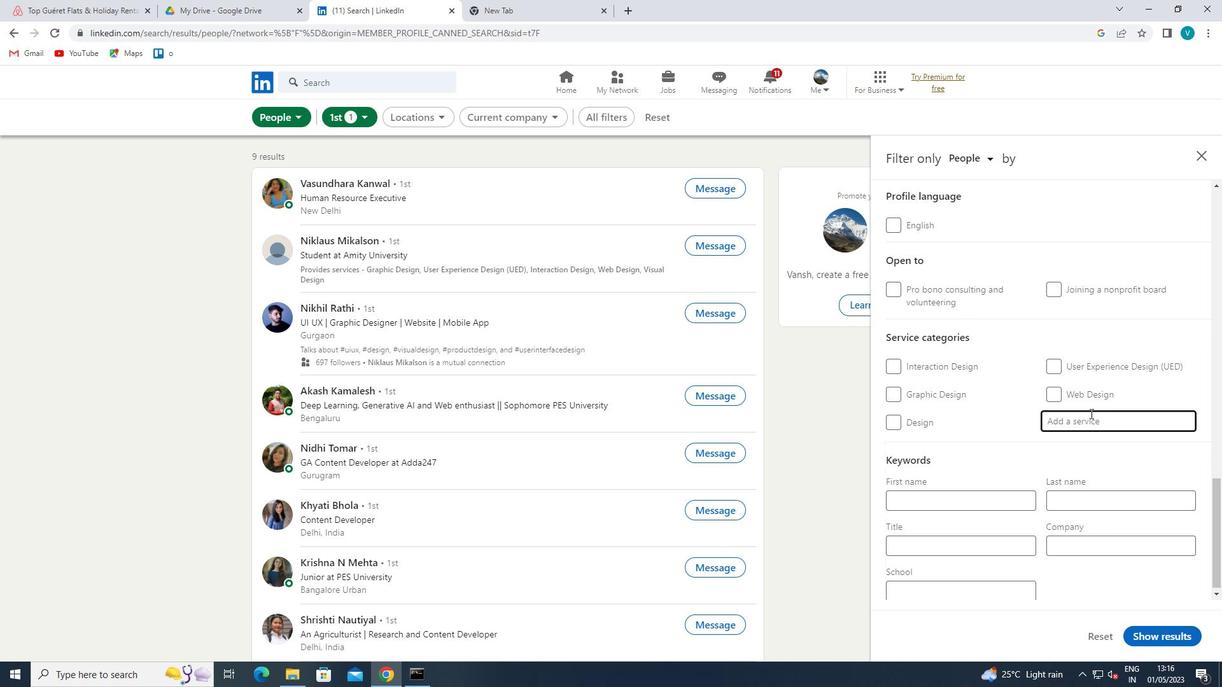 
Action: Key pressed <Key.shift><Key.shift><Key.shift><Key.shift><Key.shift><Key.shift><Key.shift><Key.shift><Key.shift><Key.shift><Key.shift><Key.shift><Key.shift><Key.shift><Key.shift><Key.shift><Key.shift><Key.shift><Key.shift><Key.shift><Key.shift><Key.shift><Key.shift><Key.shift><Key.shift><Key.shift><Key.shift><Key.shift><Key.shift><Key.shift><Key.shift><Key.shift><Key.shift><Key.shift><Key.shift><Key.shift><Key.shift><Key.shift><Key.shift><Key.shift><Key.shift><Key.shift><Key.shift><Key.shift><Key.shift><Key.shift><Key.shift><Key.shift><Key.shift><Key.shift><Key.shift><Key.shift>SEAR
Screenshot: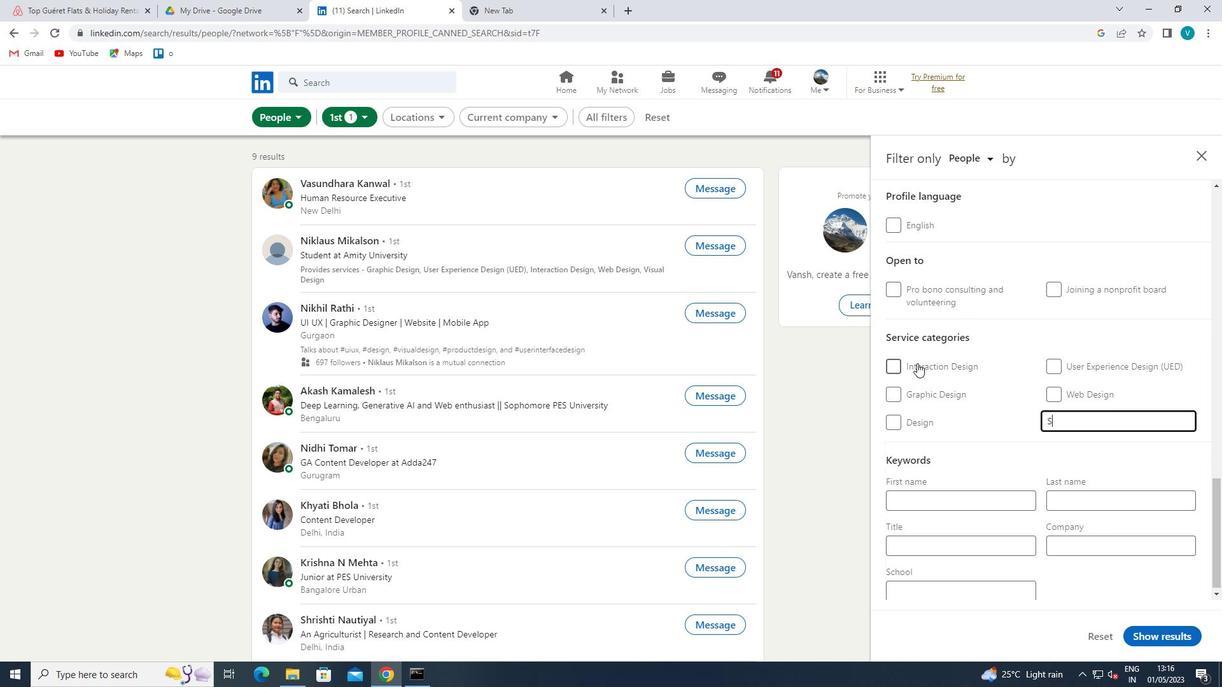 
Action: Mouse moved to (916, 363)
Screenshot: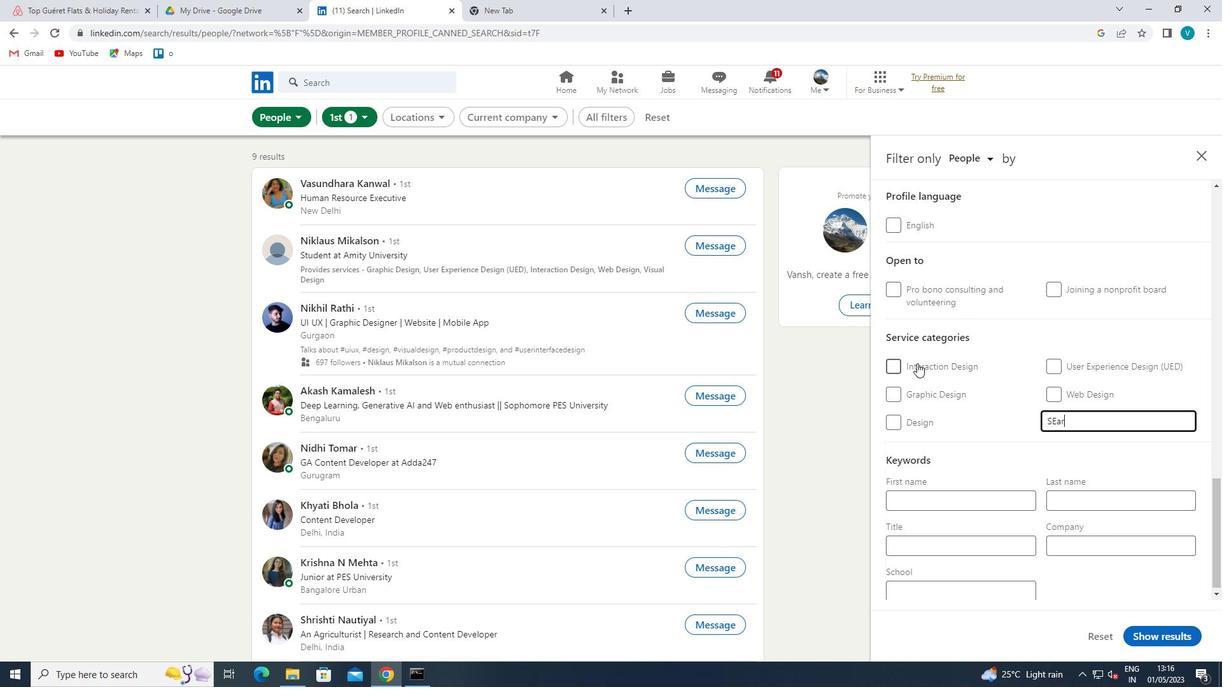 
Action: Key pressed CH<Key.space>
Screenshot: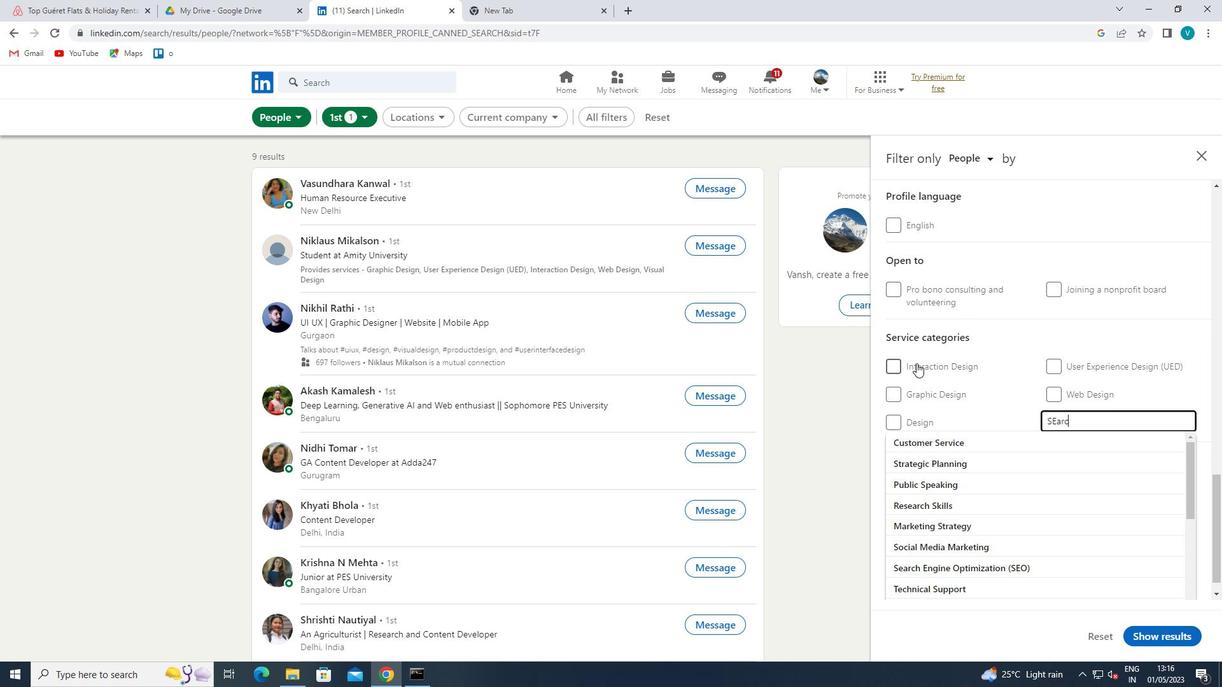 
Action: Mouse moved to (1052, 441)
Screenshot: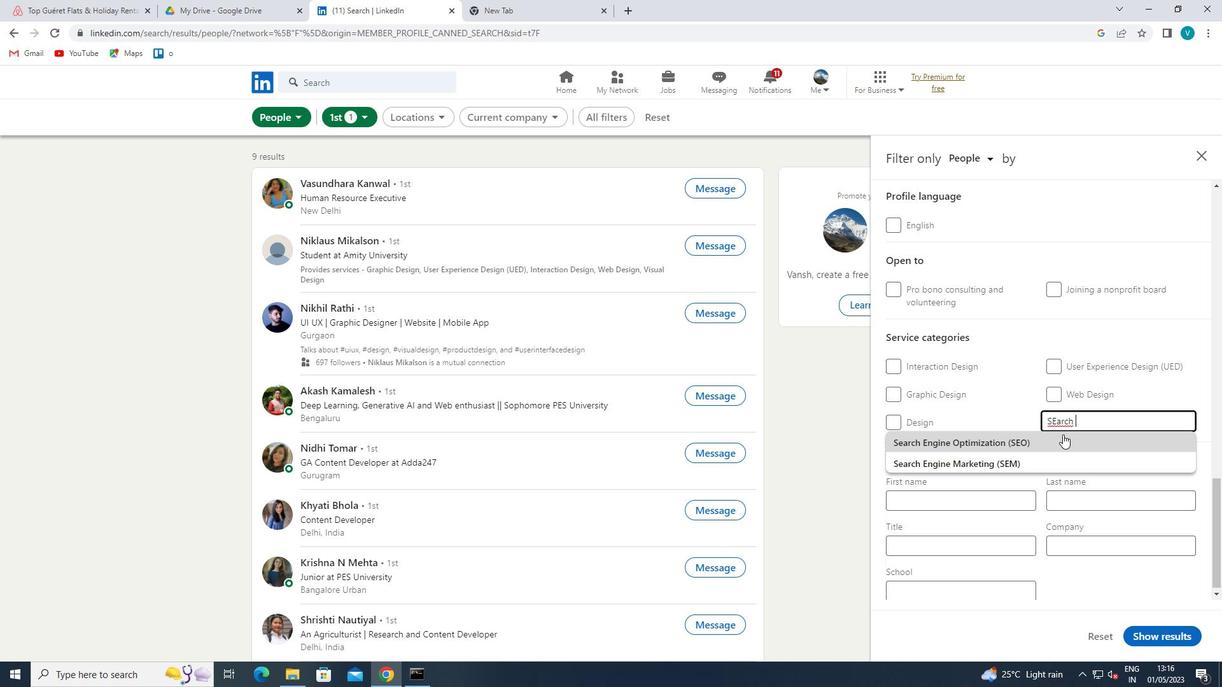 
Action: Mouse pressed left at (1052, 441)
Screenshot: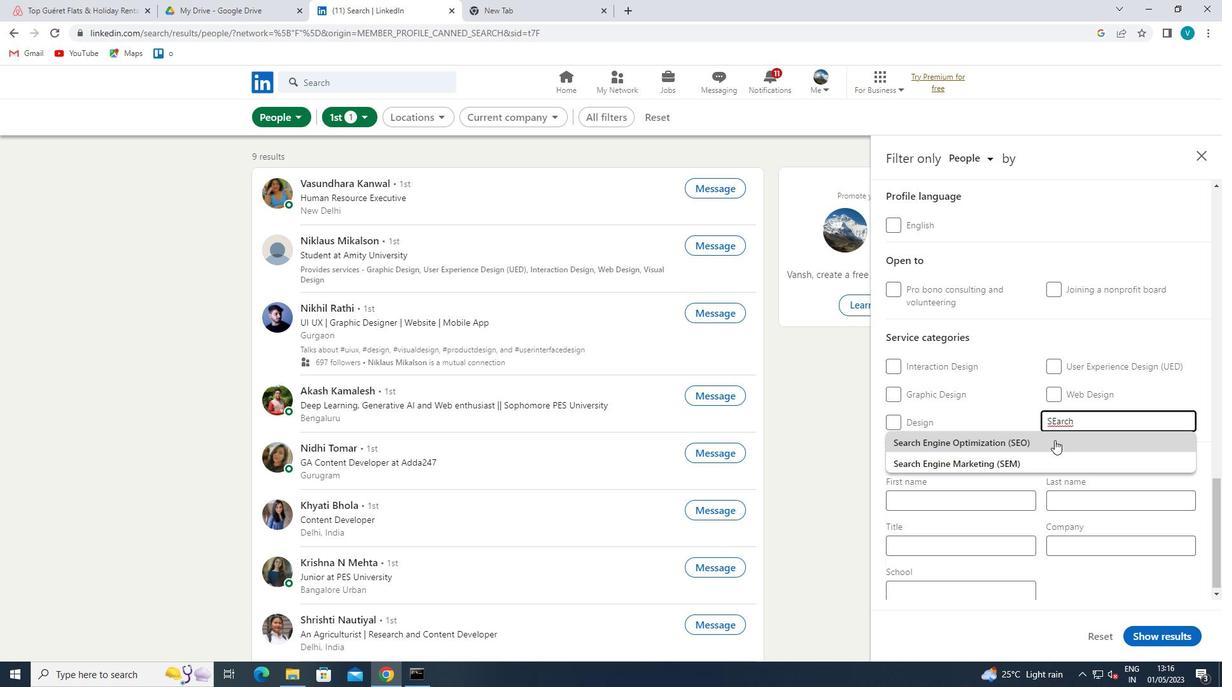 
Action: Mouse moved to (1035, 437)
Screenshot: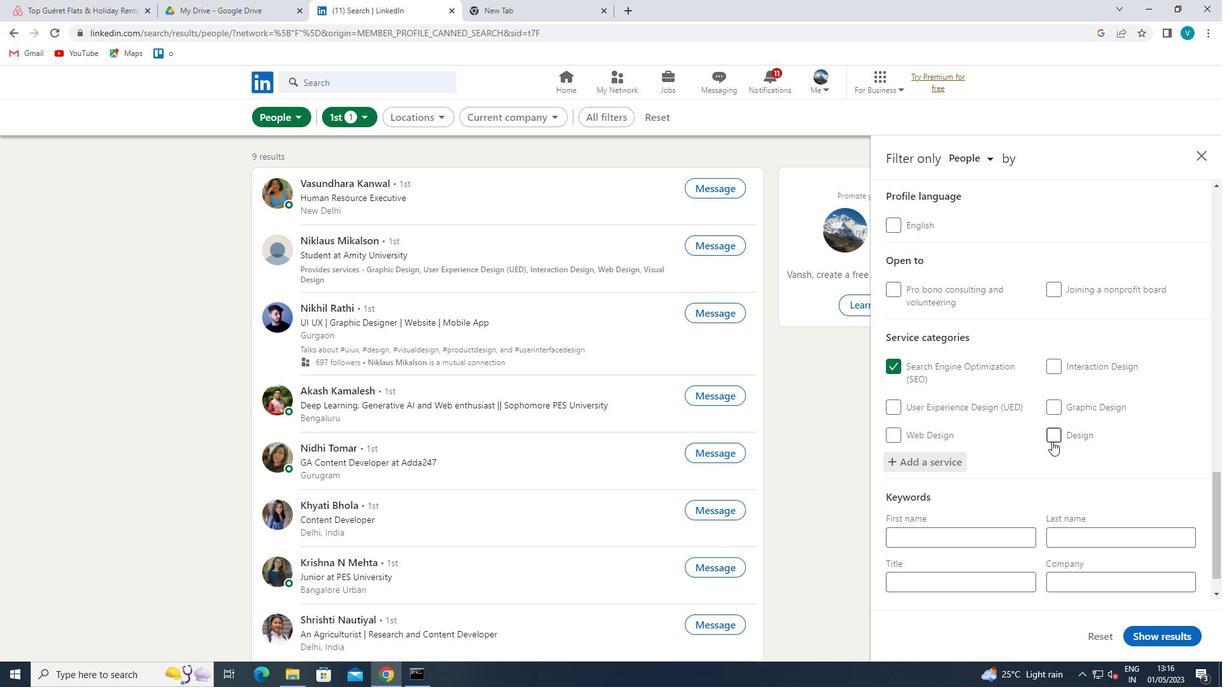 
Action: Mouse scrolled (1035, 436) with delta (0, 0)
Screenshot: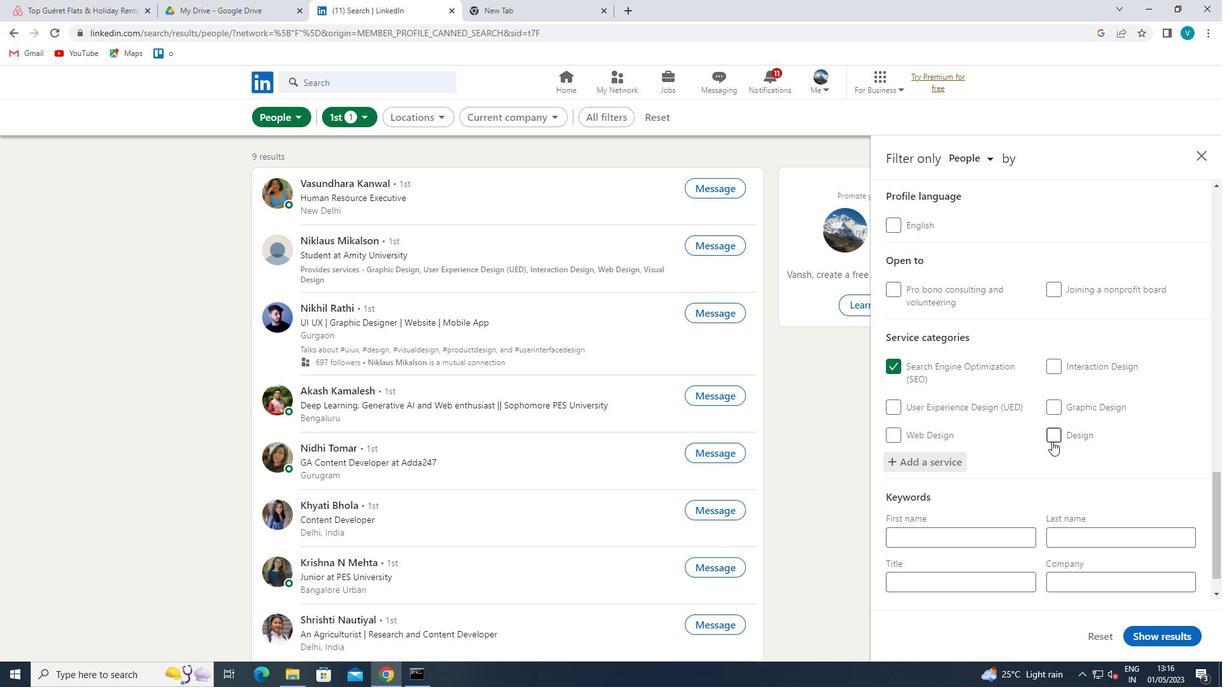 
Action: Mouse moved to (1018, 429)
Screenshot: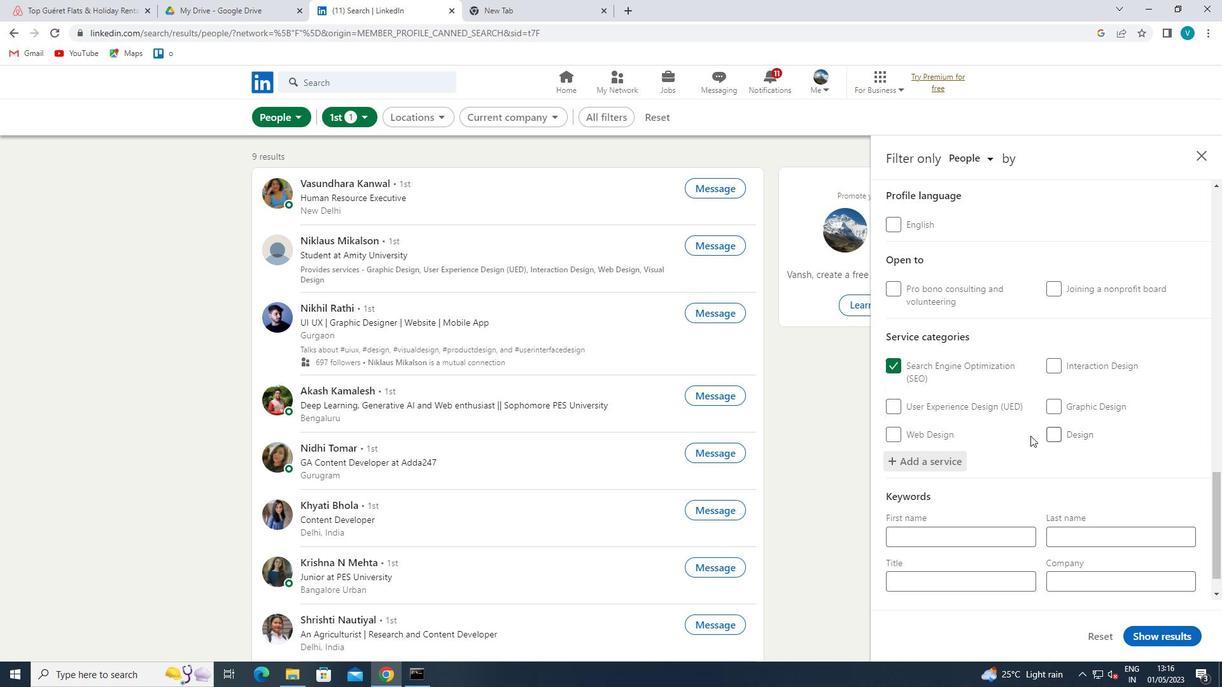 
Action: Mouse scrolled (1018, 429) with delta (0, 0)
Screenshot: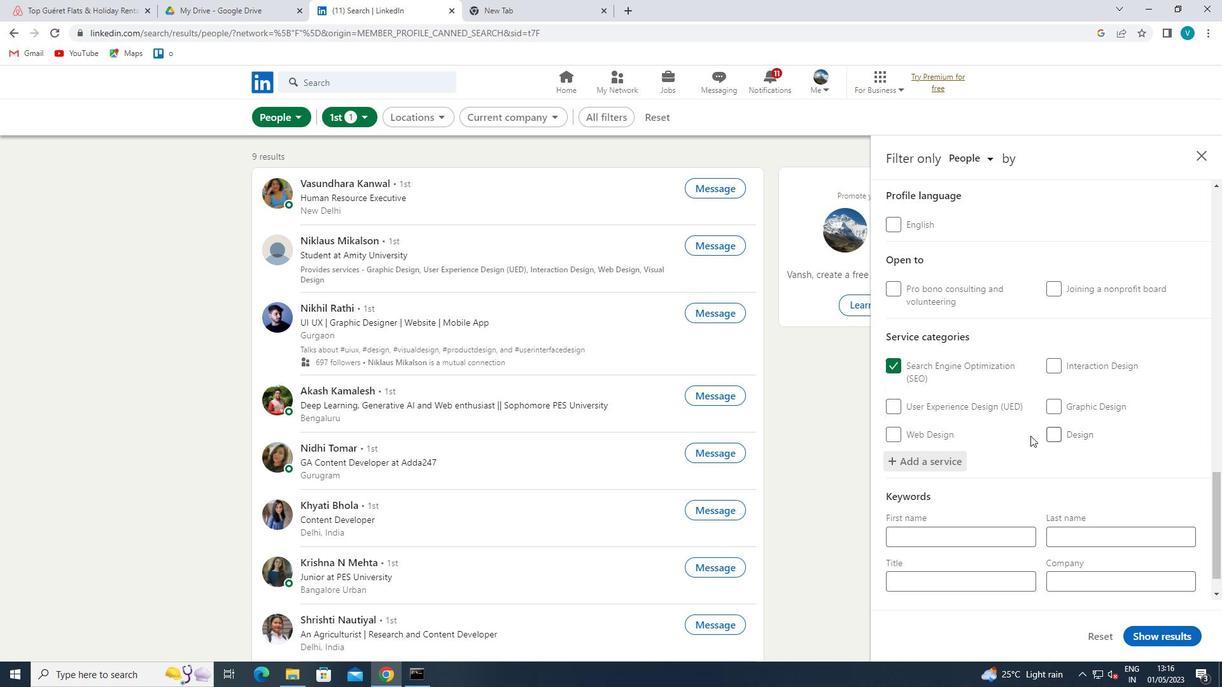 
Action: Mouse moved to (1007, 427)
Screenshot: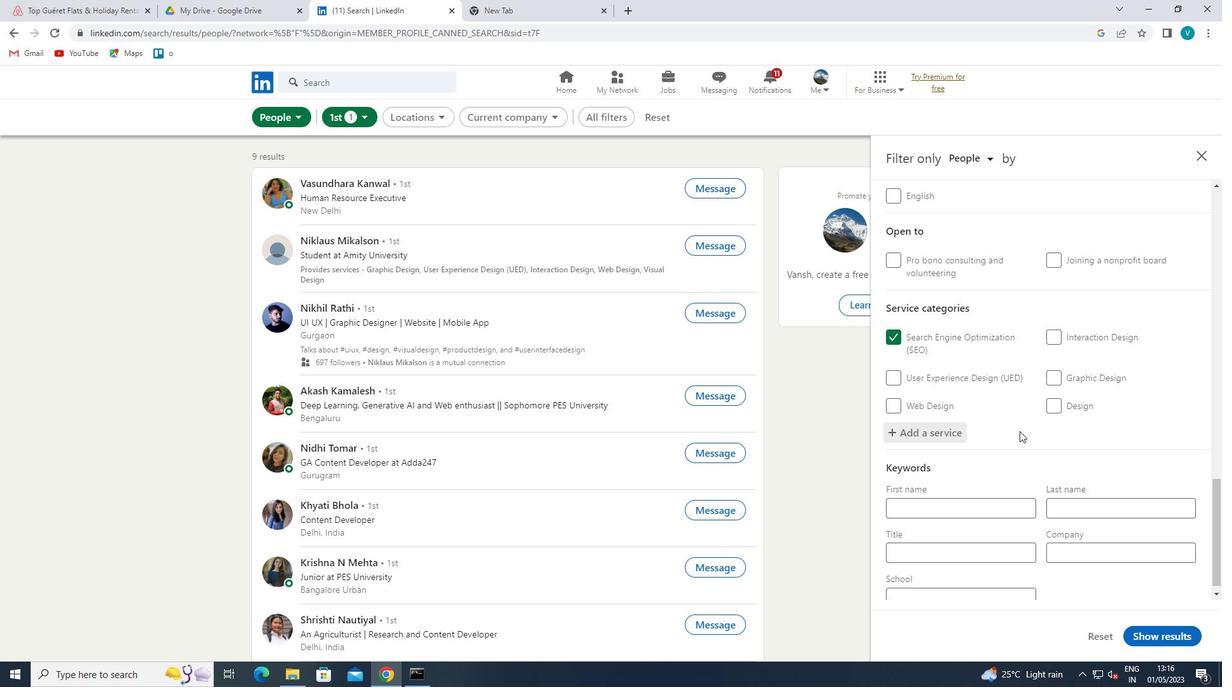 
Action: Mouse scrolled (1007, 426) with delta (0, 0)
Screenshot: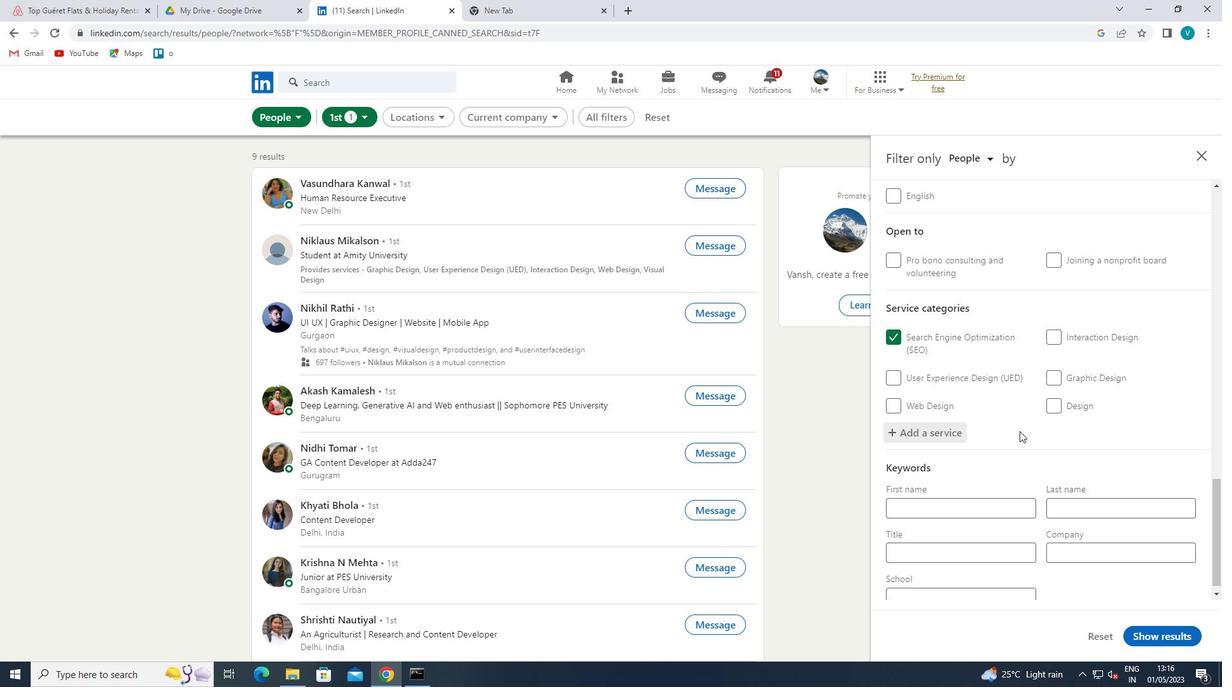 
Action: Mouse moved to (962, 534)
Screenshot: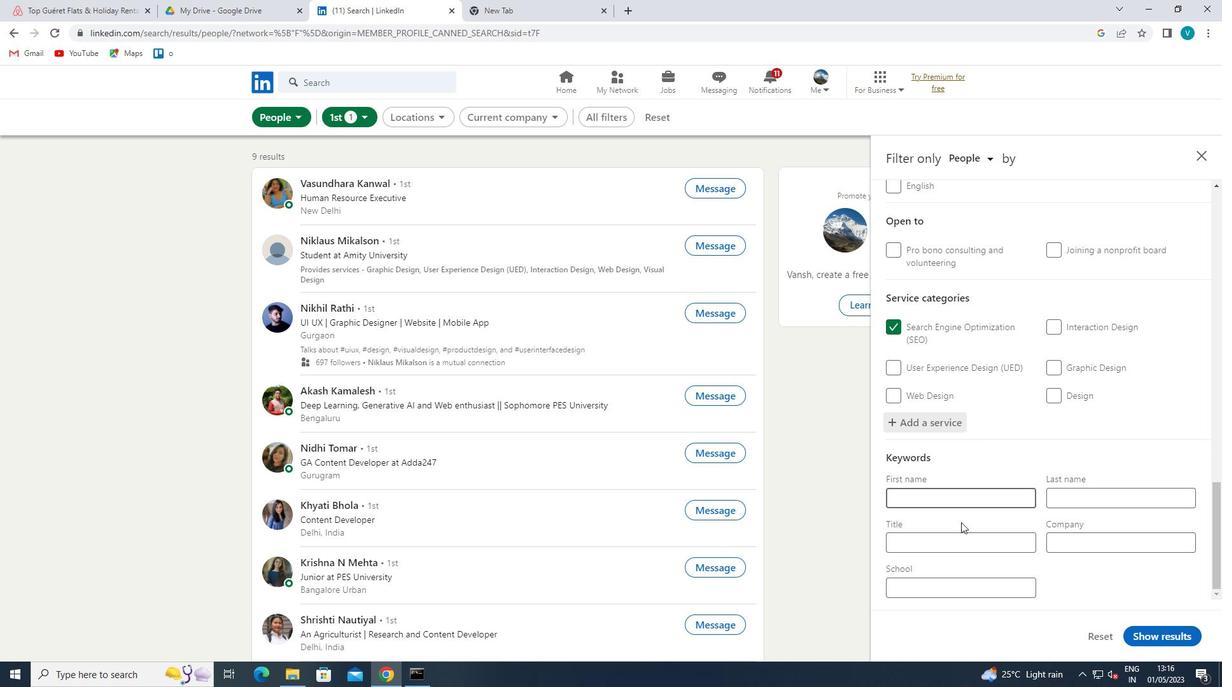 
Action: Mouse pressed left at (962, 534)
Screenshot: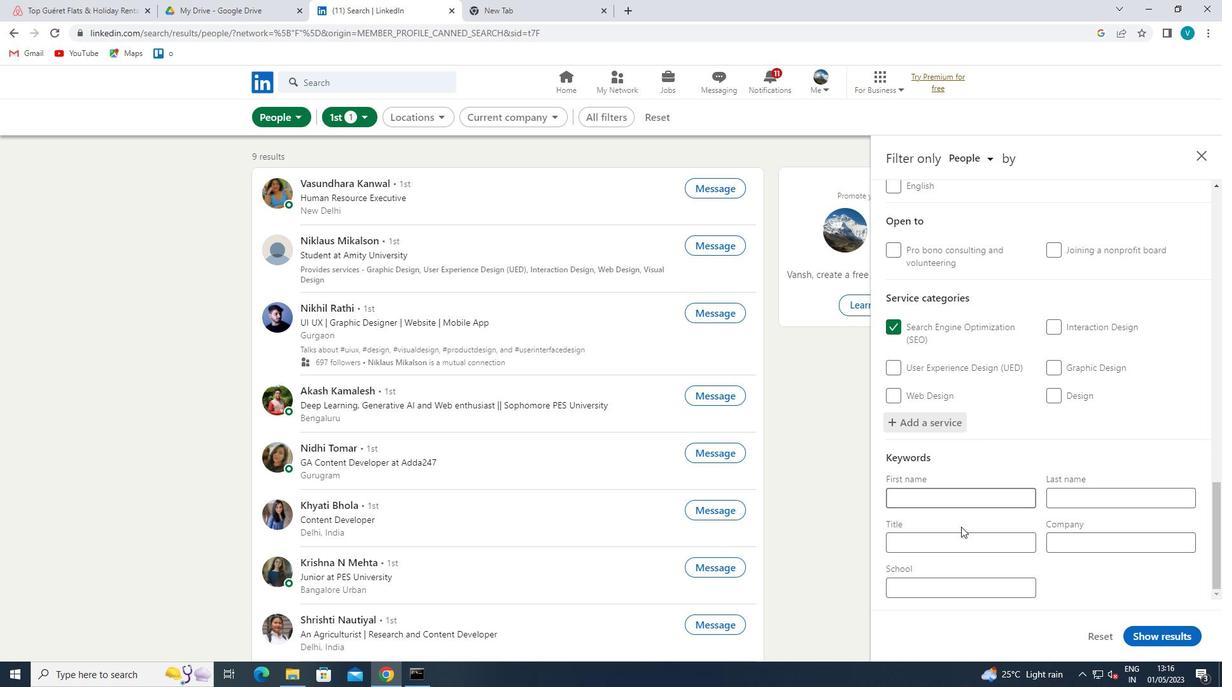 
Action: Mouse moved to (960, 534)
Screenshot: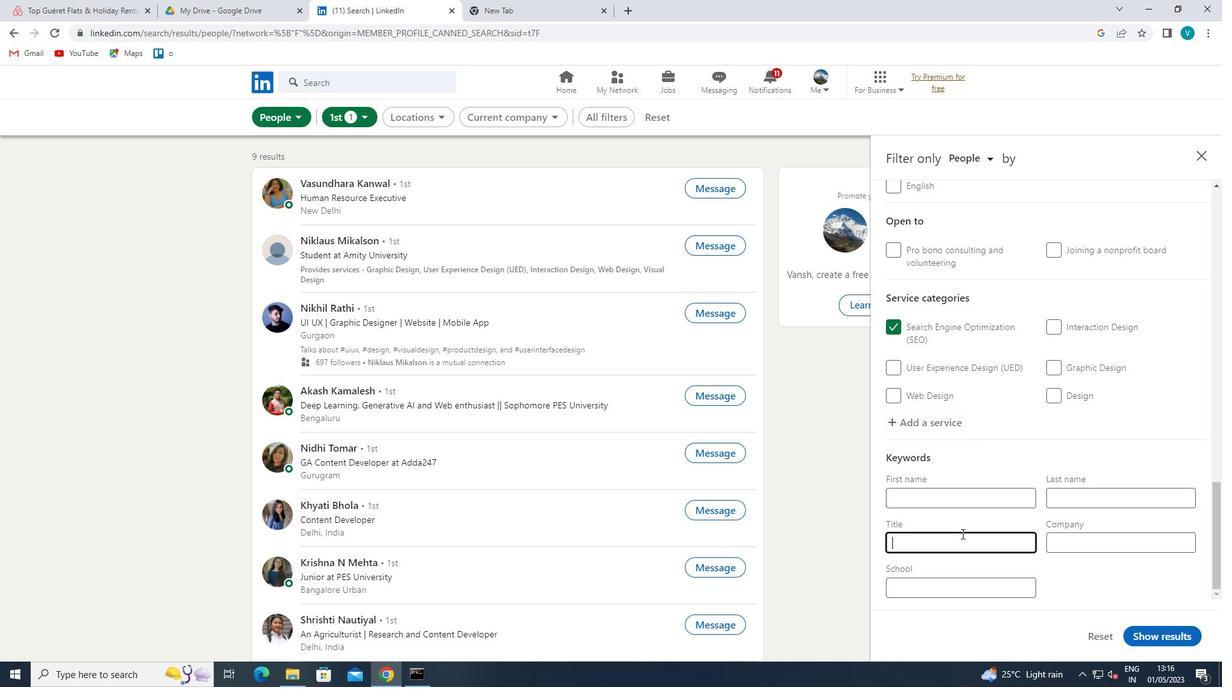 
Action: Key pressed <Key.shift>SA
Screenshot: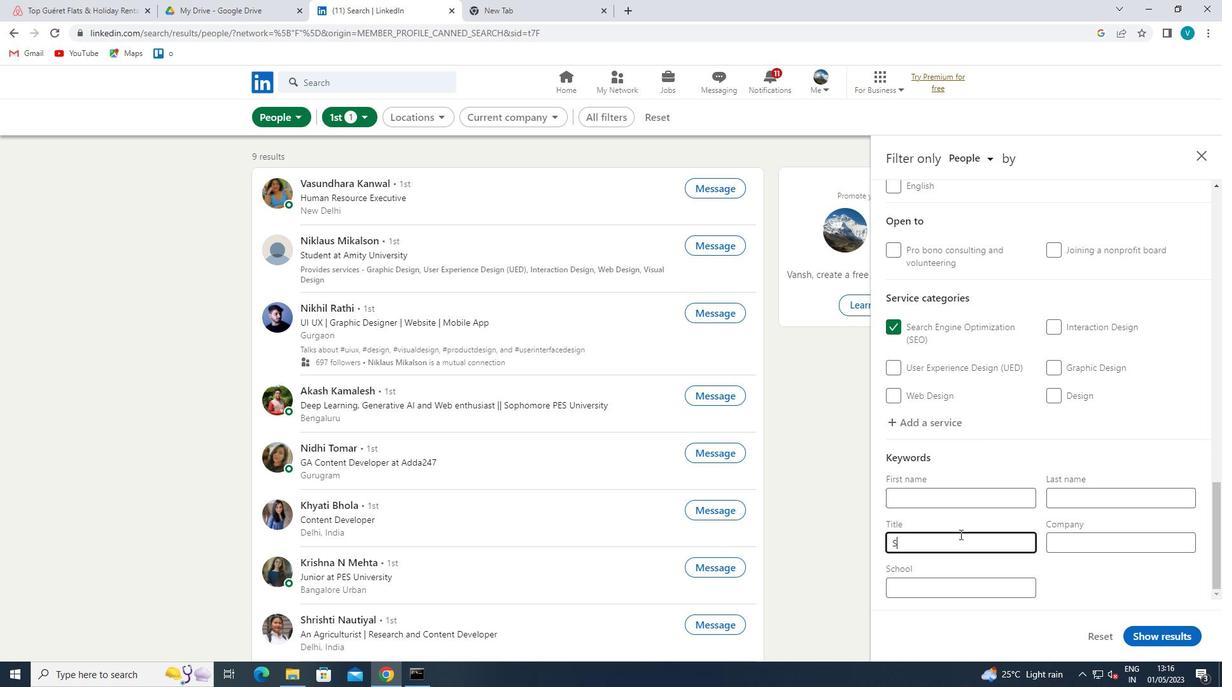 
Action: Mouse moved to (959, 534)
Screenshot: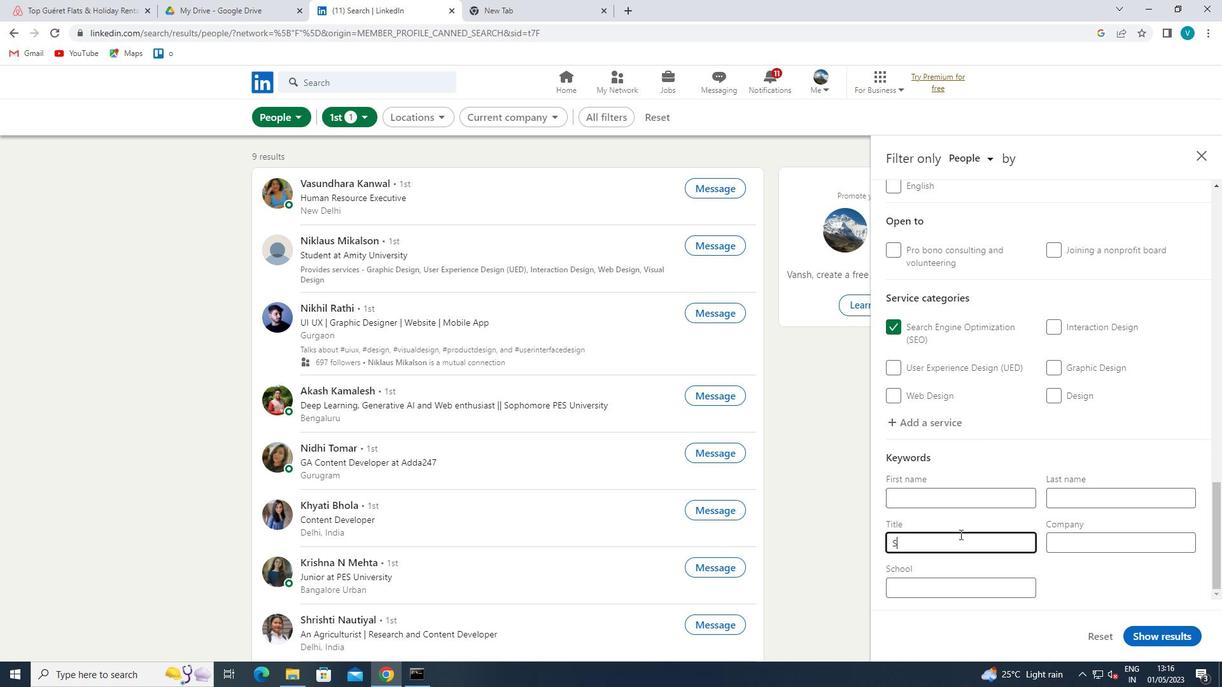 
Action: Key pressed L
Screenshot: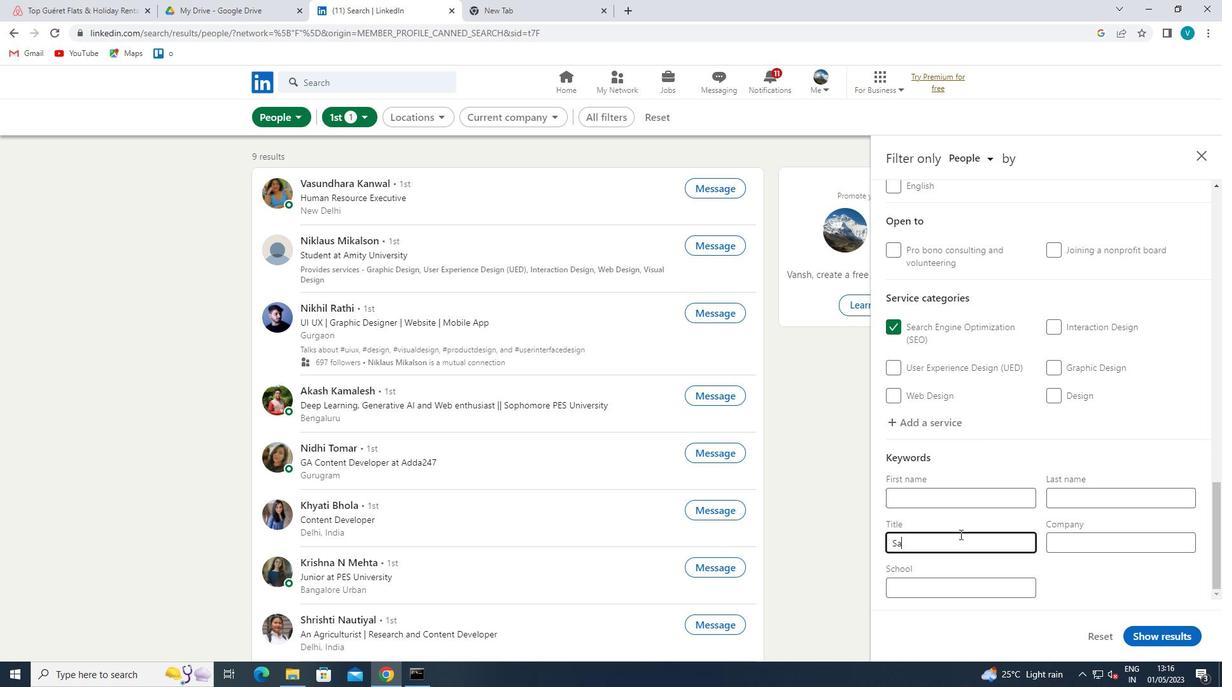 
Action: Mouse moved to (957, 534)
Screenshot: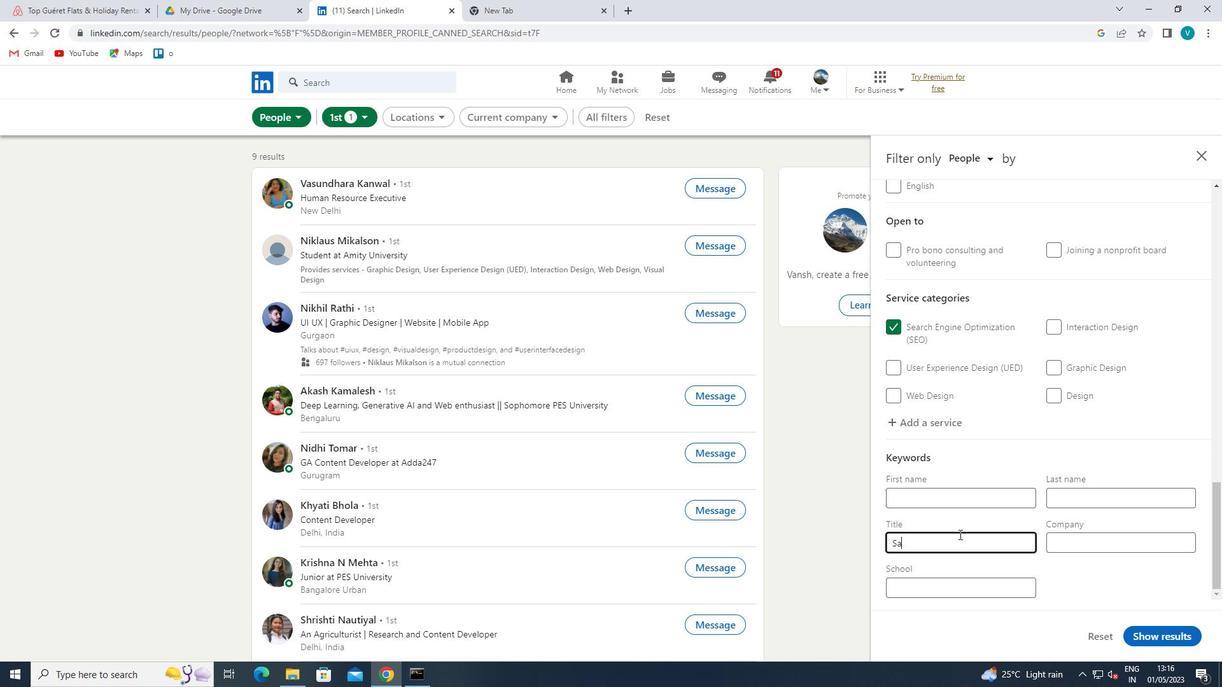 
Action: Key pressed ES
Screenshot: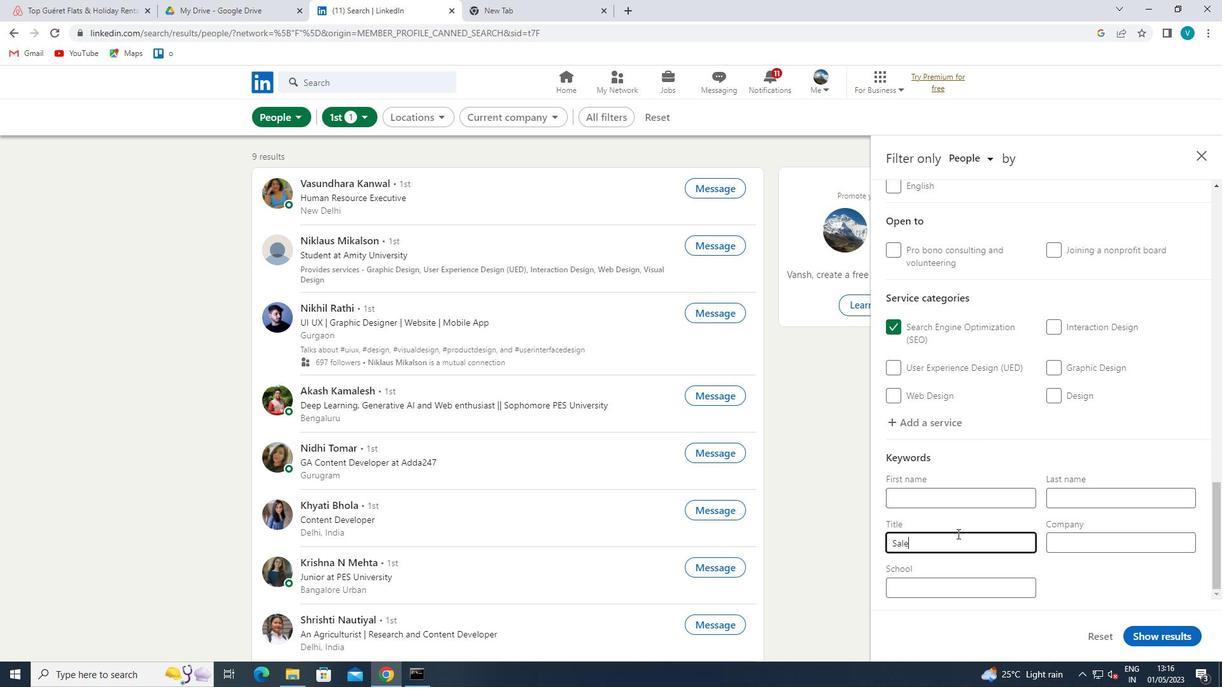 
Action: Mouse moved to (956, 534)
Screenshot: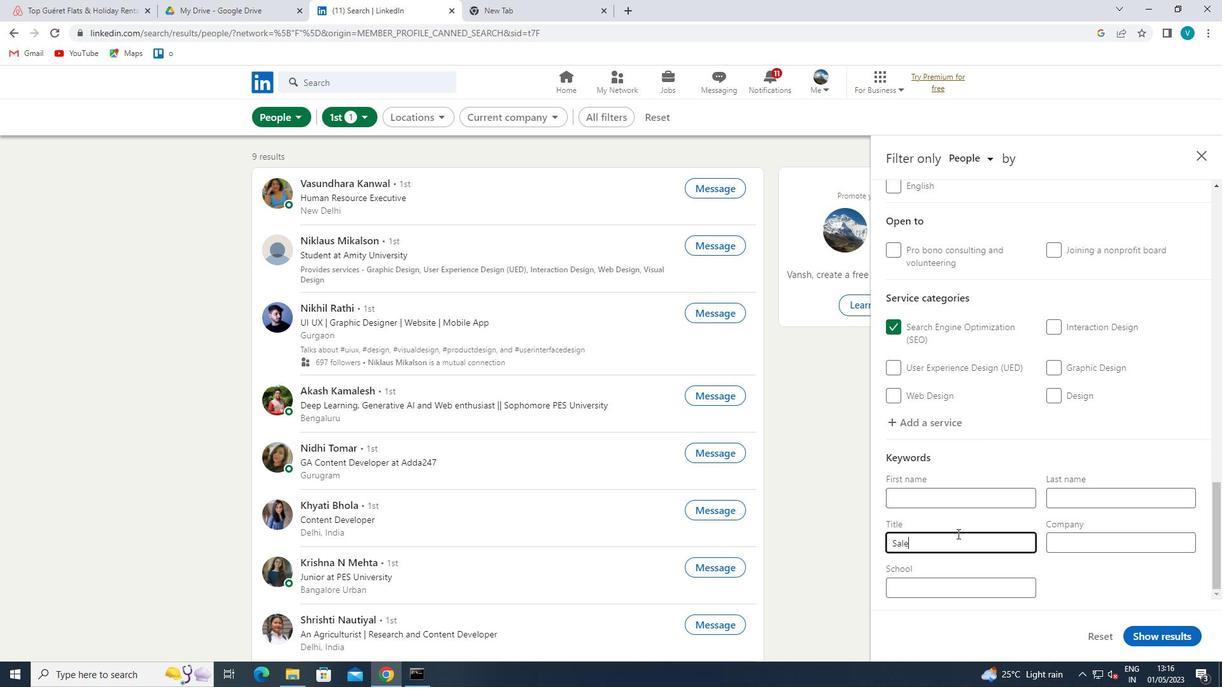 
Action: Key pressed <Key.space>
Screenshot: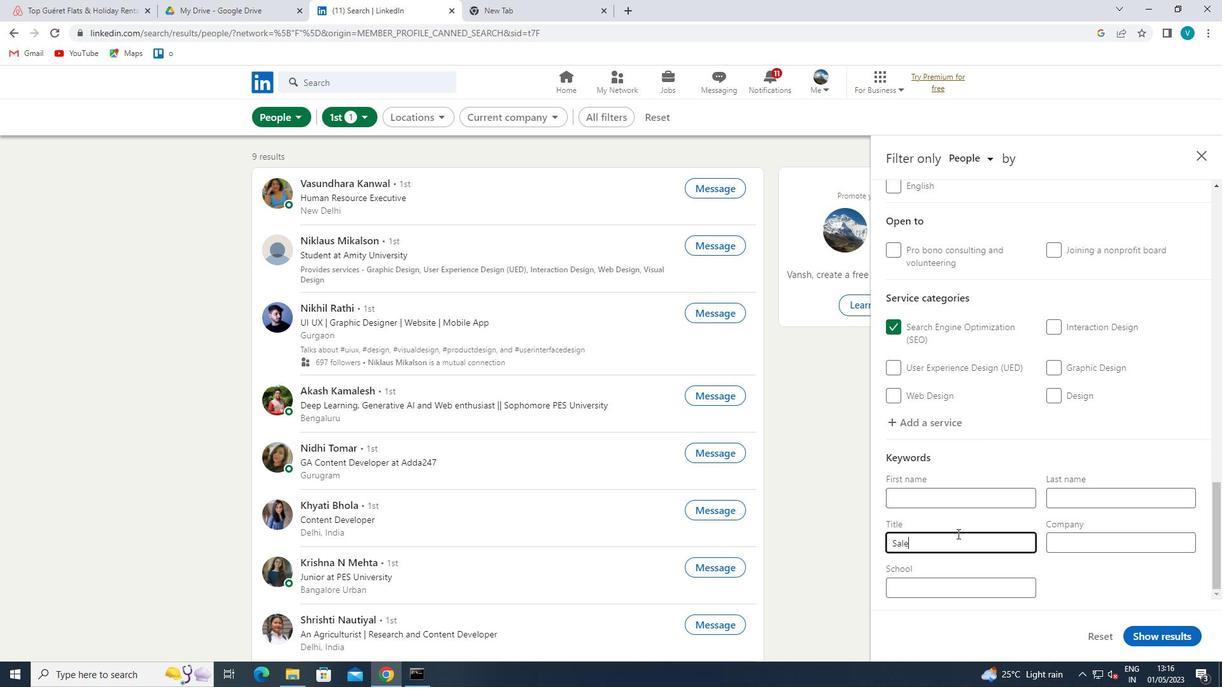 
Action: Mouse moved to (955, 533)
Screenshot: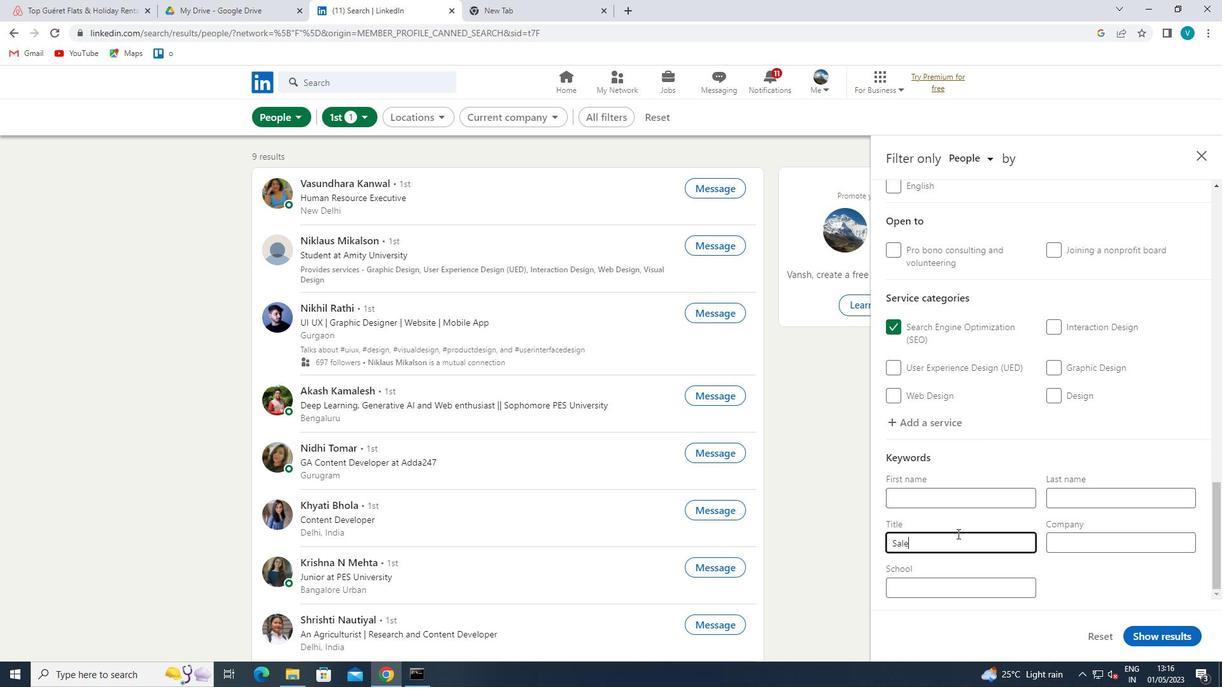 
Action: Key pressed <Key.shift><Key.shift><Key.shift><Key.shift>REP<Key.backspace>PRESENTATIVE<Key.space>
Screenshot: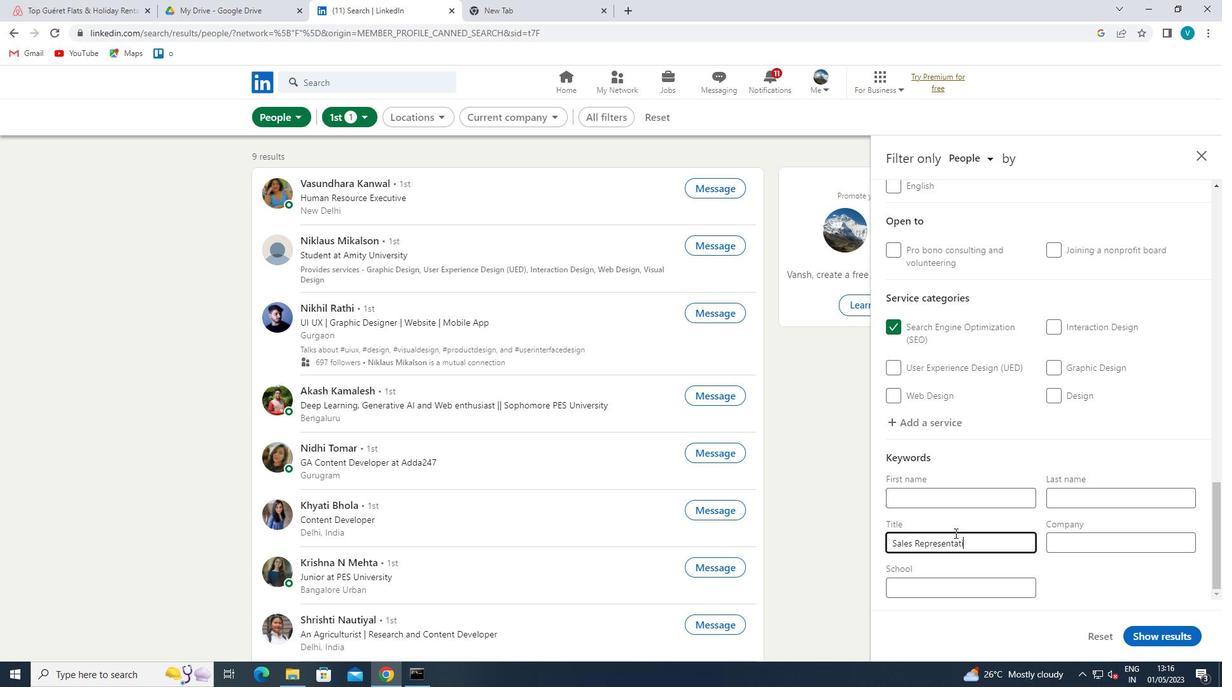 
Action: Mouse moved to (1166, 632)
Screenshot: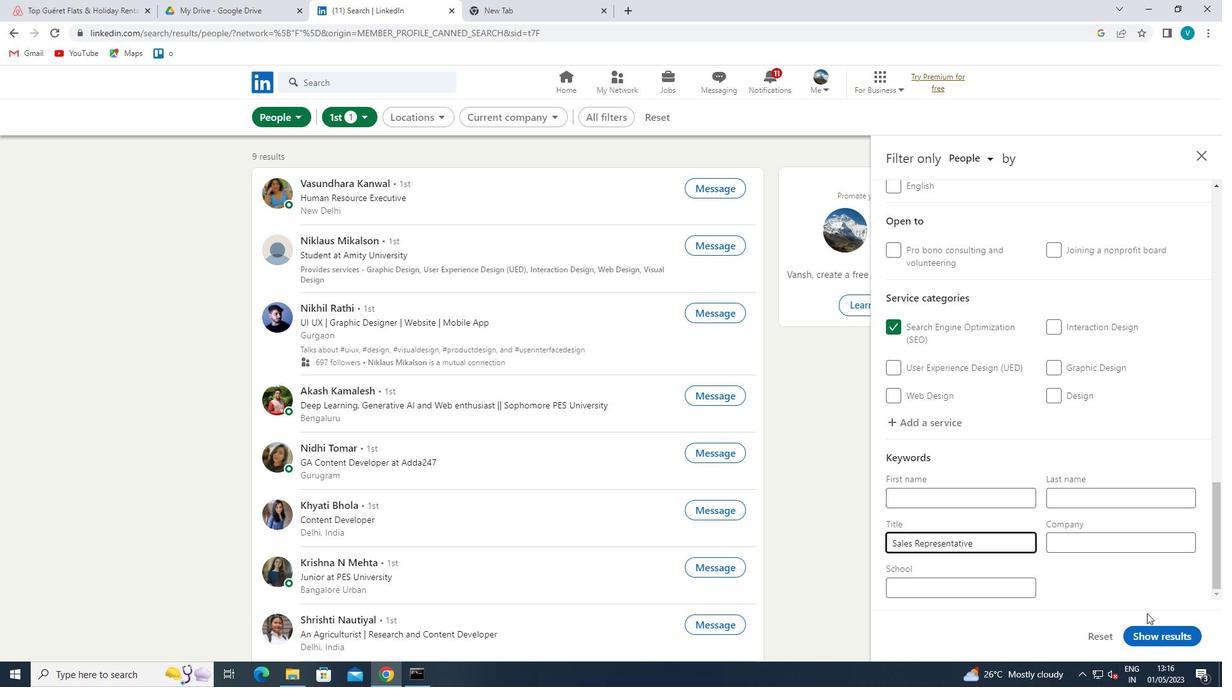 
Action: Mouse pressed left at (1166, 632)
Screenshot: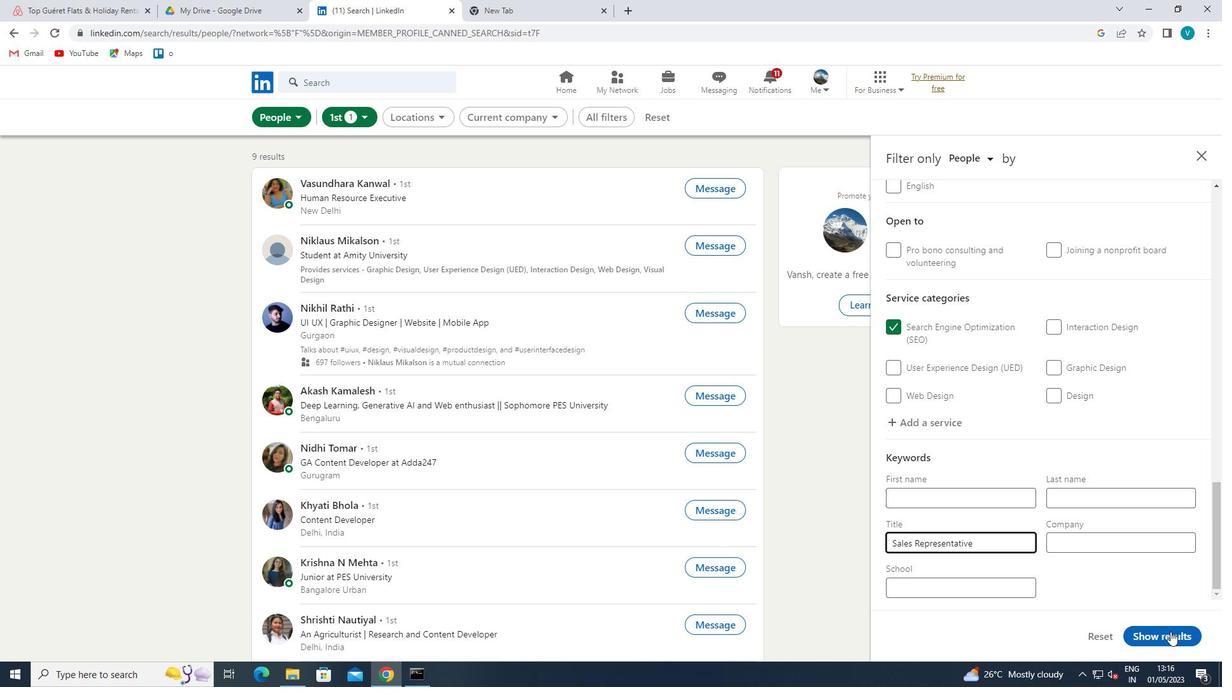 
Action: Mouse moved to (1087, 608)
Screenshot: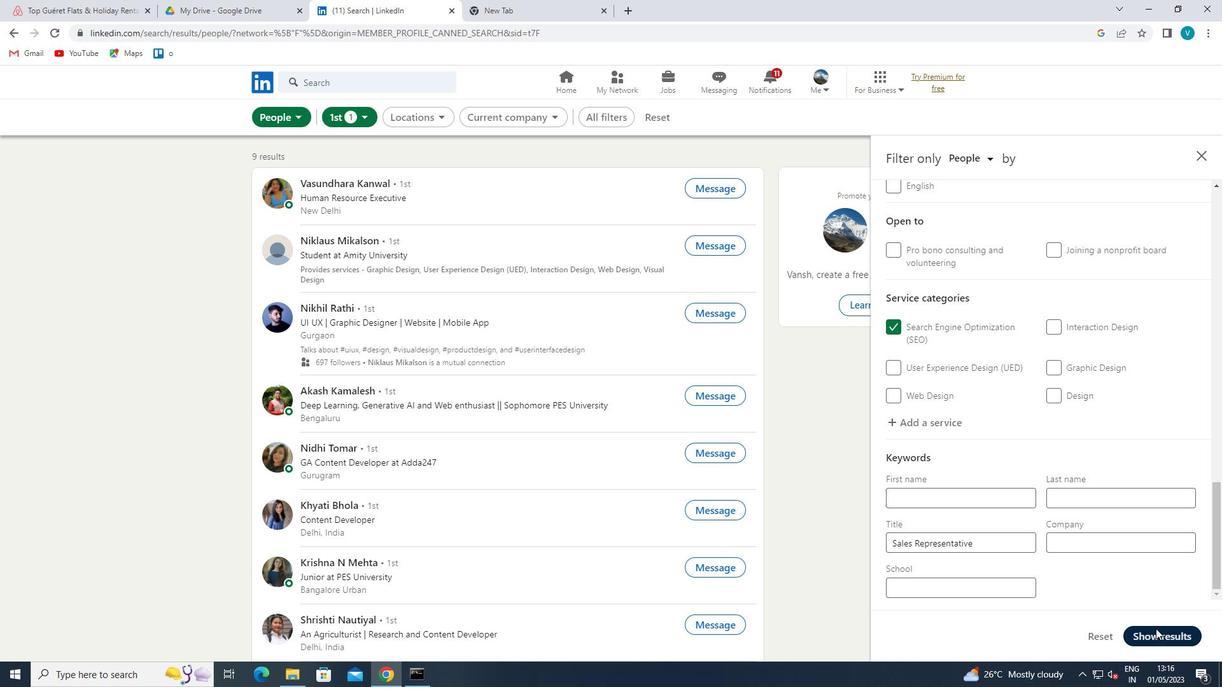 
